 Task: Search for a stay in Running, China from 3rd to 9th June for 2 guests, with a price range of ₹6000 to ₹12000, 1 bed, 1 bathroom, and free cancellation.
Action: Mouse moved to (533, 132)
Screenshot: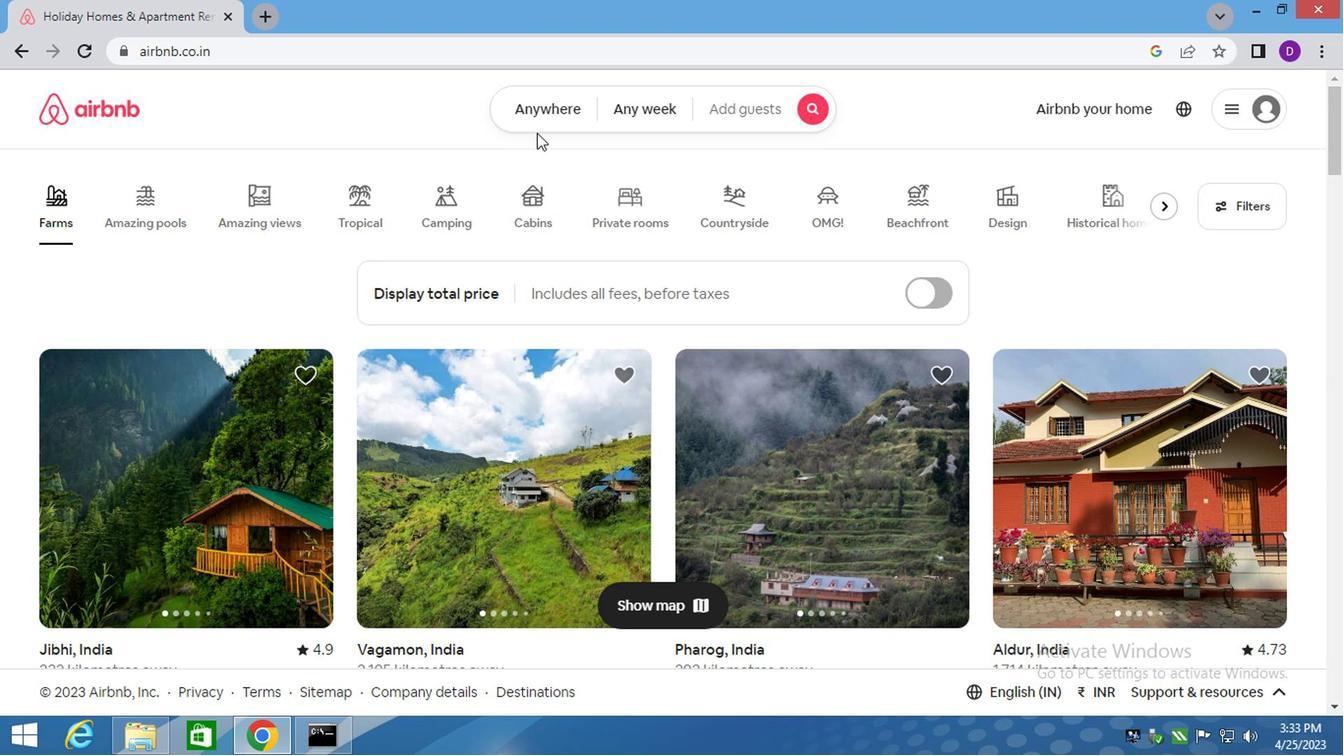 
Action: Mouse pressed left at (533, 132)
Screenshot: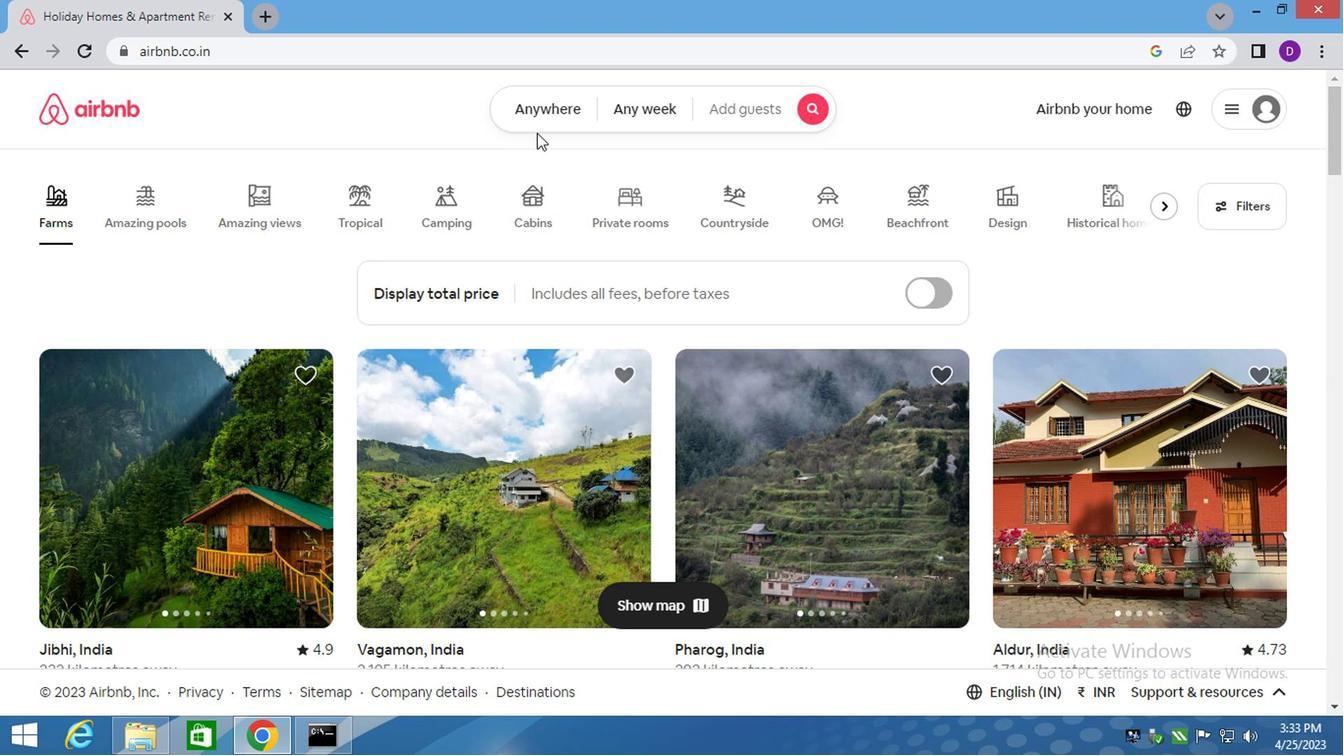 
Action: Mouse moved to (347, 193)
Screenshot: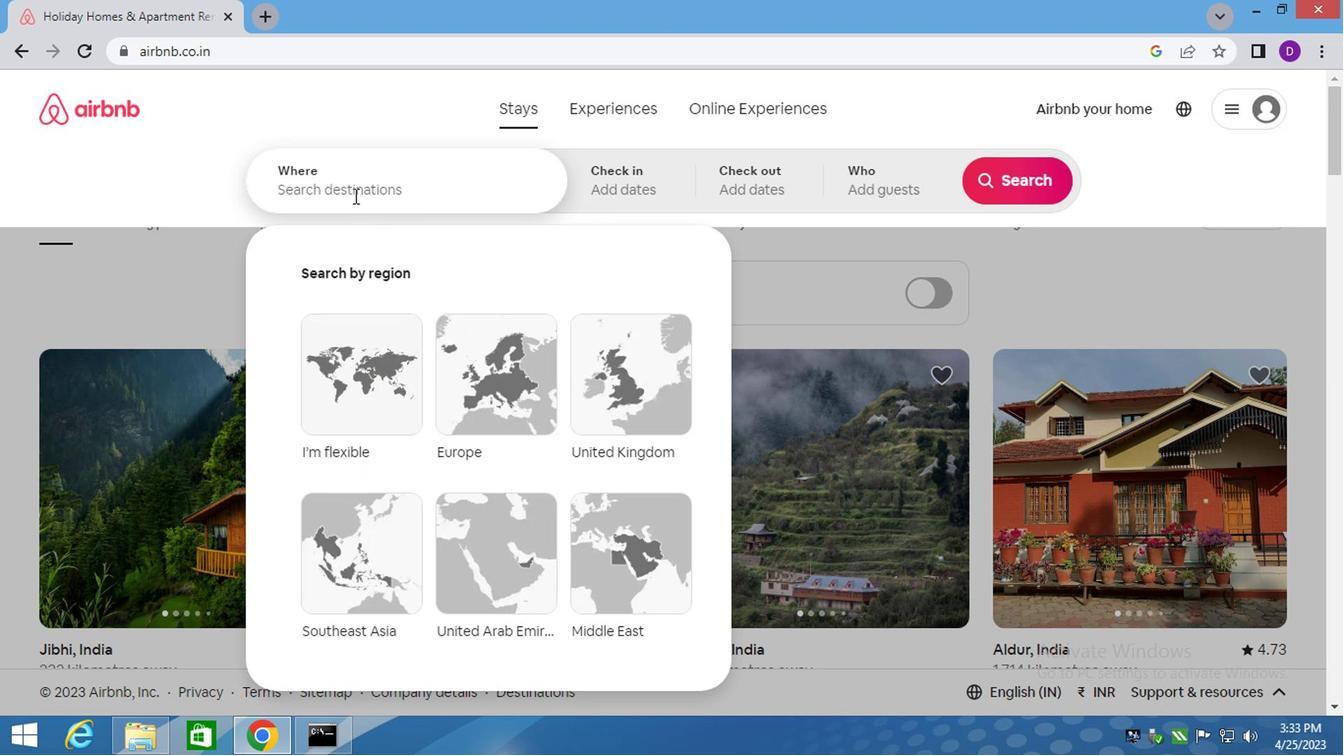 
Action: Mouse pressed left at (347, 193)
Screenshot: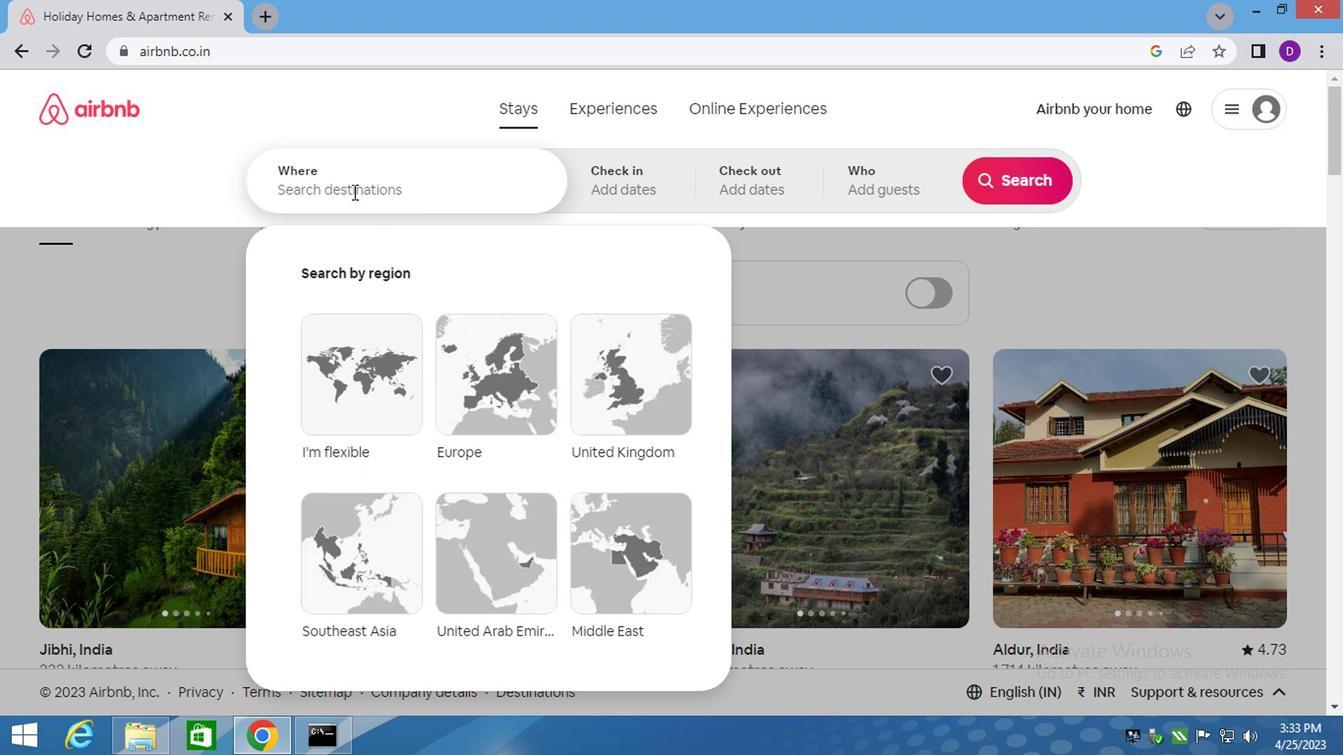 
Action: Mouse moved to (323, 195)
Screenshot: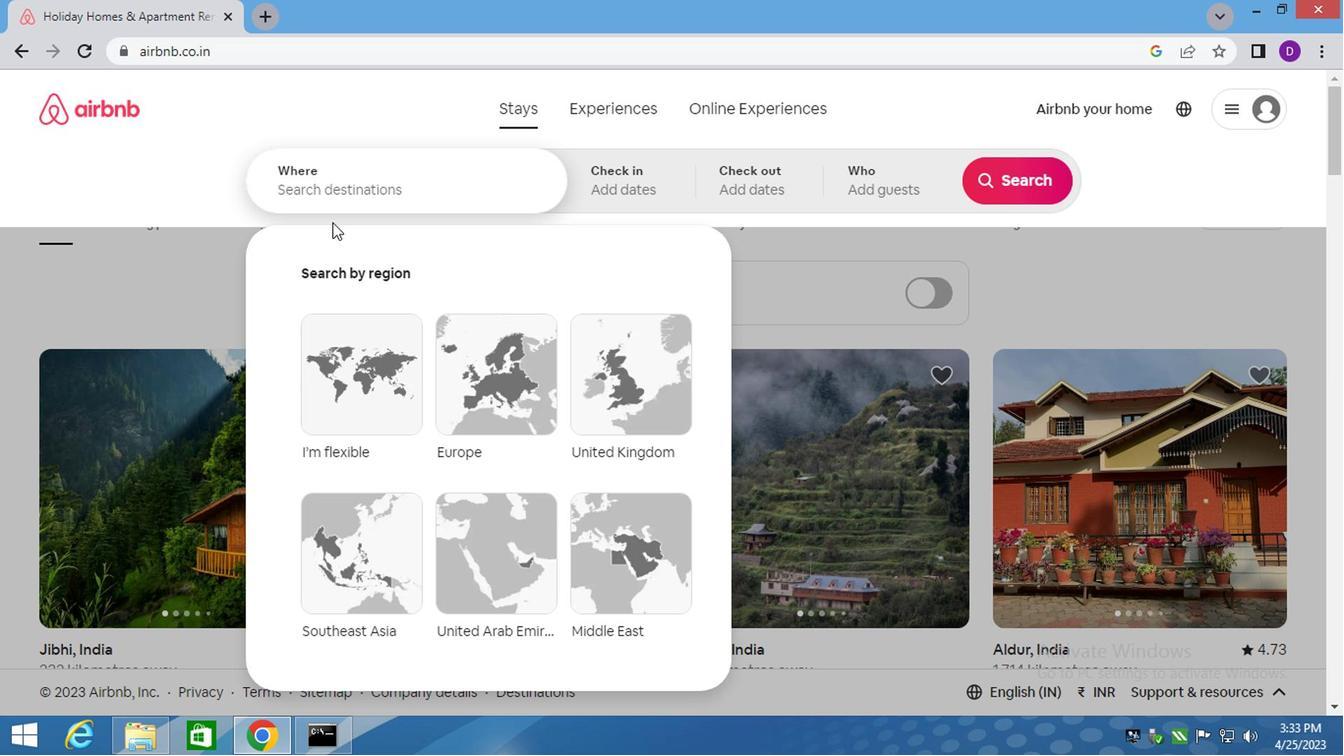 
Action: Key pressed <Key.shift>RUNNING,<Key.shift>CHINA<Key.enter>
Screenshot: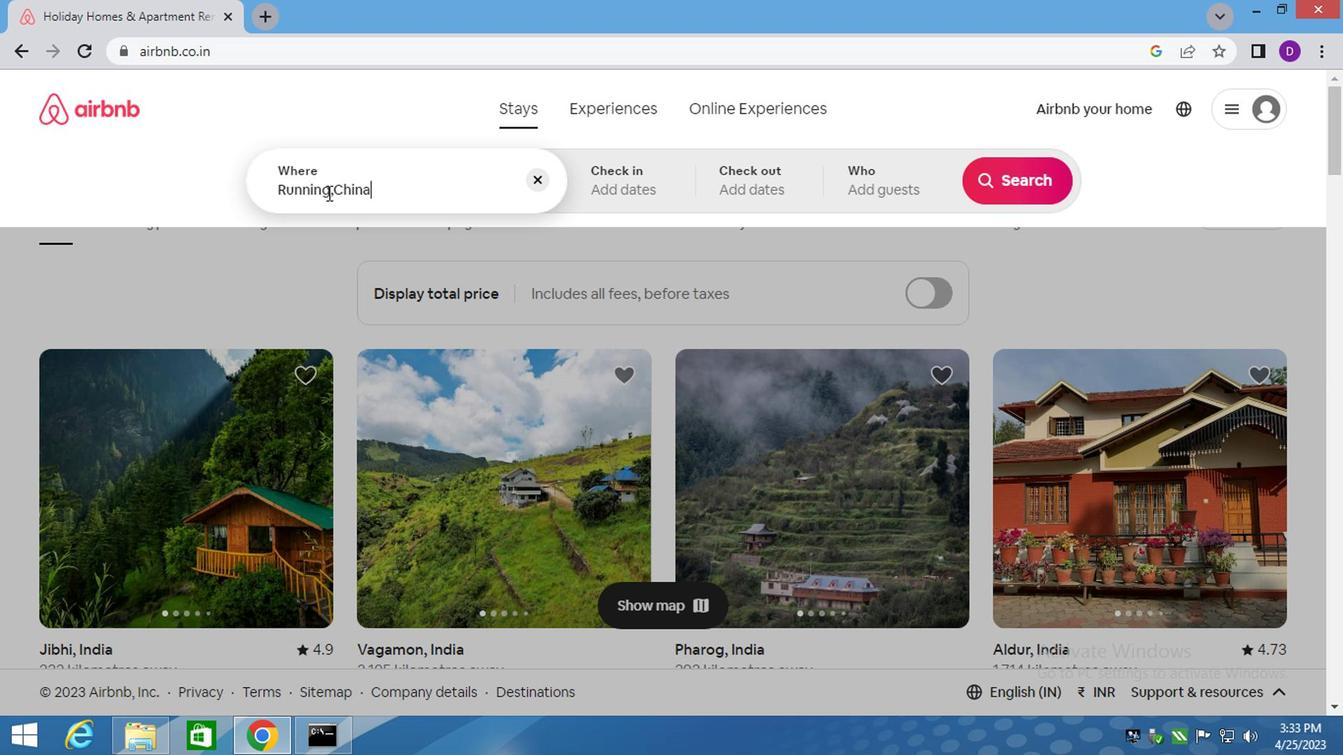 
Action: Mouse moved to (994, 344)
Screenshot: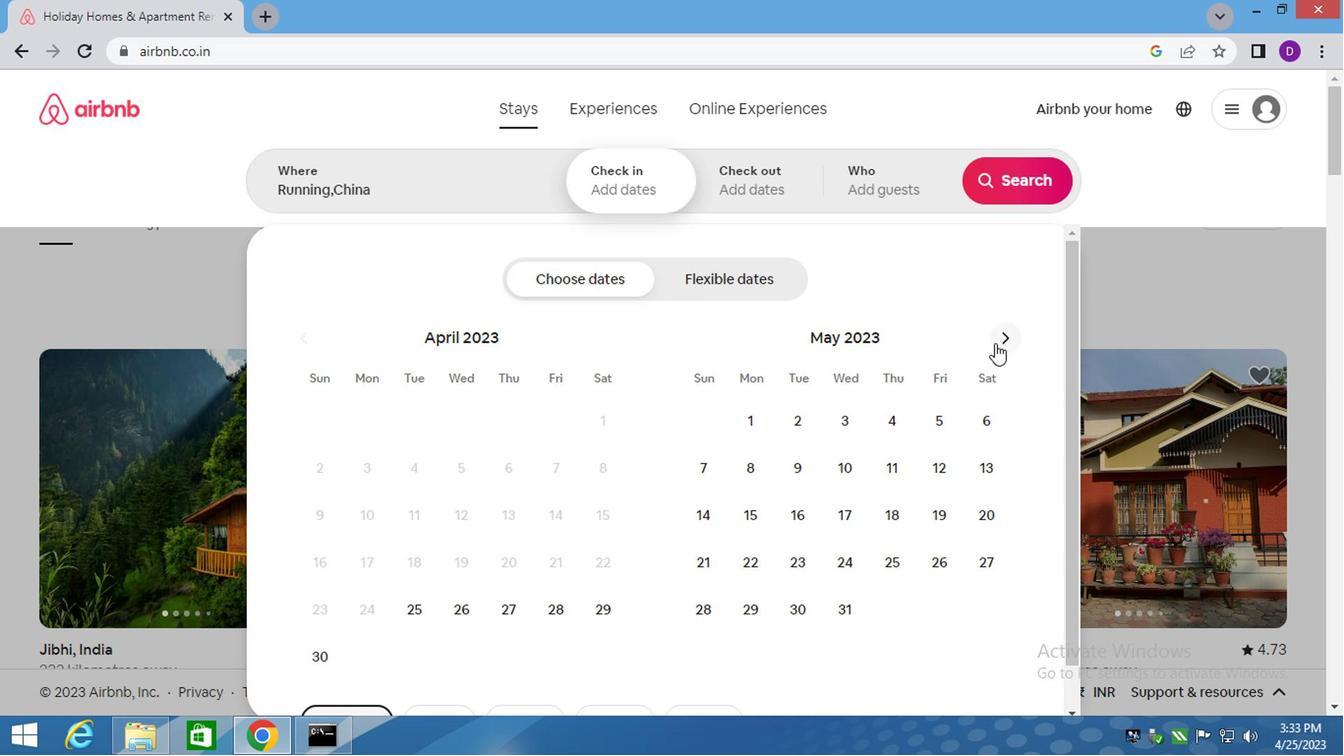 
Action: Mouse pressed left at (994, 344)
Screenshot: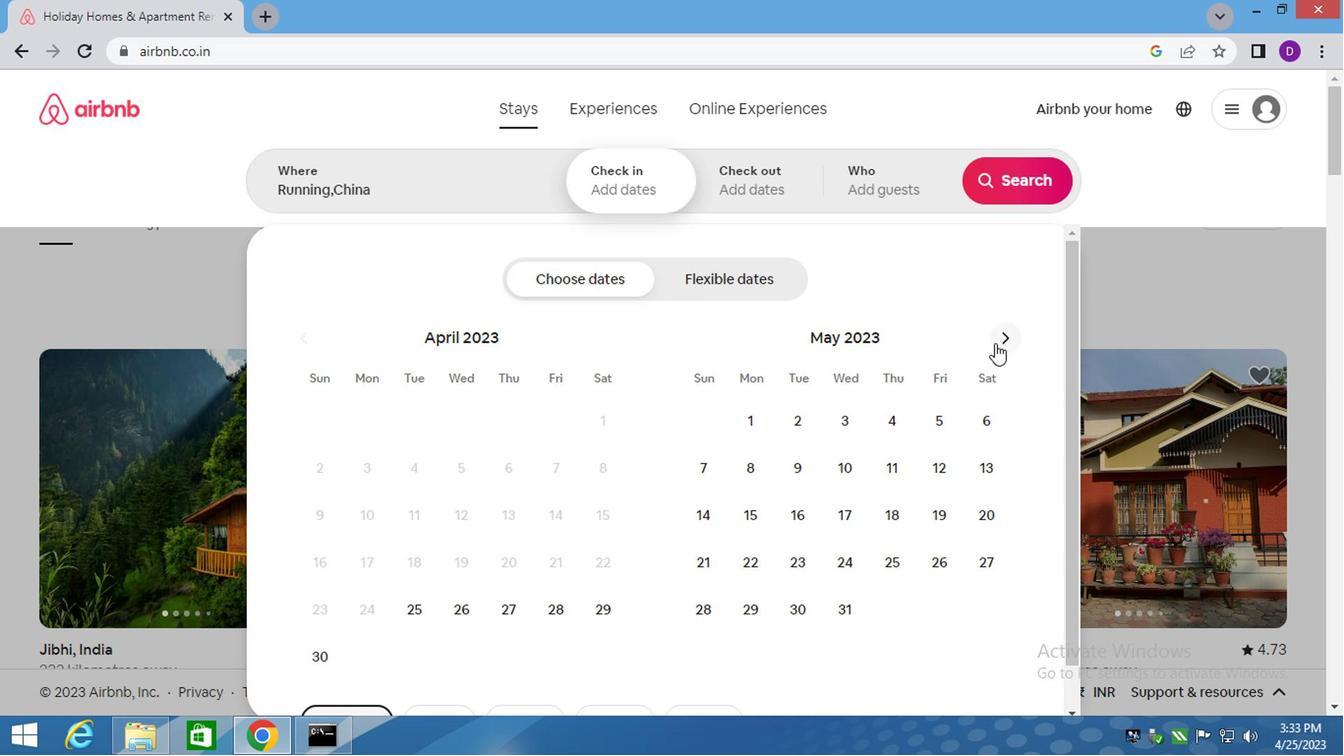
Action: Mouse moved to (983, 412)
Screenshot: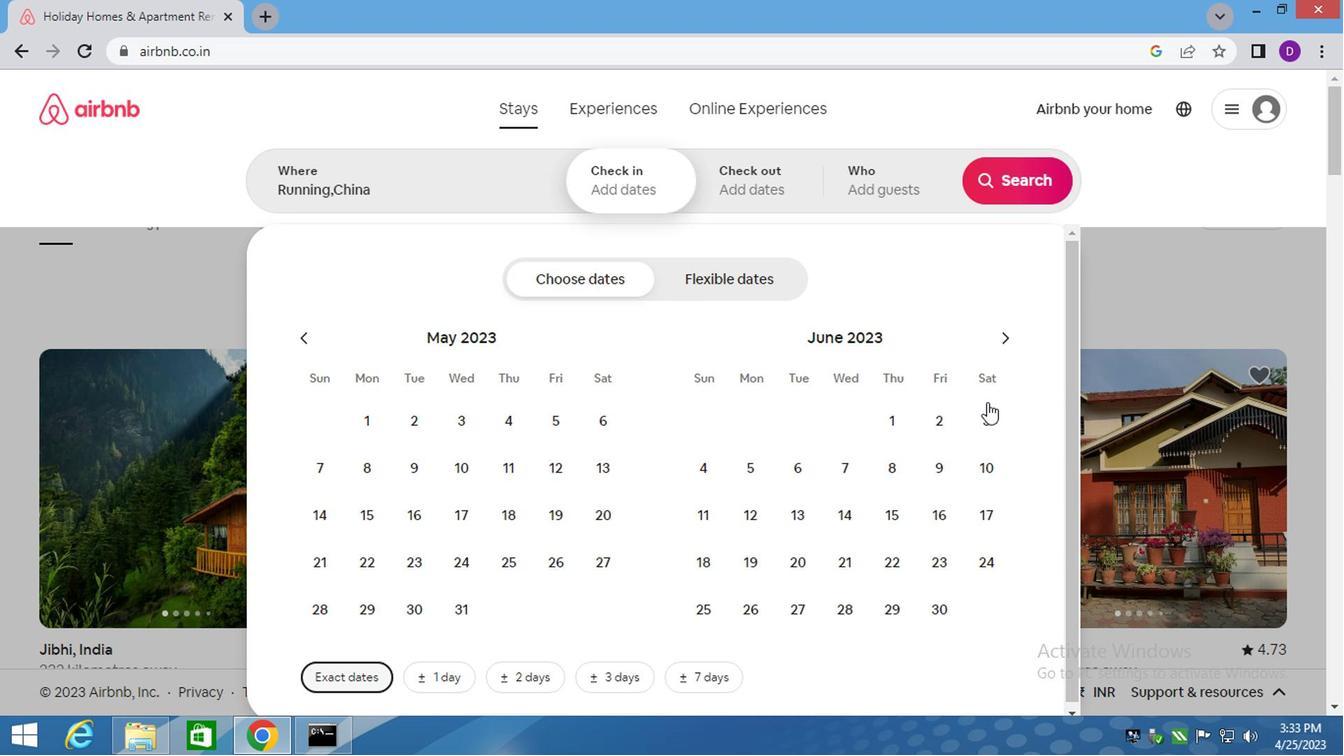 
Action: Mouse pressed left at (983, 412)
Screenshot: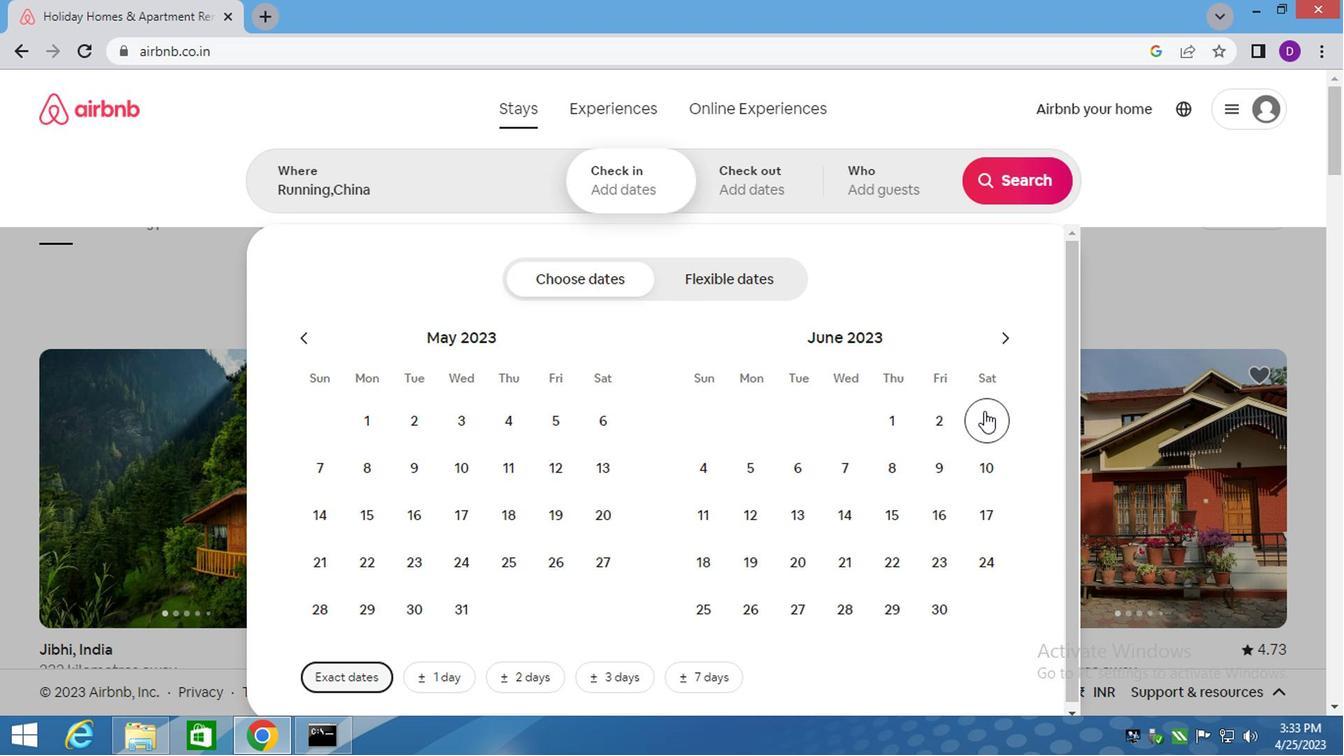 
Action: Mouse moved to (945, 470)
Screenshot: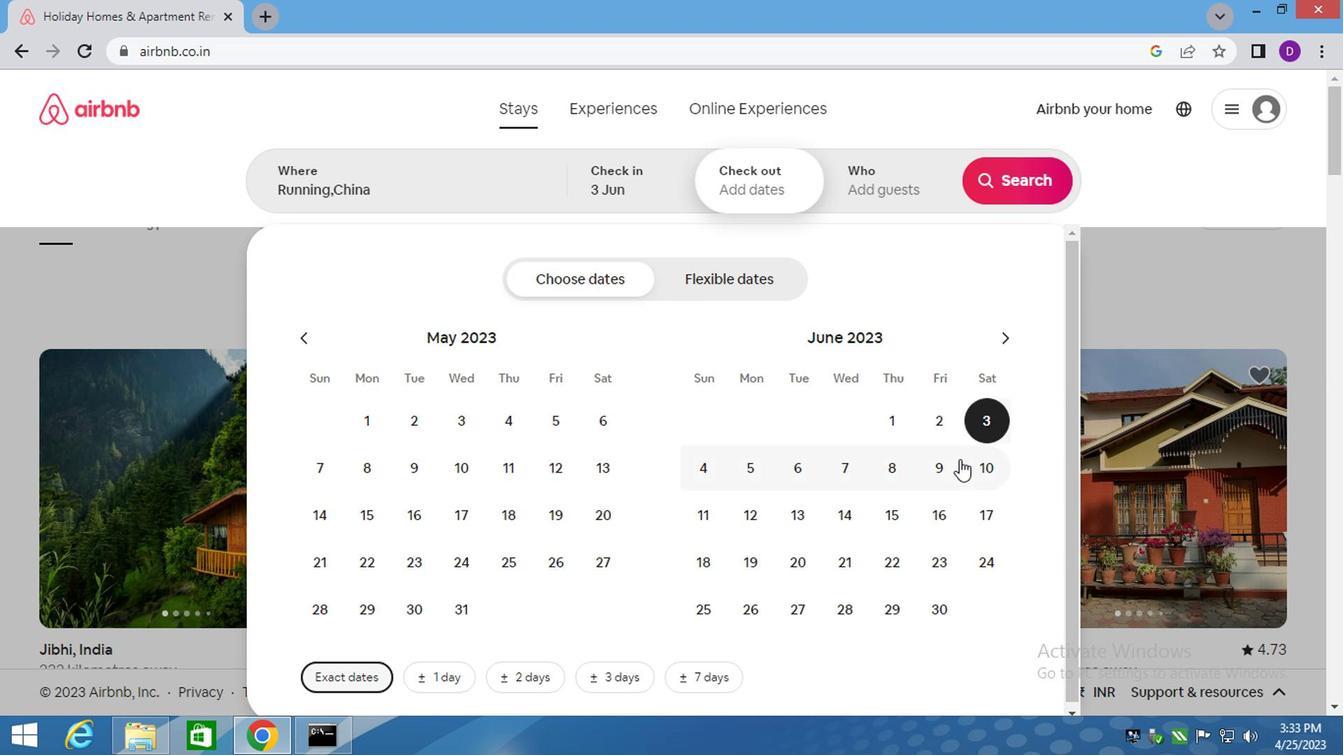 
Action: Mouse pressed left at (945, 470)
Screenshot: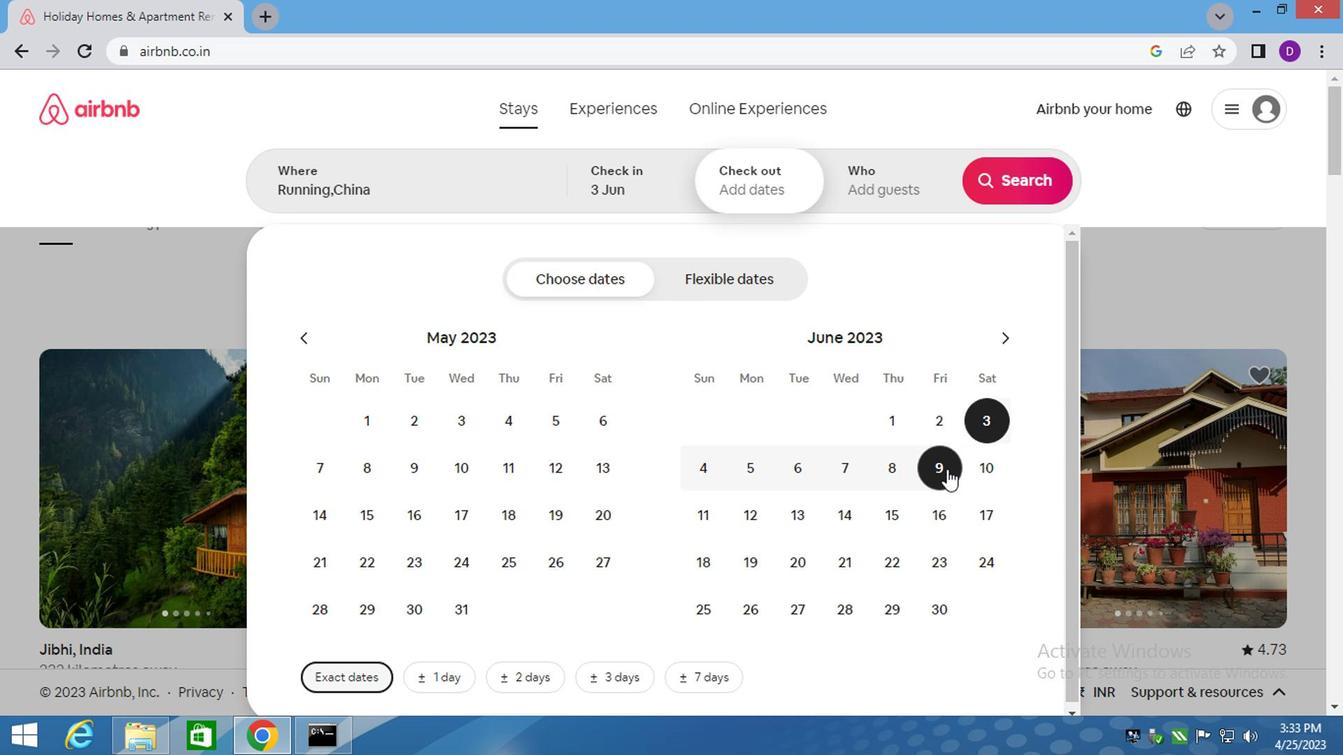 
Action: Mouse moved to (863, 176)
Screenshot: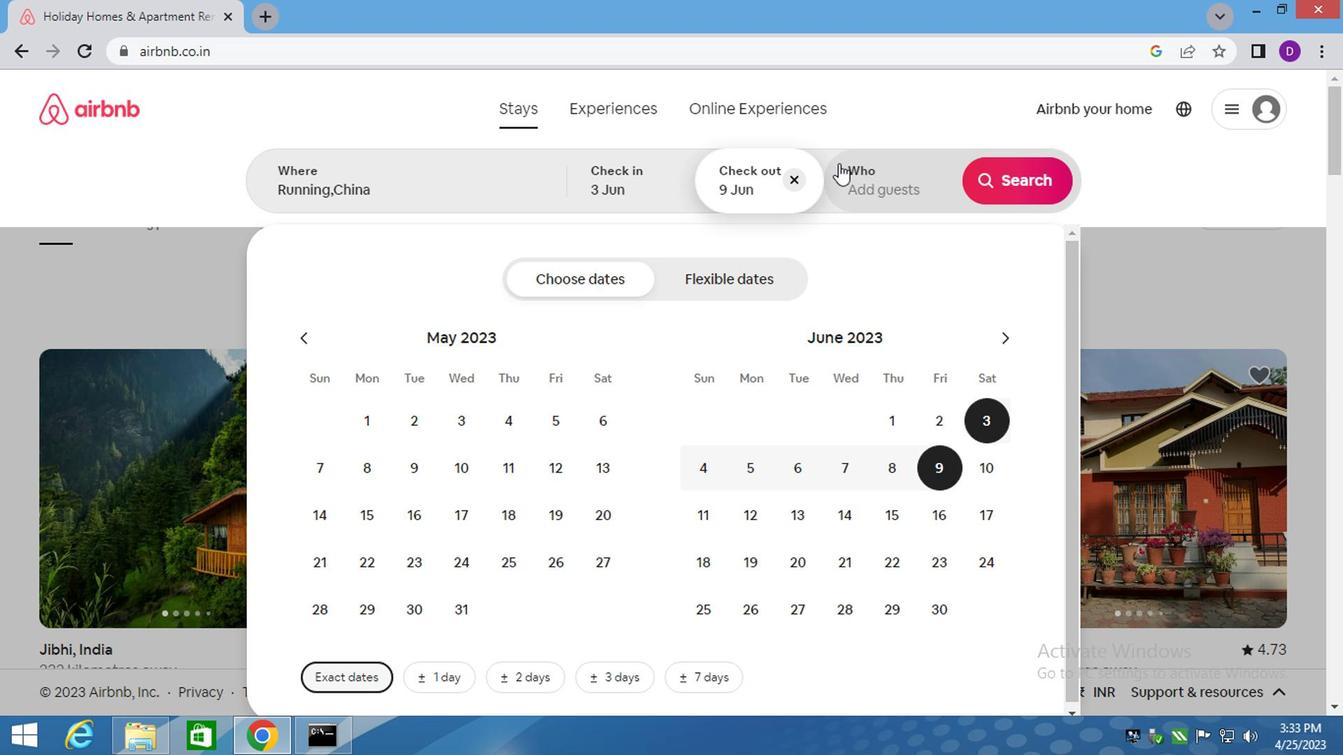 
Action: Mouse pressed left at (863, 176)
Screenshot: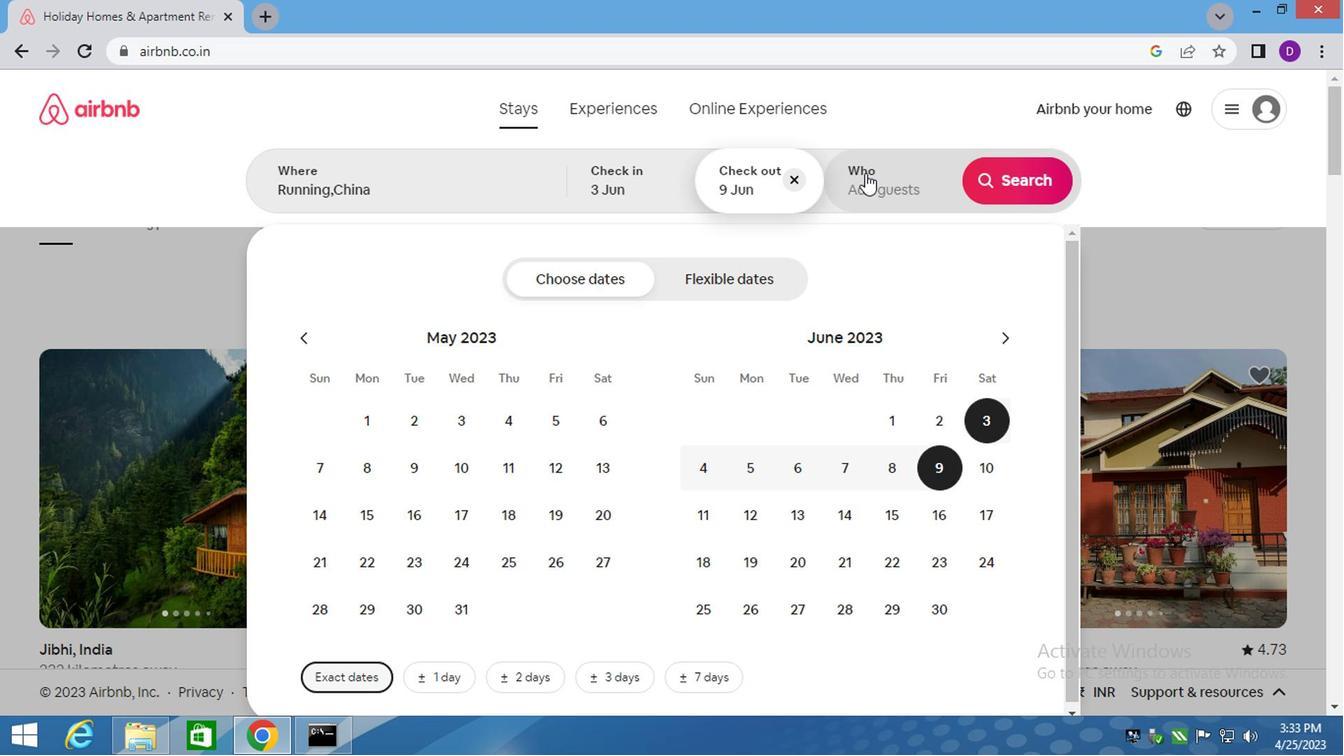 
Action: Mouse moved to (1027, 284)
Screenshot: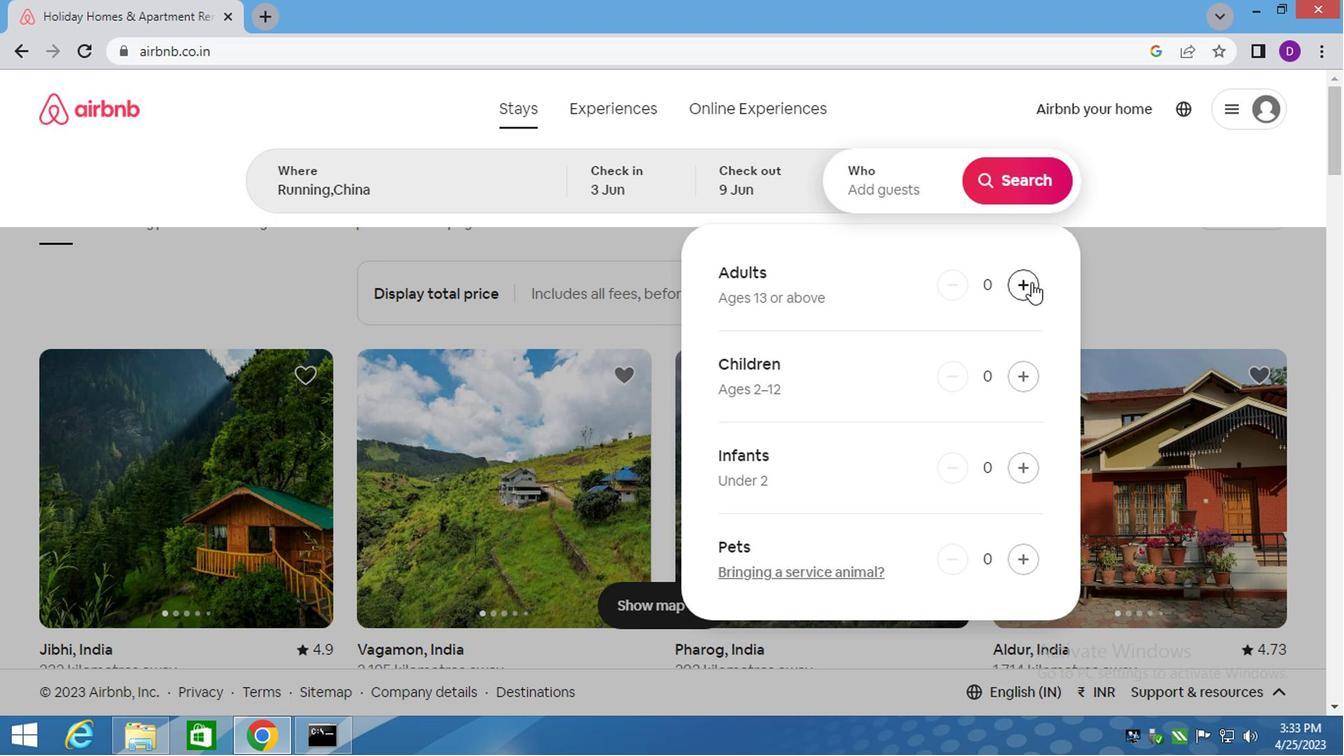 
Action: Mouse pressed left at (1027, 284)
Screenshot: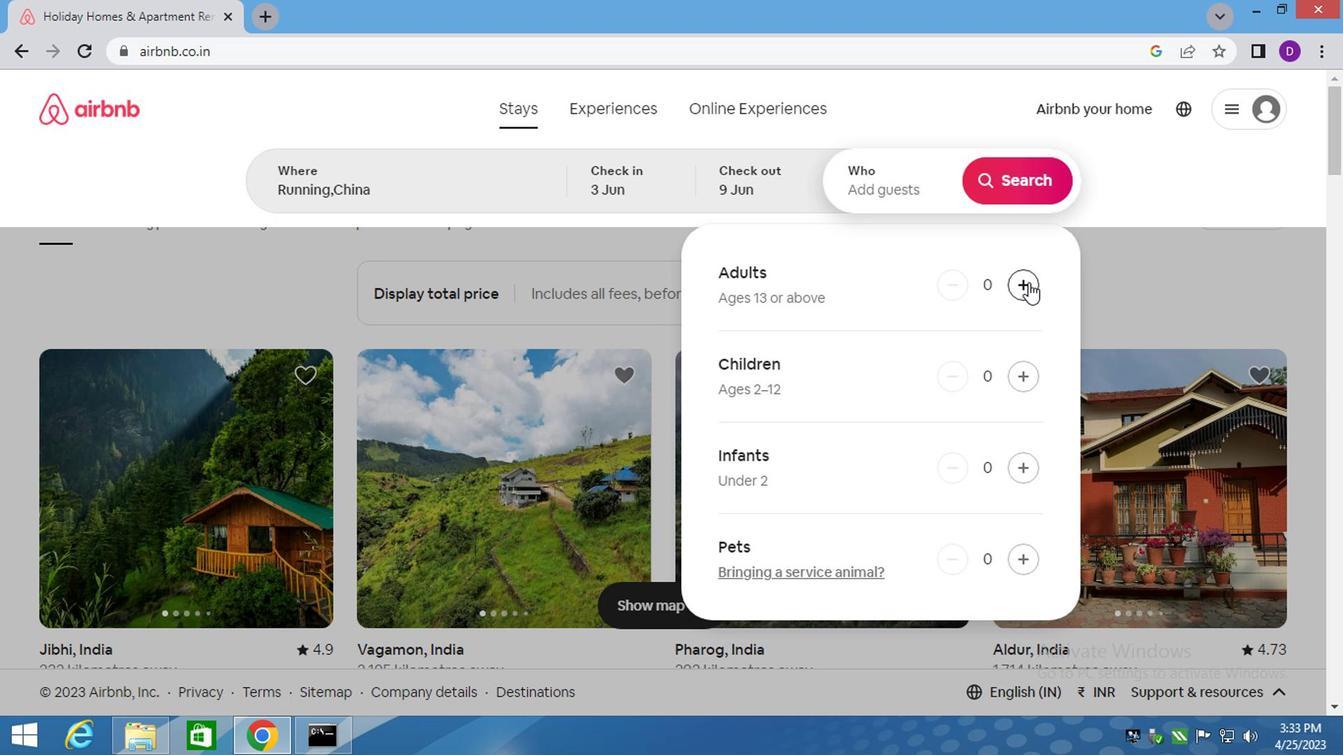 
Action: Mouse pressed left at (1027, 284)
Screenshot: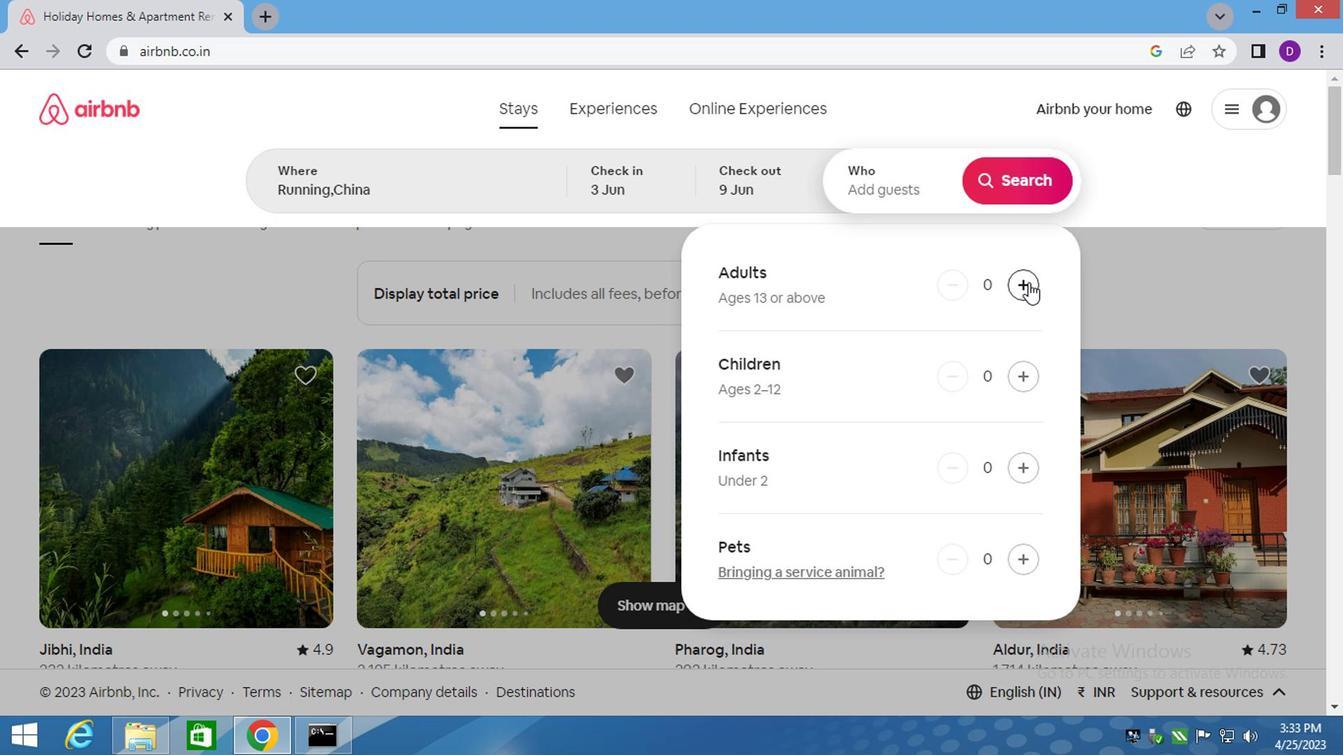 
Action: Mouse moved to (1018, 181)
Screenshot: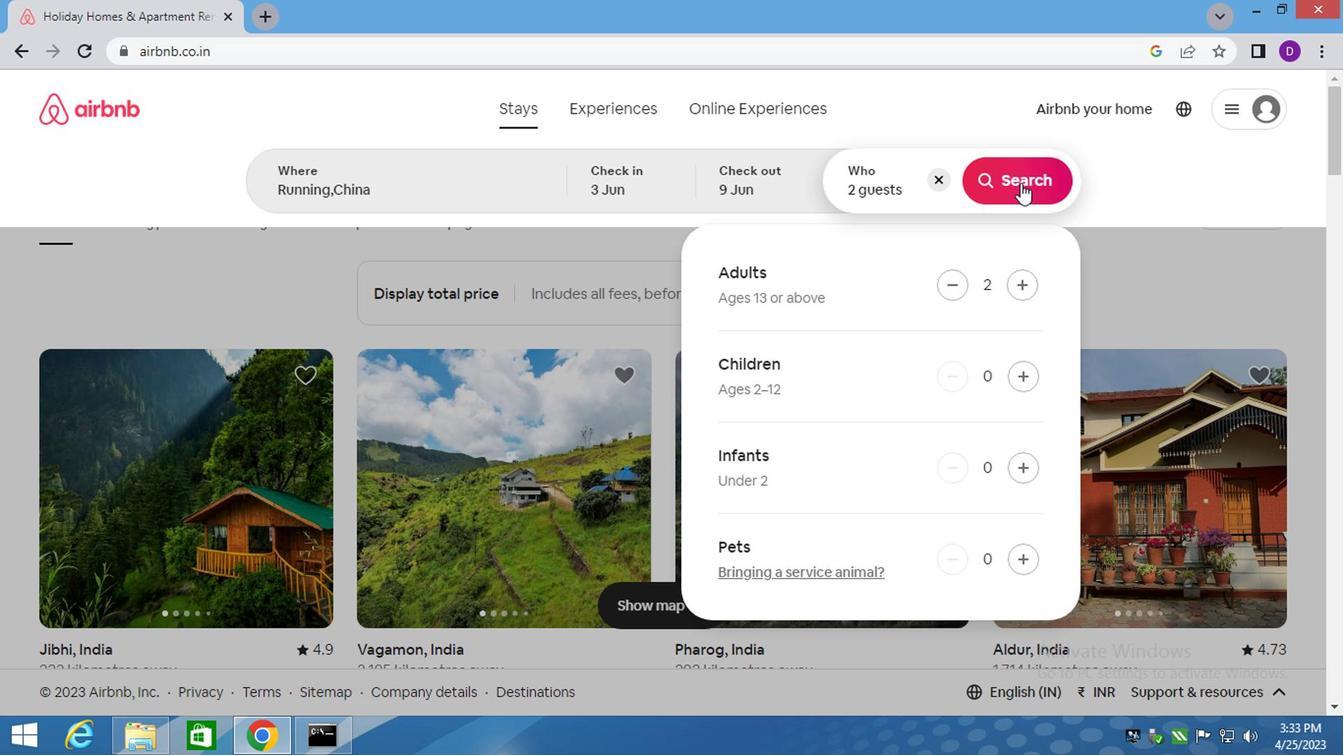 
Action: Mouse pressed left at (1018, 181)
Screenshot: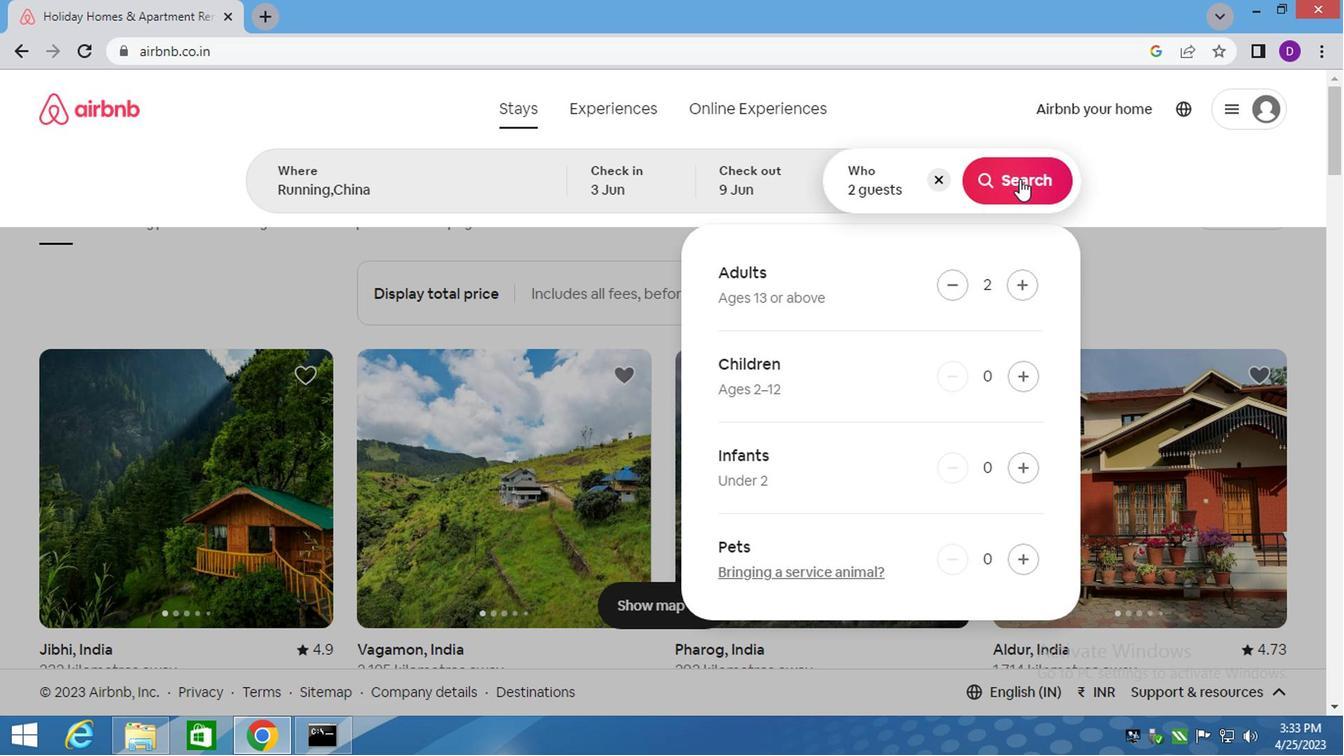 
Action: Mouse moved to (1264, 184)
Screenshot: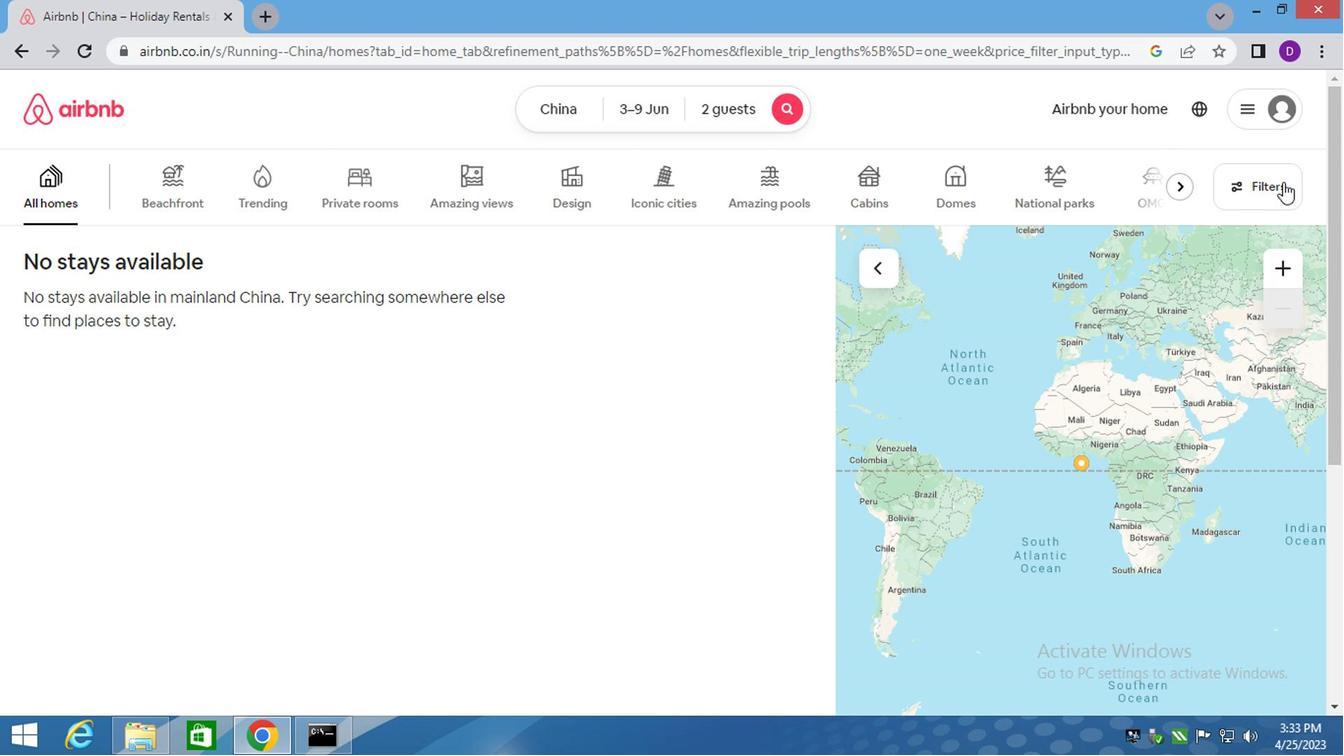 
Action: Mouse pressed left at (1264, 184)
Screenshot: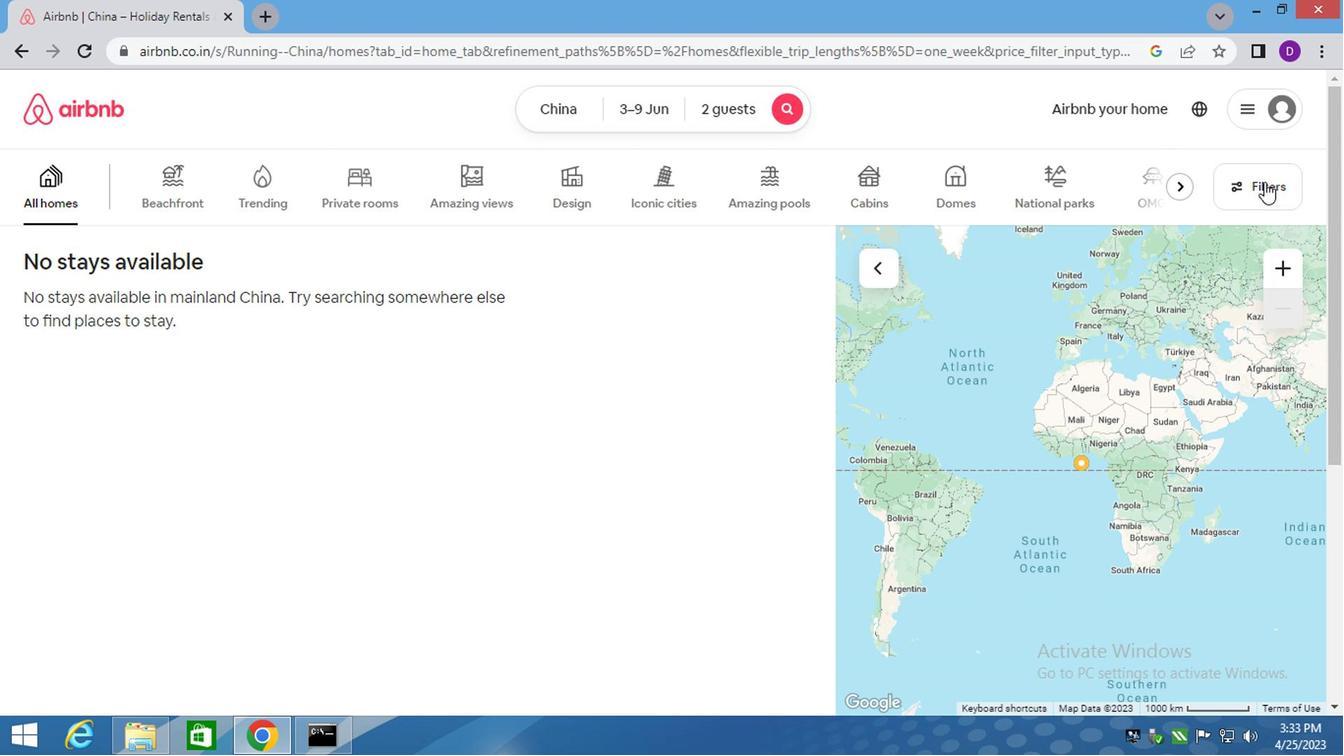 
Action: Mouse moved to (426, 317)
Screenshot: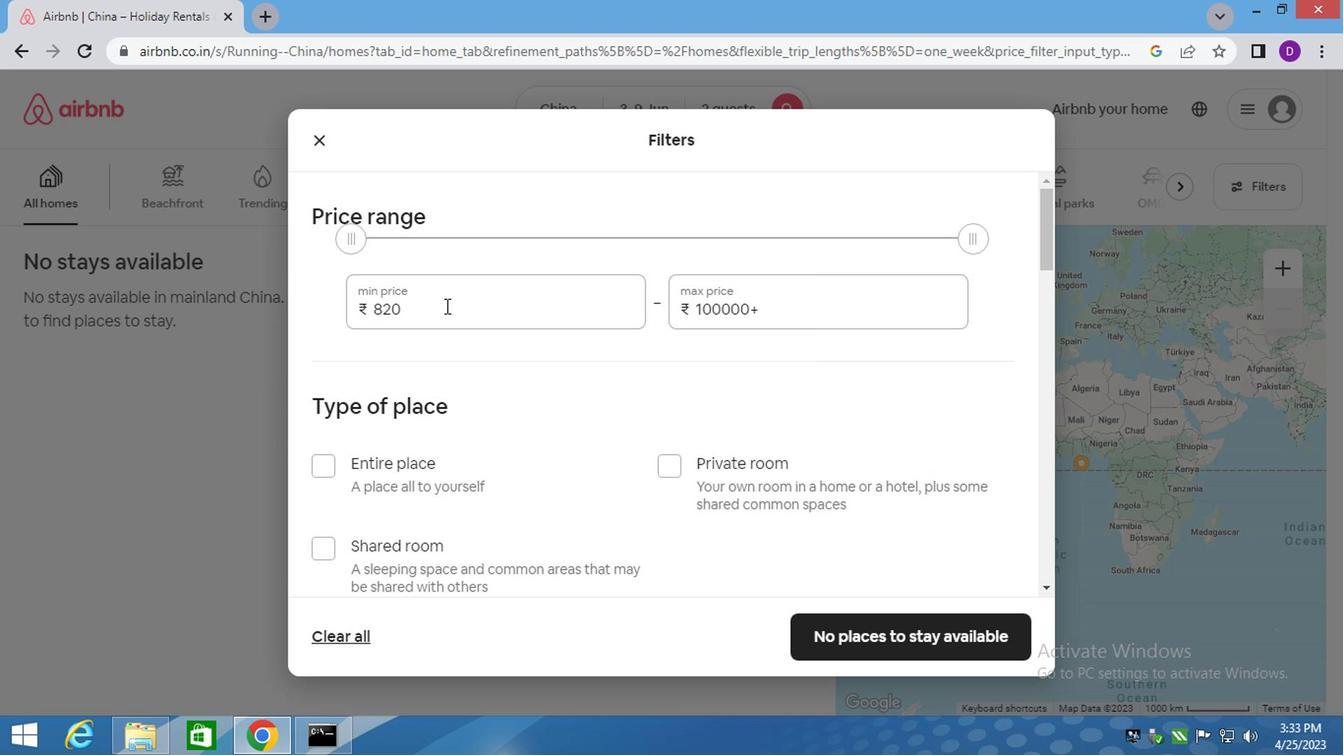 
Action: Mouse pressed left at (426, 317)
Screenshot: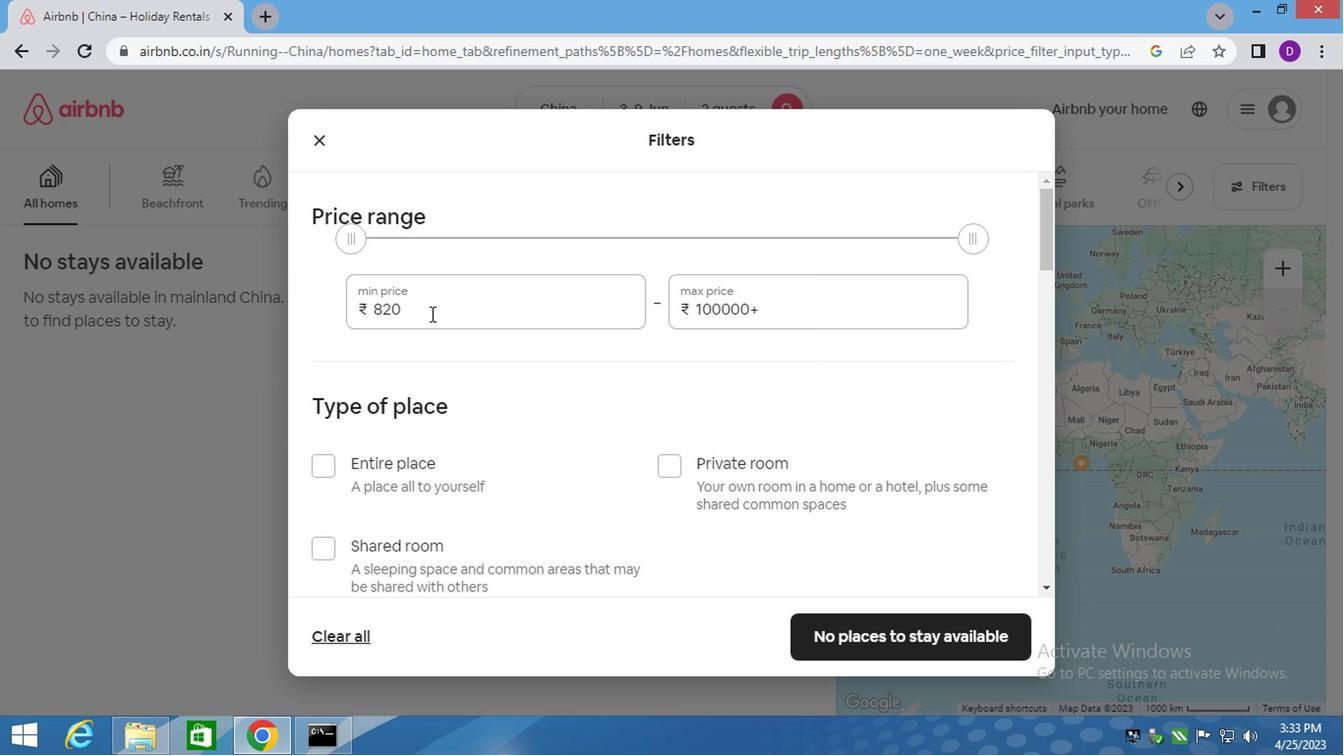 
Action: Mouse pressed left at (426, 317)
Screenshot: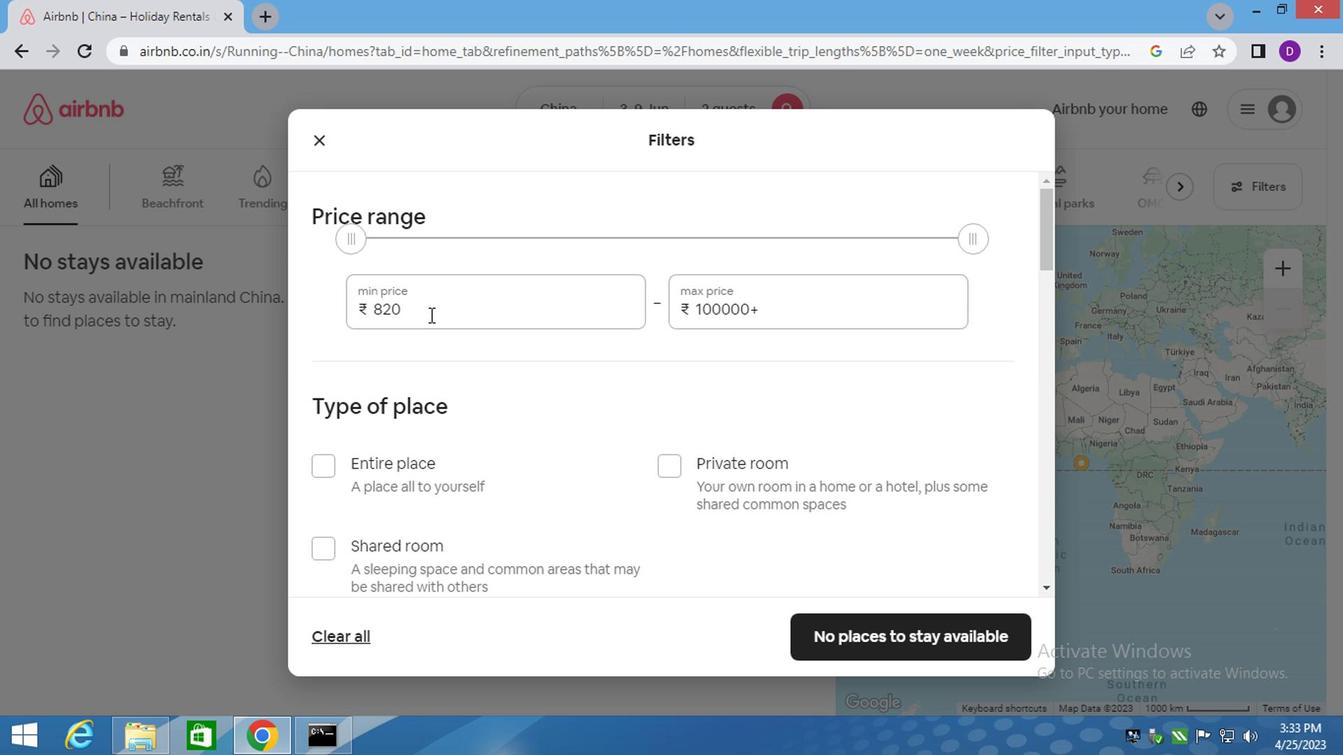 
Action: Key pressed 6000<Key.tab>12000
Screenshot: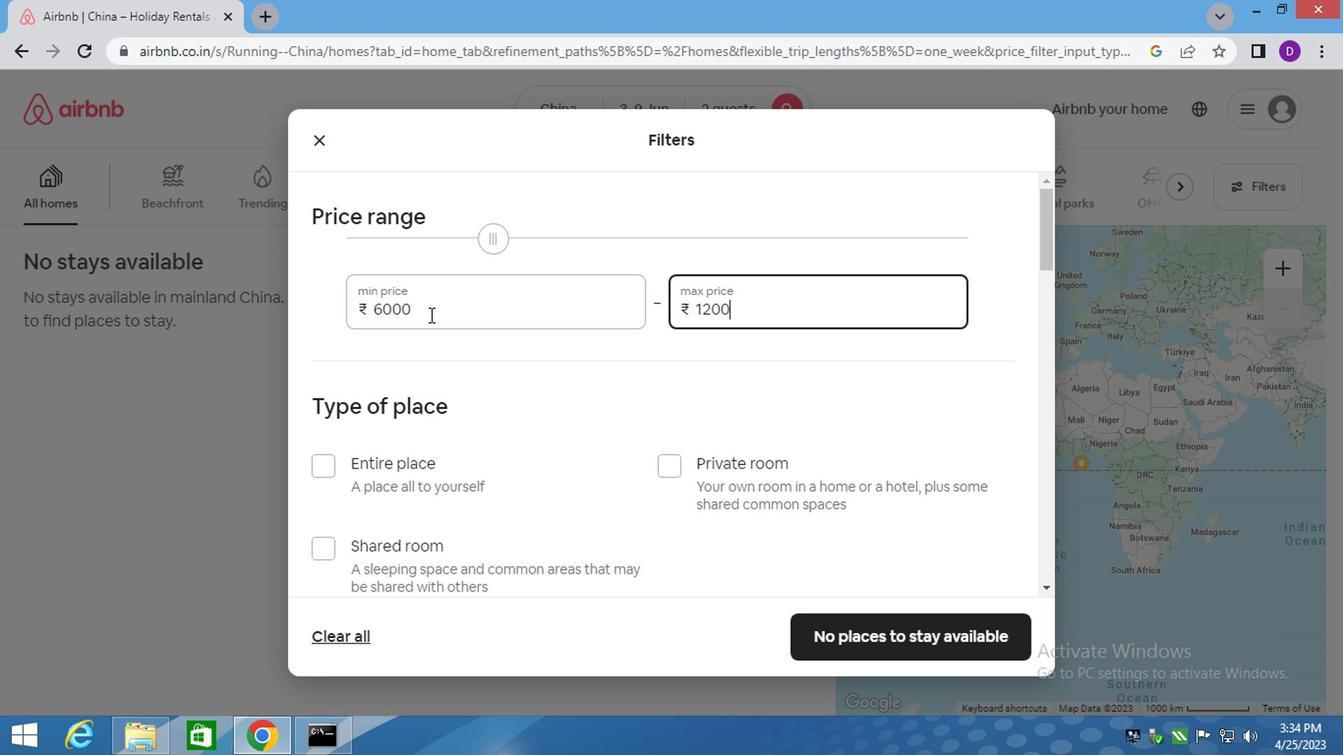 
Action: Mouse moved to (319, 460)
Screenshot: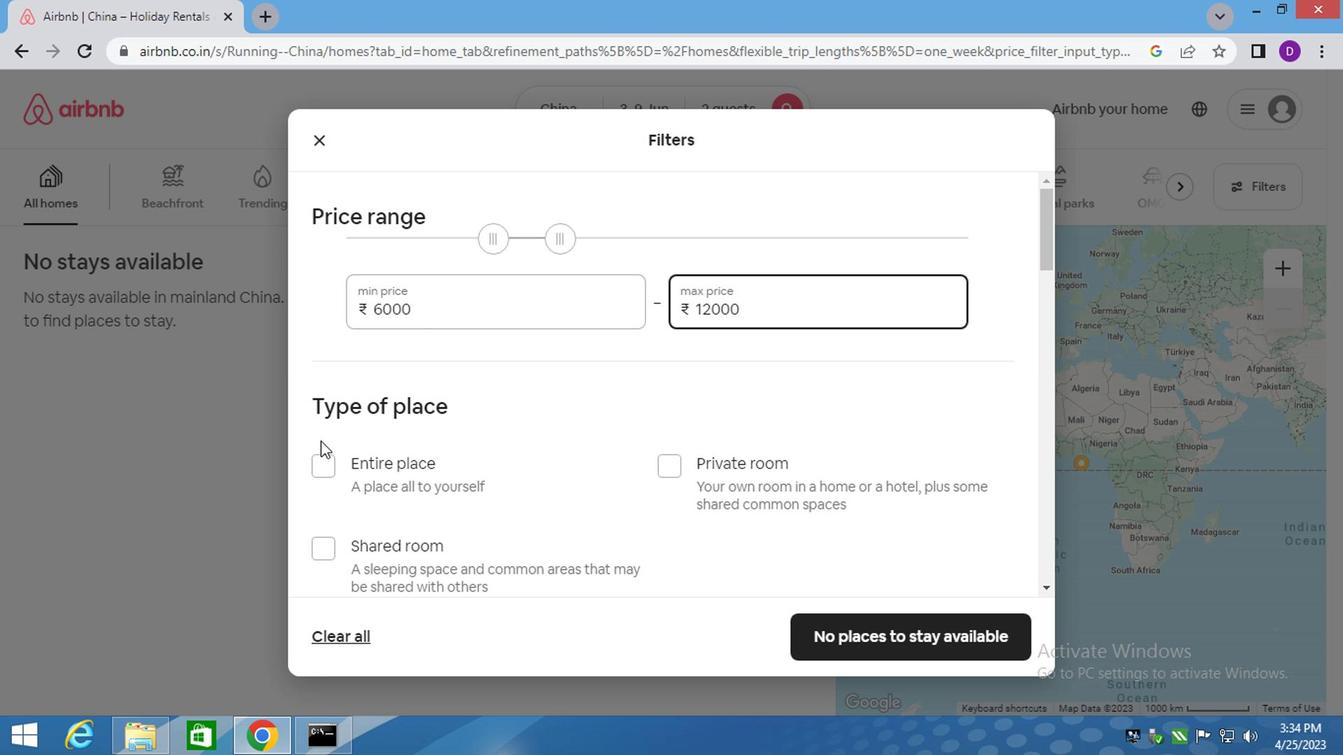 
Action: Mouse pressed left at (319, 460)
Screenshot: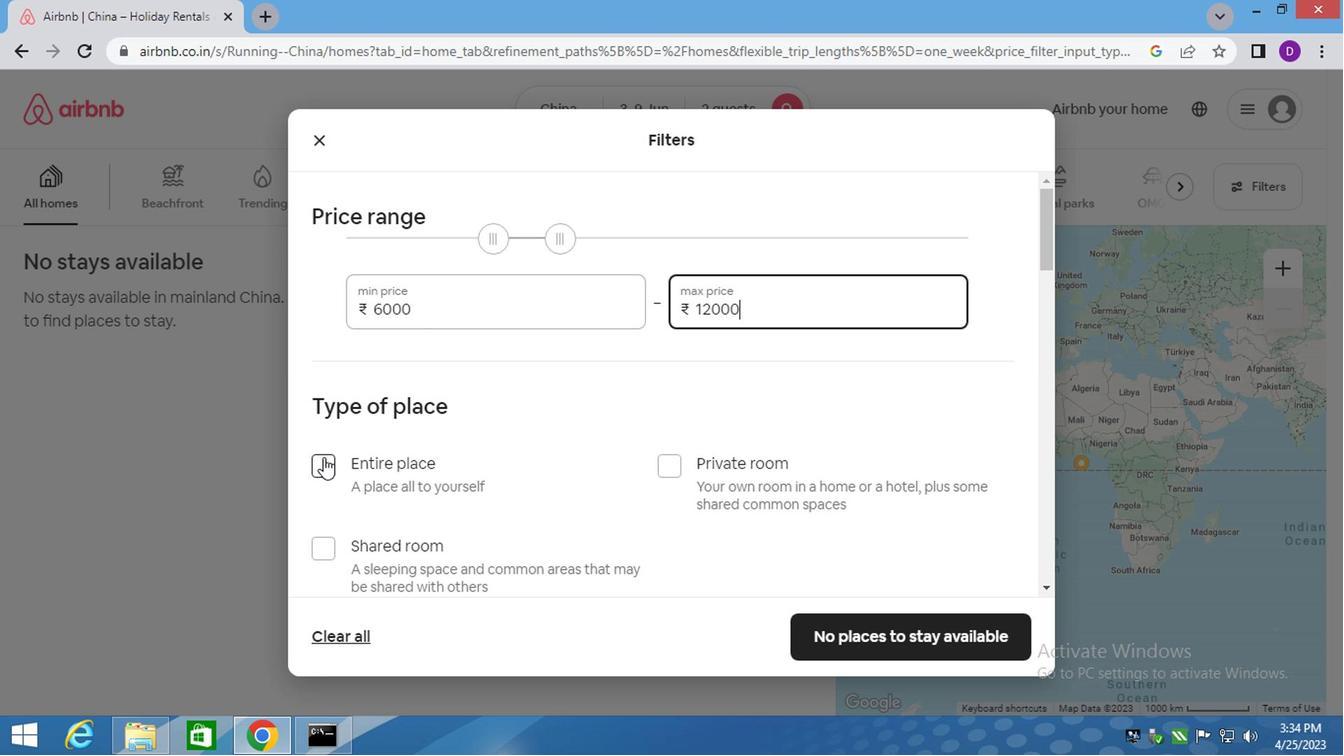 
Action: Mouse moved to (517, 431)
Screenshot: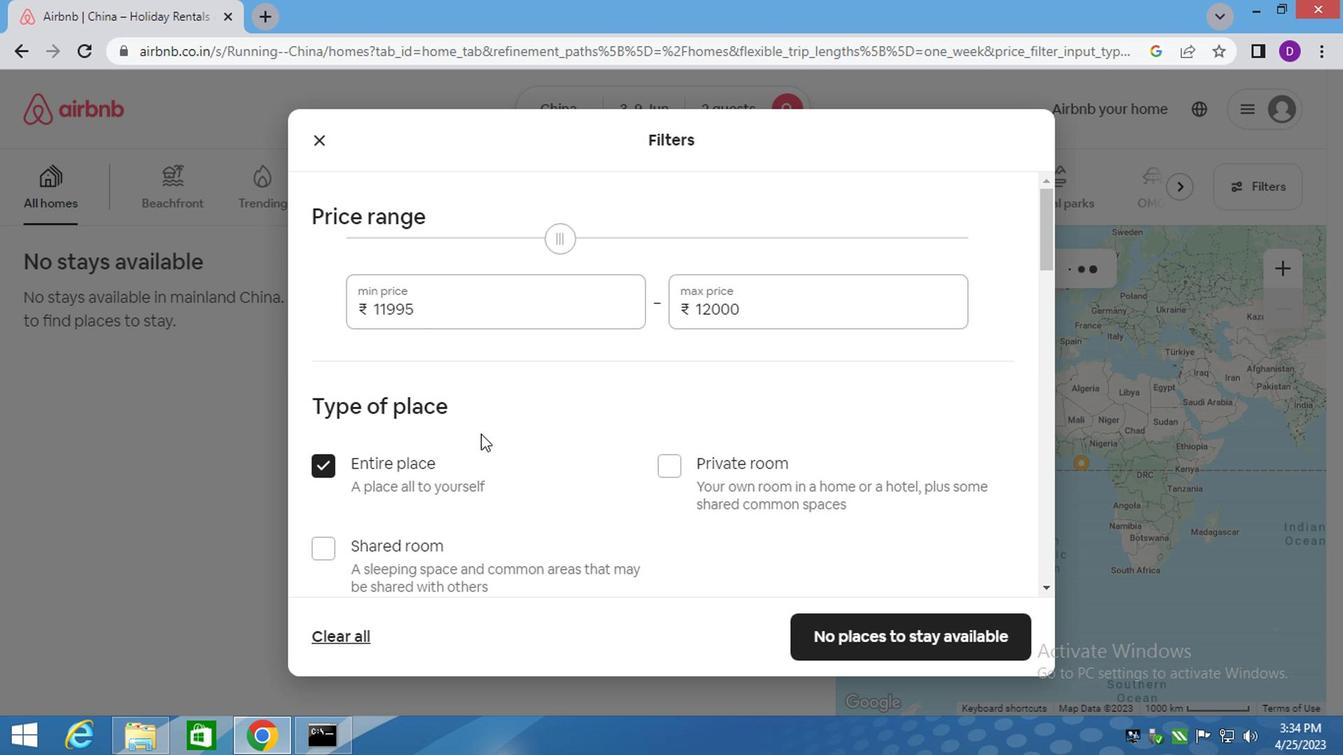 
Action: Mouse scrolled (515, 428) with delta (0, 0)
Screenshot: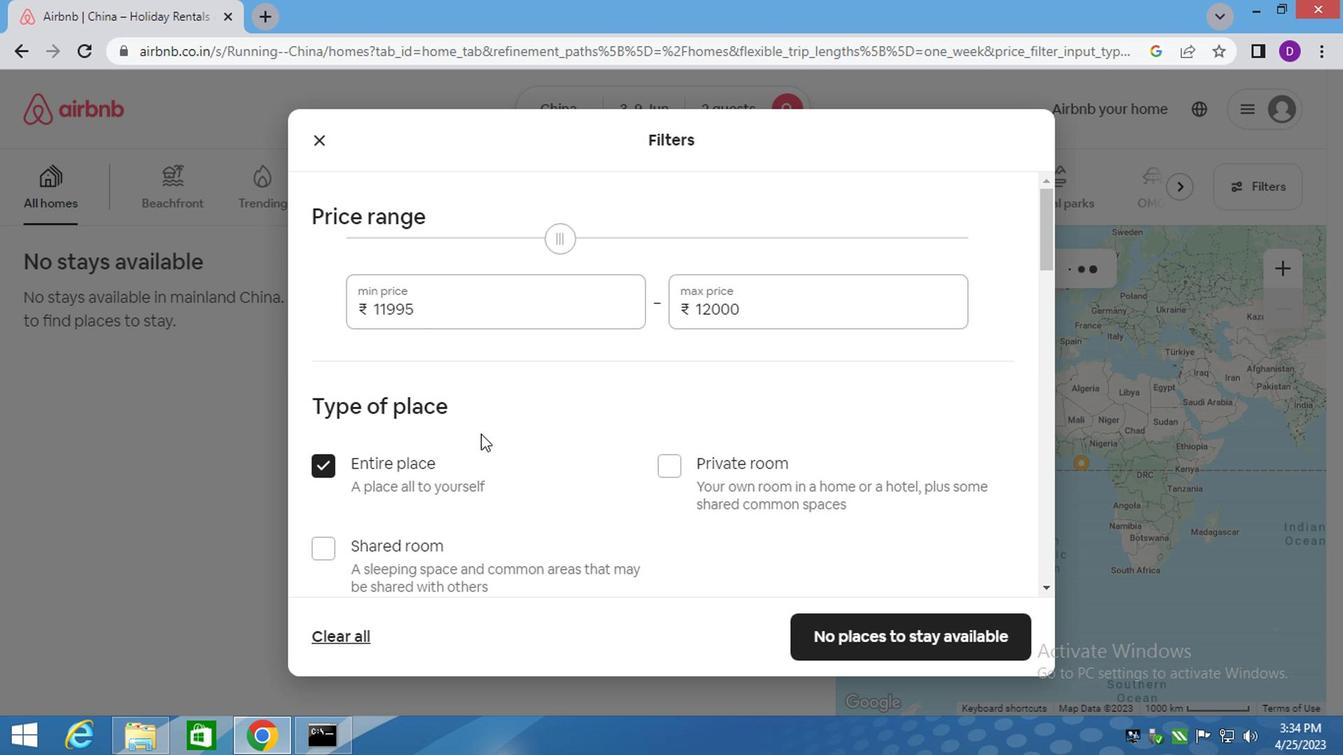 
Action: Mouse scrolled (517, 431) with delta (0, 0)
Screenshot: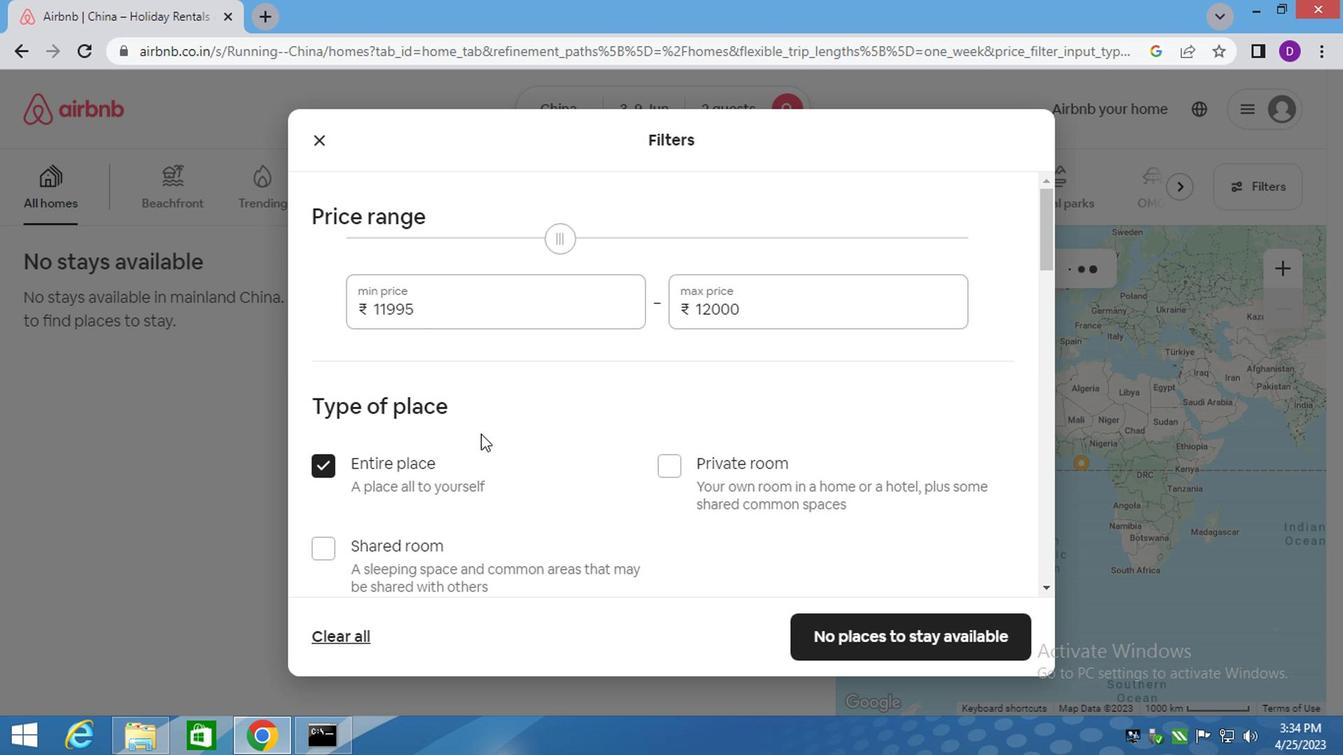
Action: Mouse scrolled (517, 431) with delta (0, 0)
Screenshot: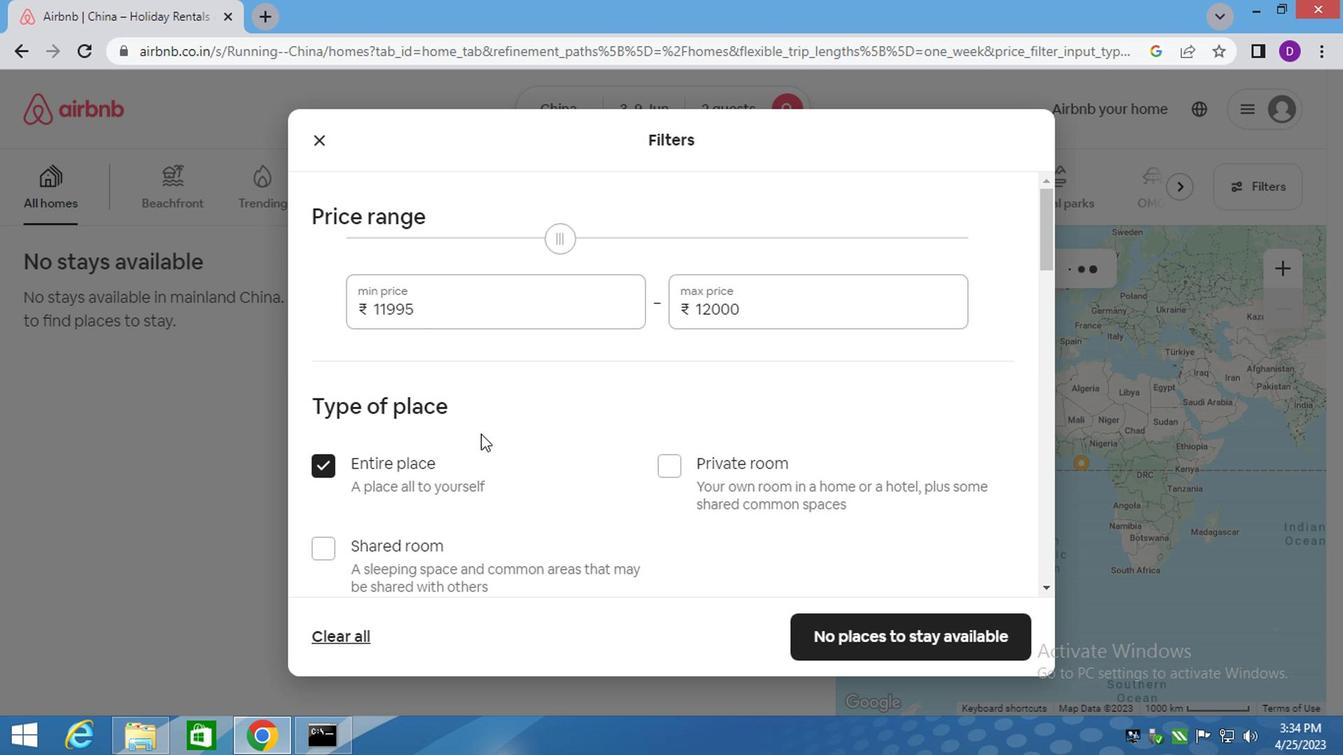 
Action: Mouse scrolled (517, 431) with delta (0, 0)
Screenshot: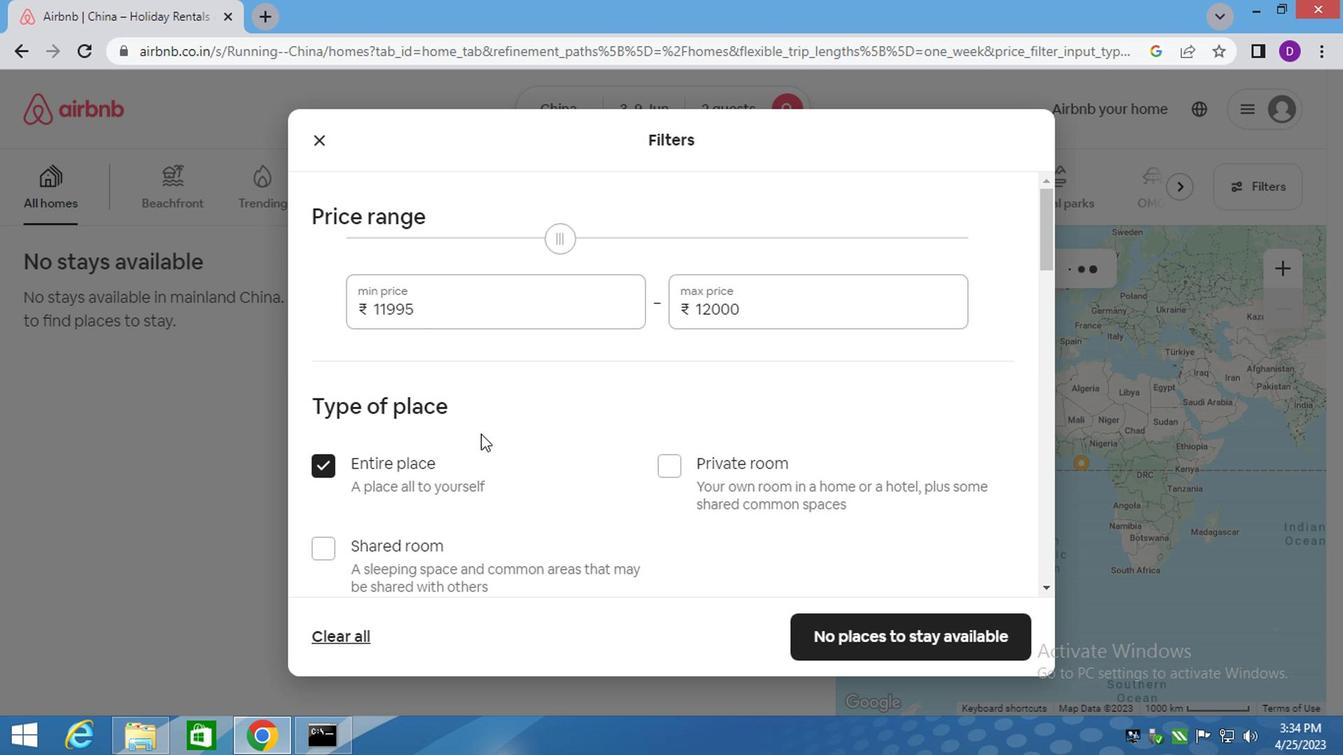 
Action: Mouse scrolled (517, 431) with delta (0, 0)
Screenshot: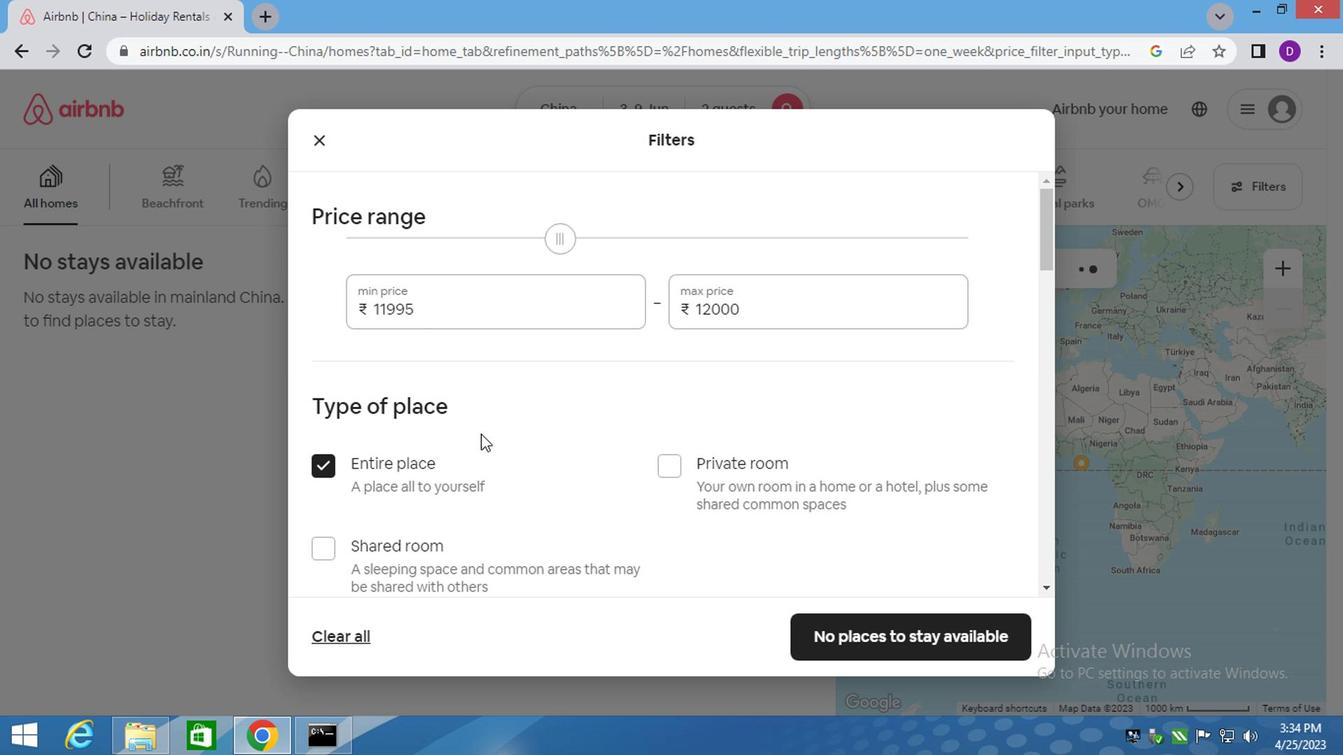 
Action: Mouse scrolled (517, 431) with delta (0, 0)
Screenshot: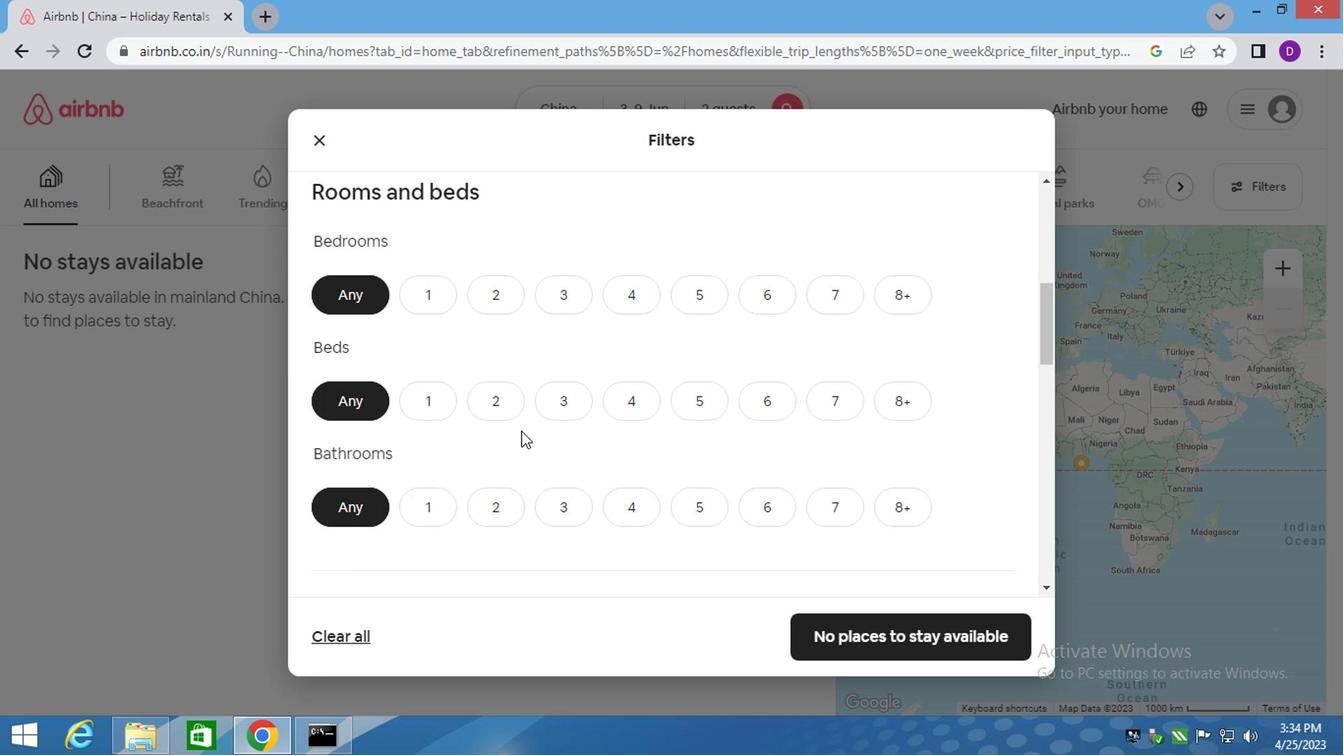 
Action: Mouse moved to (407, 202)
Screenshot: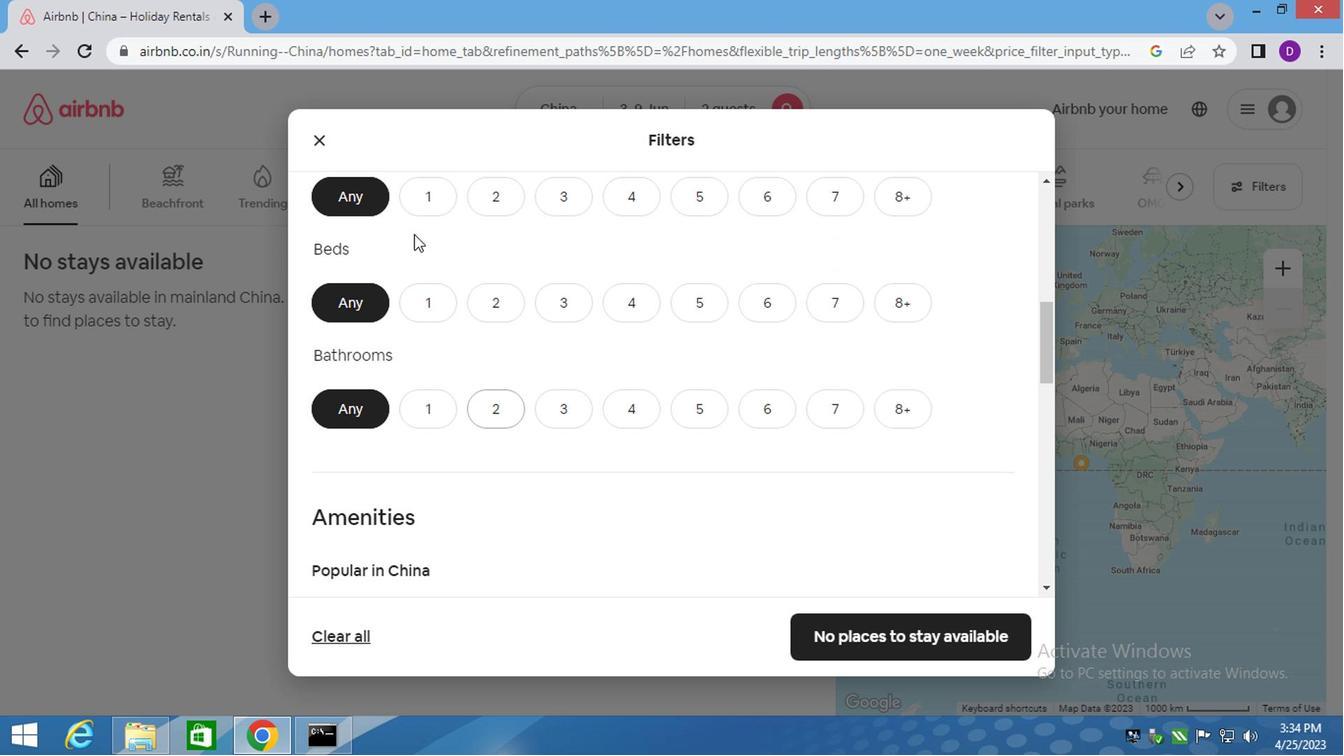
Action: Mouse pressed left at (407, 202)
Screenshot: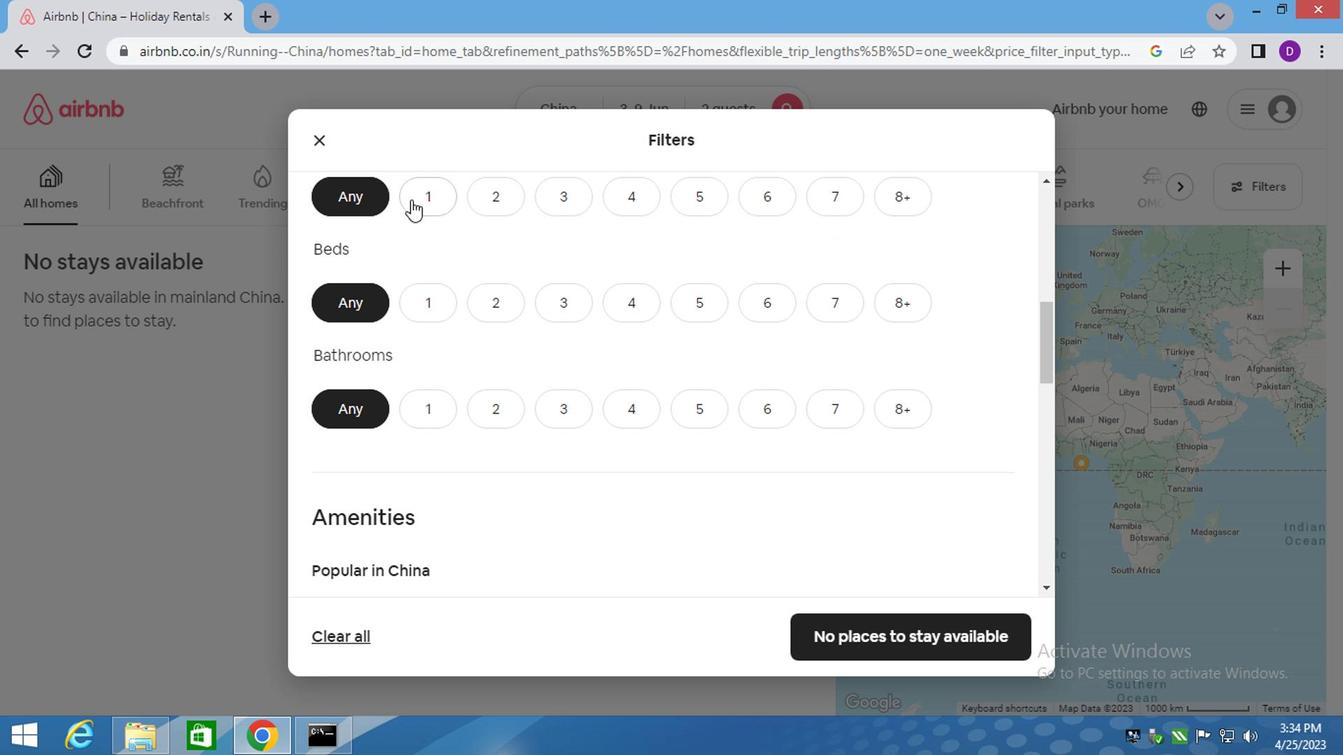 
Action: Mouse moved to (424, 298)
Screenshot: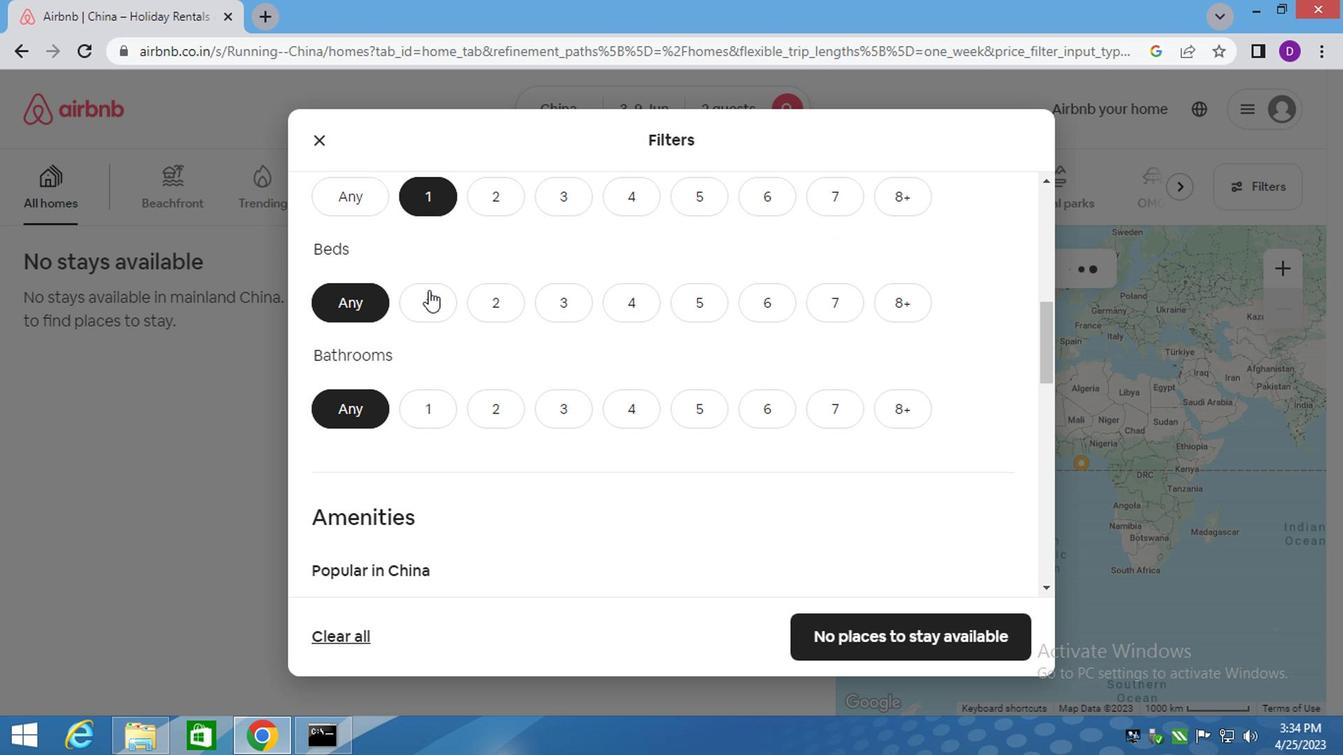 
Action: Mouse pressed left at (424, 298)
Screenshot: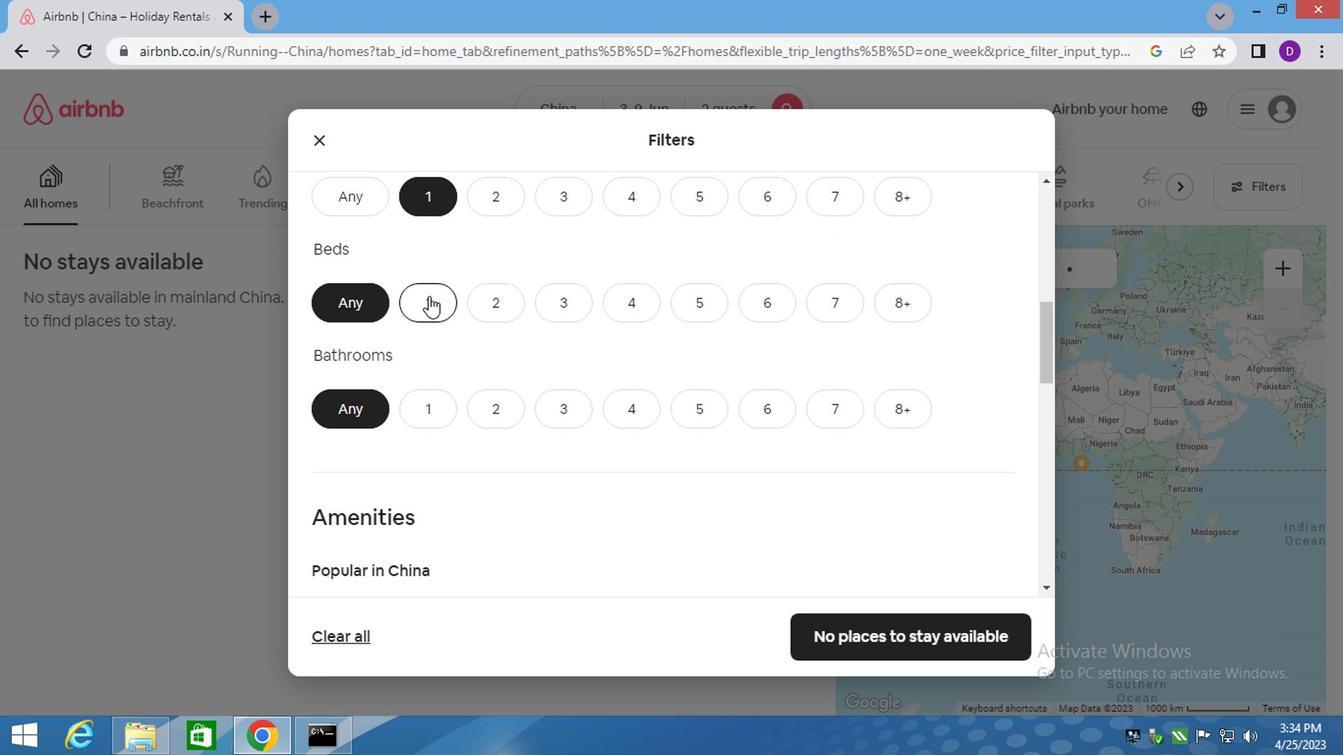 
Action: Mouse moved to (431, 480)
Screenshot: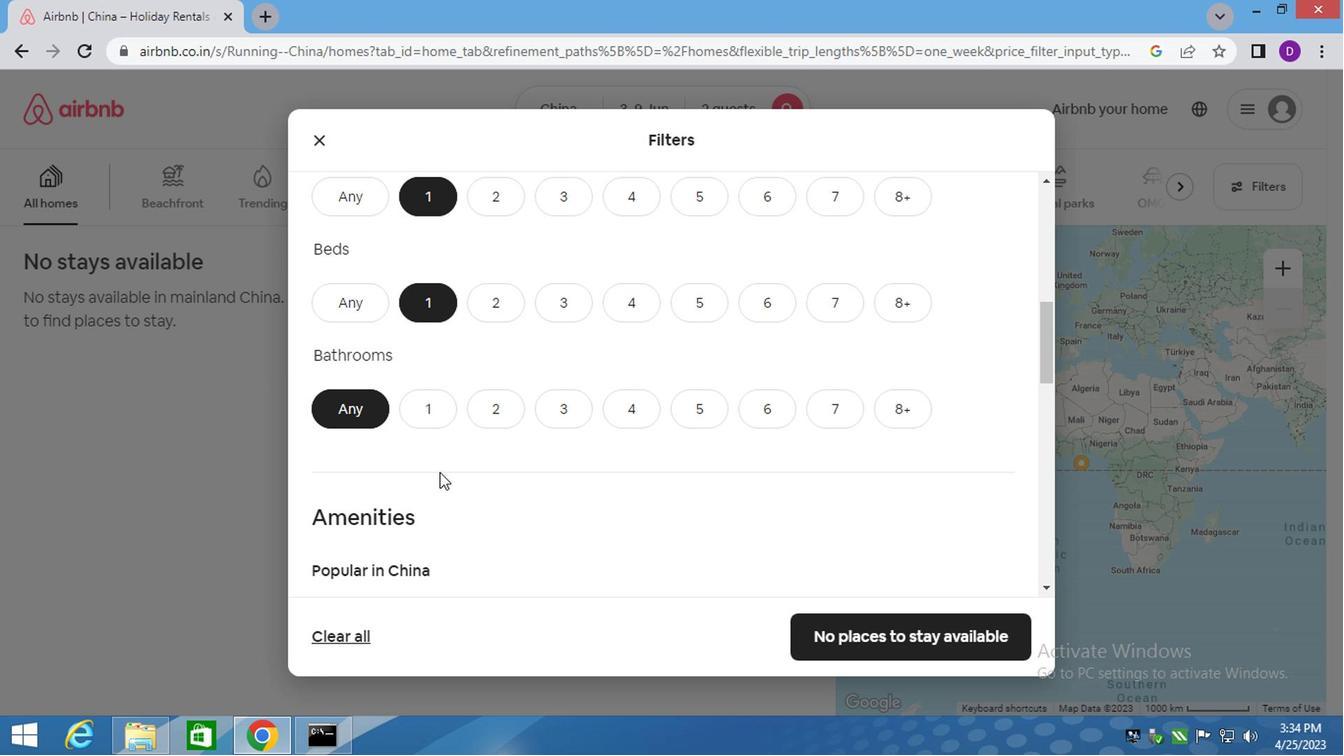
Action: Mouse pressed left at (434, 486)
Screenshot: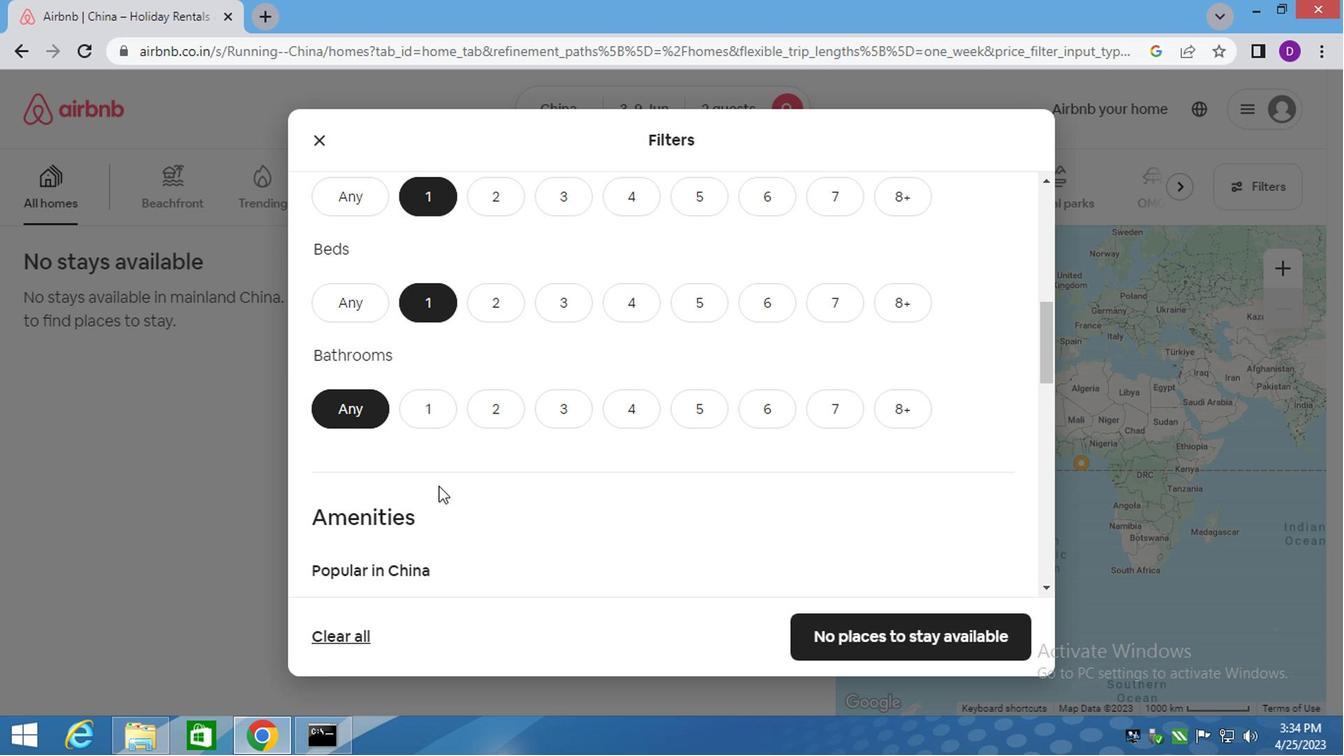 
Action: Mouse moved to (422, 403)
Screenshot: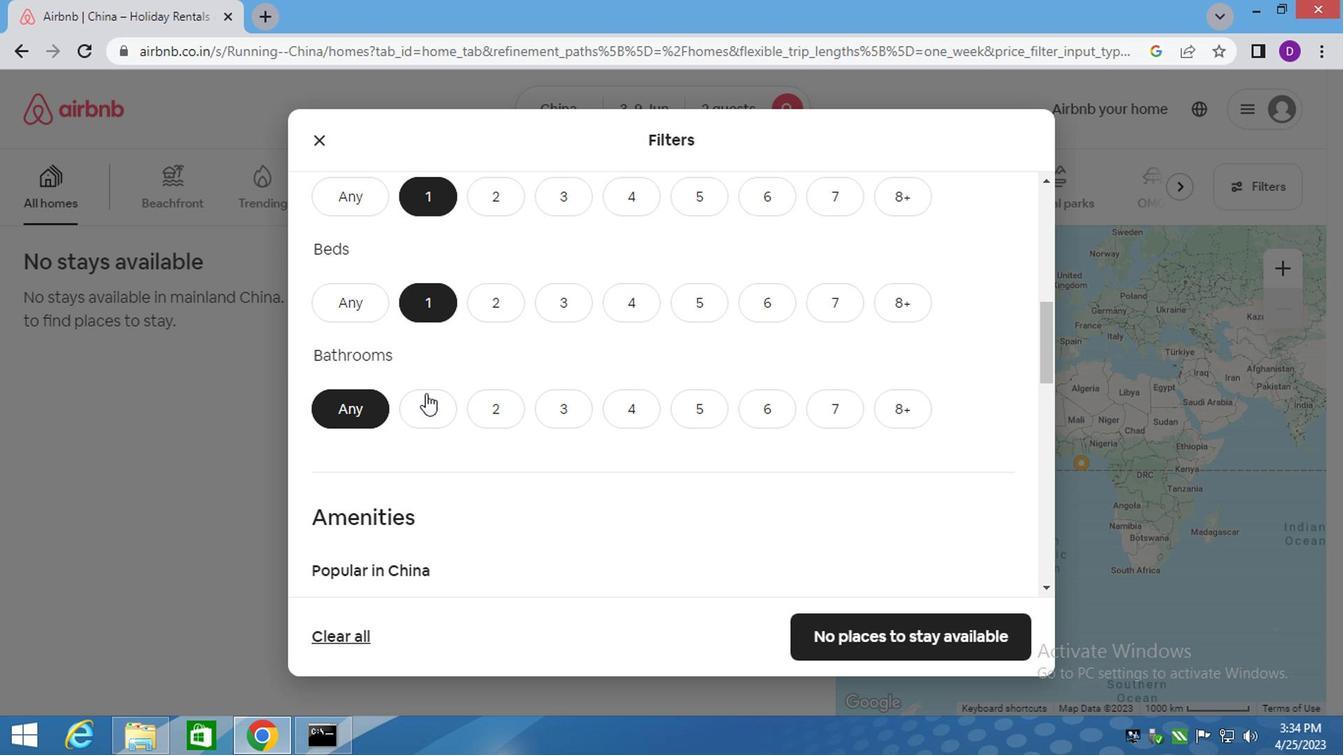 
Action: Mouse pressed left at (422, 403)
Screenshot: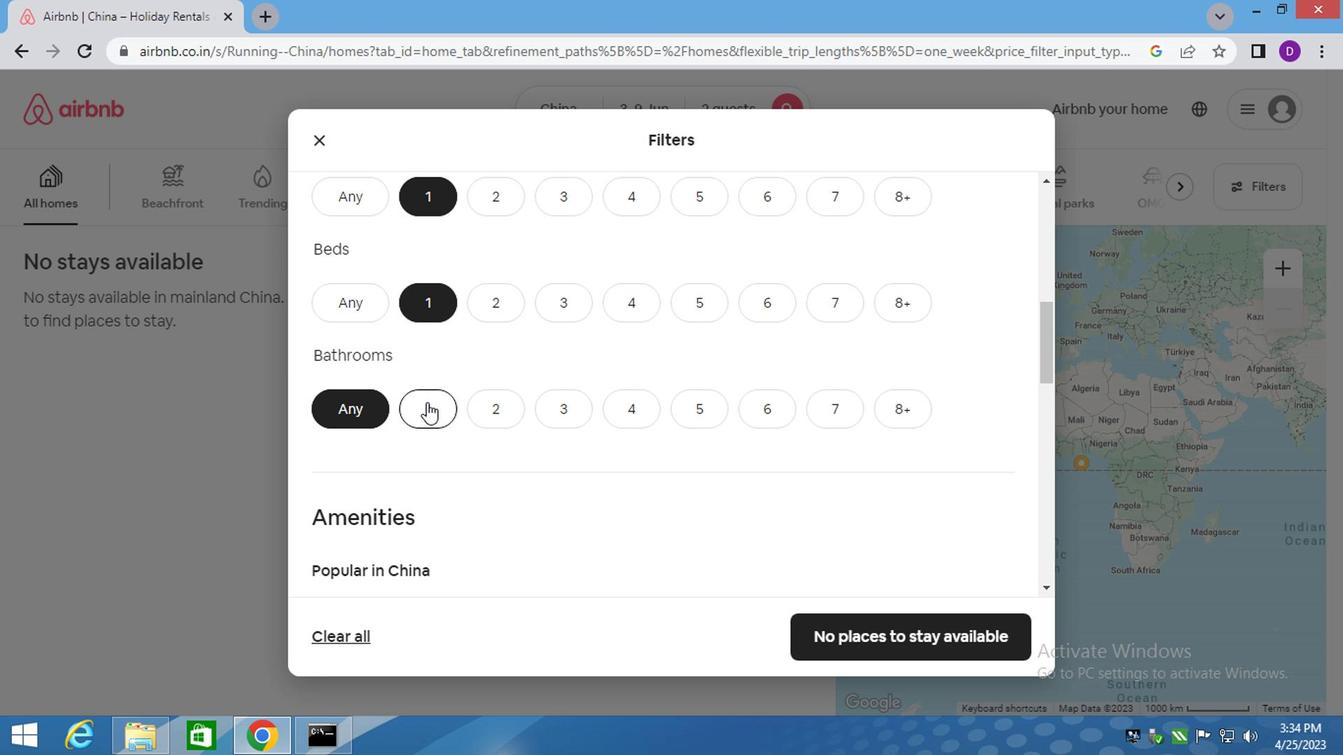 
Action: Mouse moved to (433, 443)
Screenshot: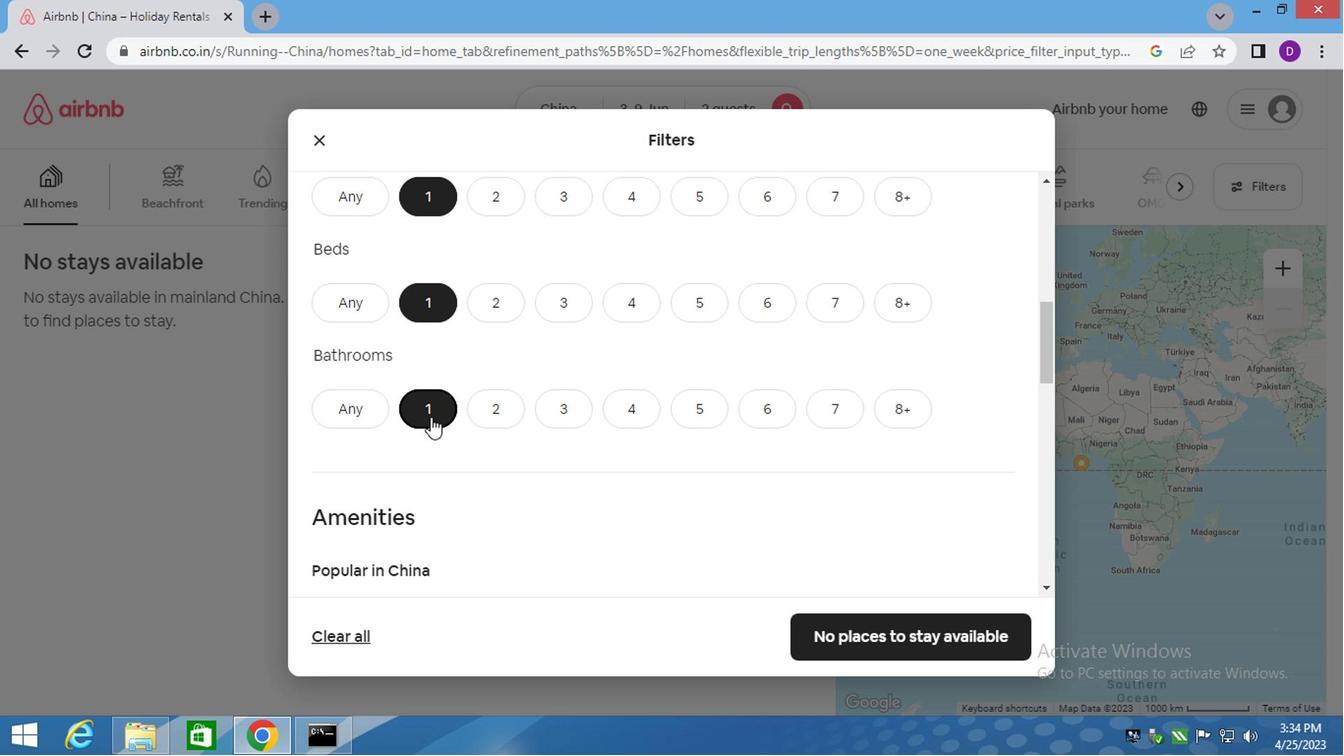 
Action: Mouse scrolled (433, 442) with delta (0, 0)
Screenshot: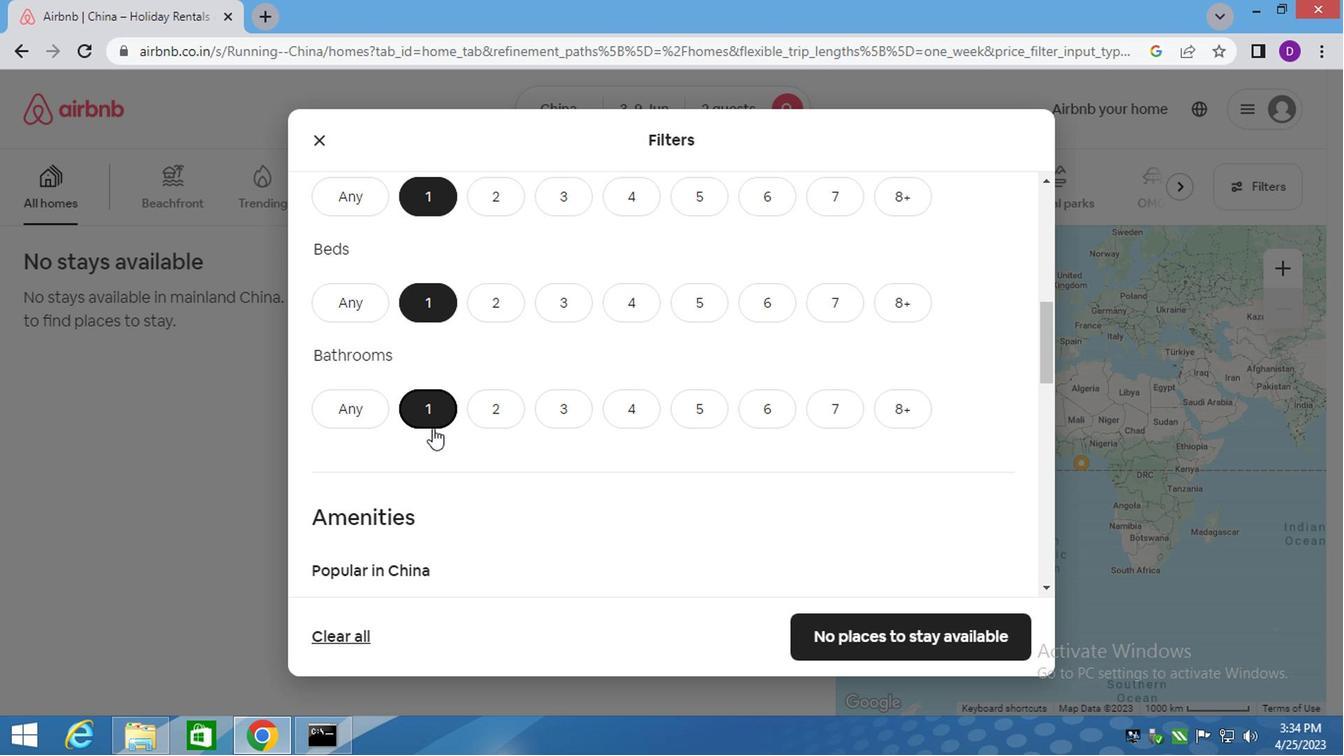 
Action: Mouse moved to (444, 458)
Screenshot: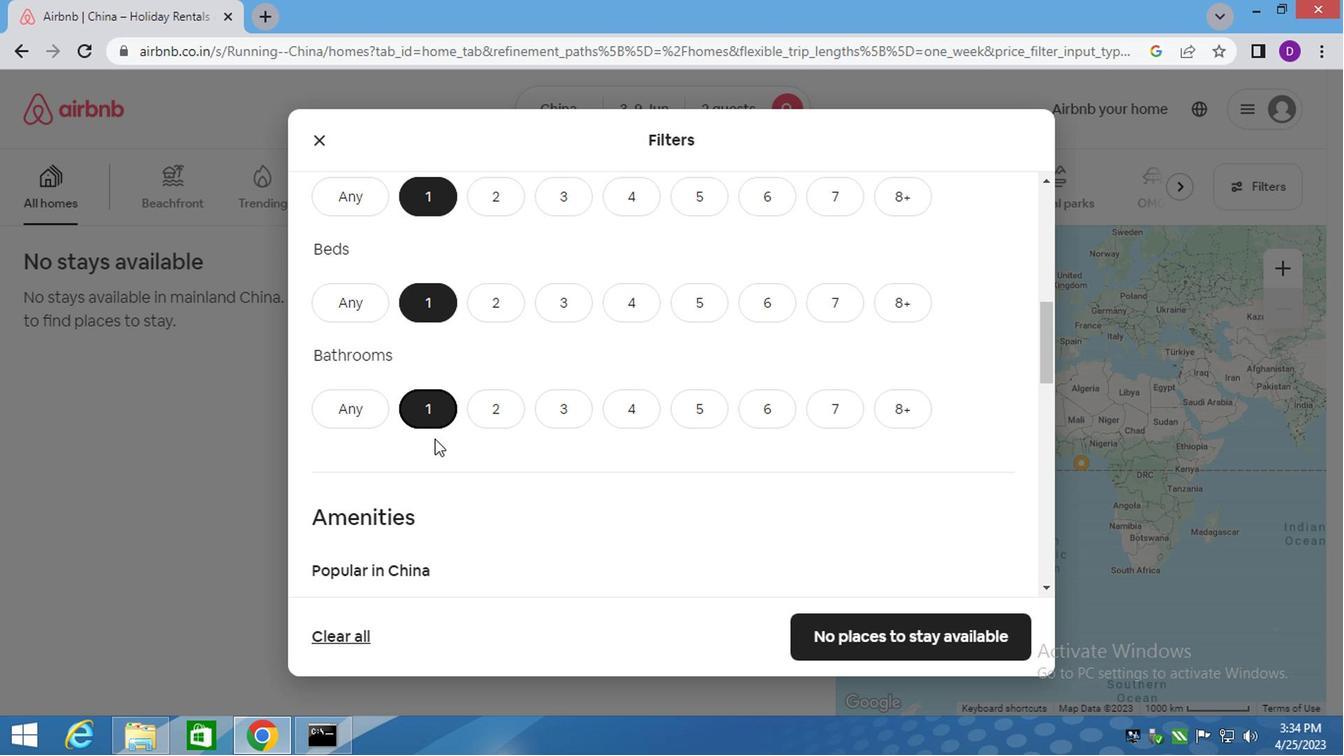 
Action: Mouse scrolled (441, 454) with delta (0, -1)
Screenshot: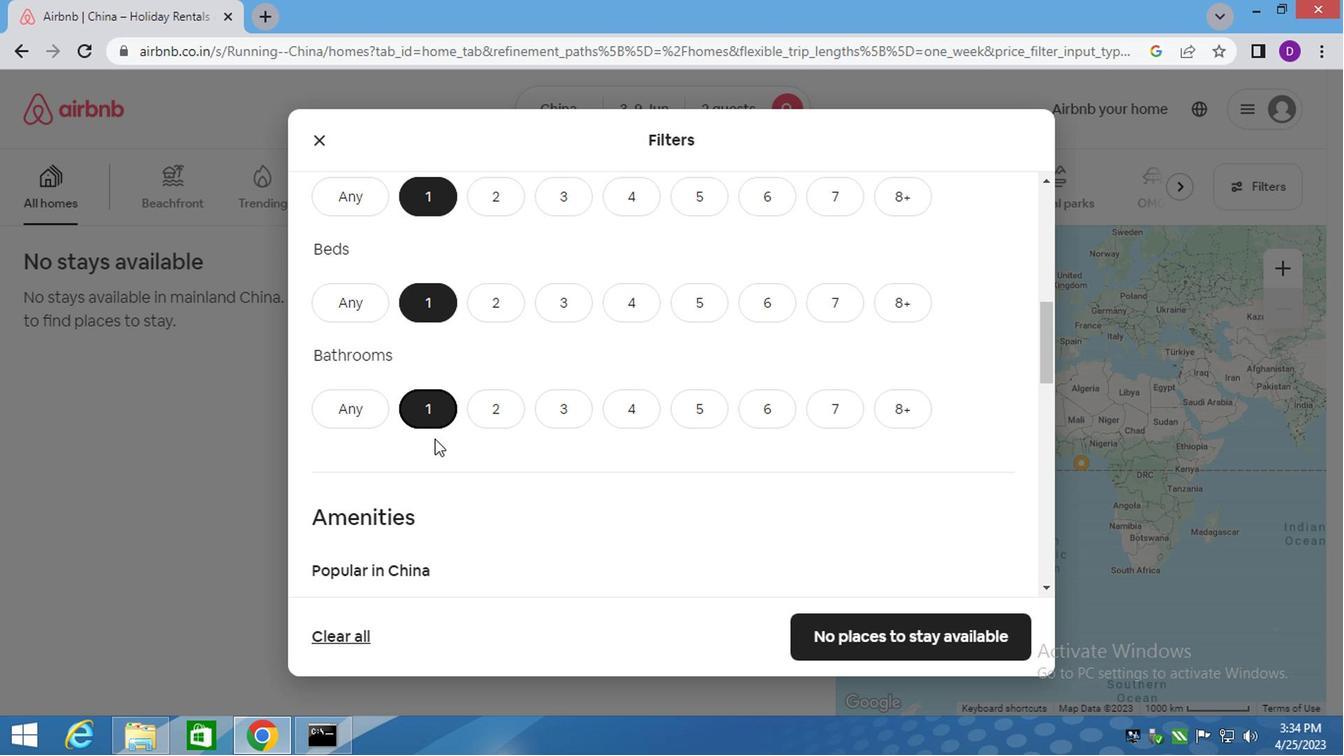 
Action: Mouse scrolled (444, 456) with delta (0, -1)
Screenshot: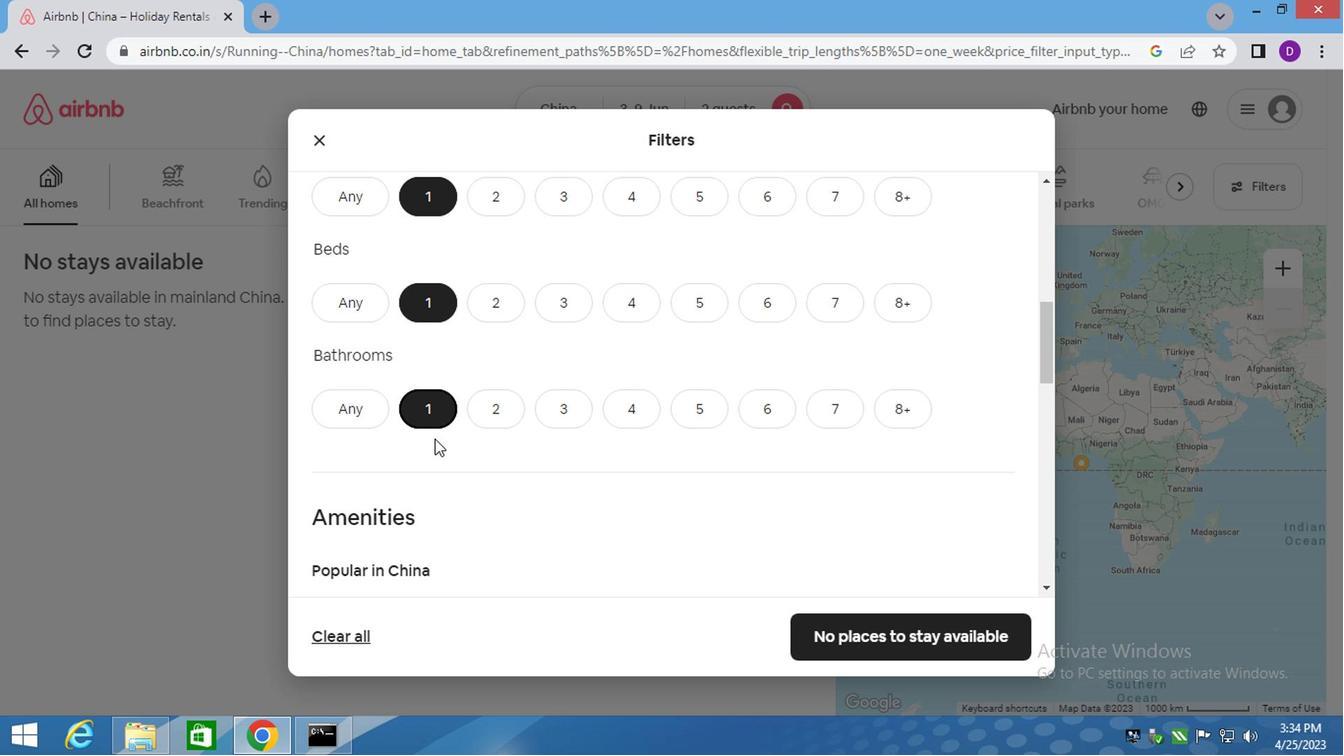 
Action: Mouse moved to (448, 459)
Screenshot: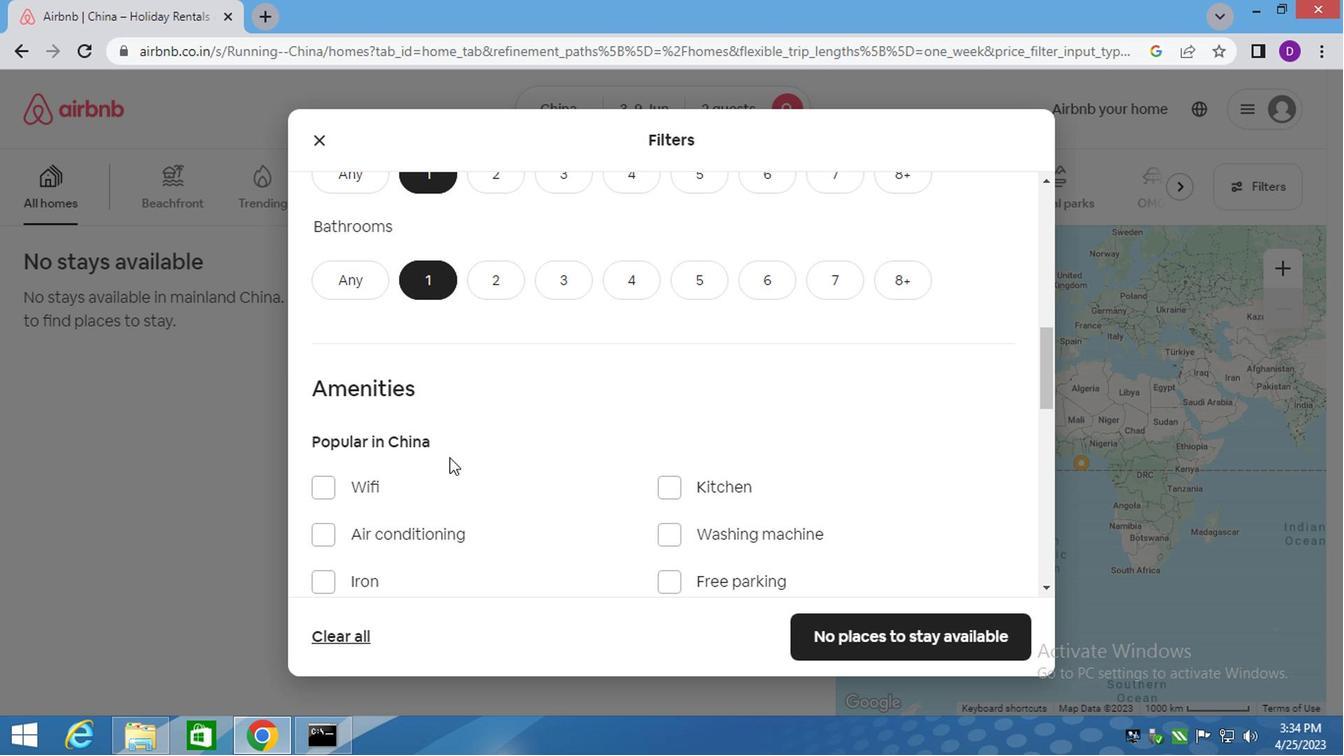 
Action: Mouse scrolled (448, 458) with delta (0, 0)
Screenshot: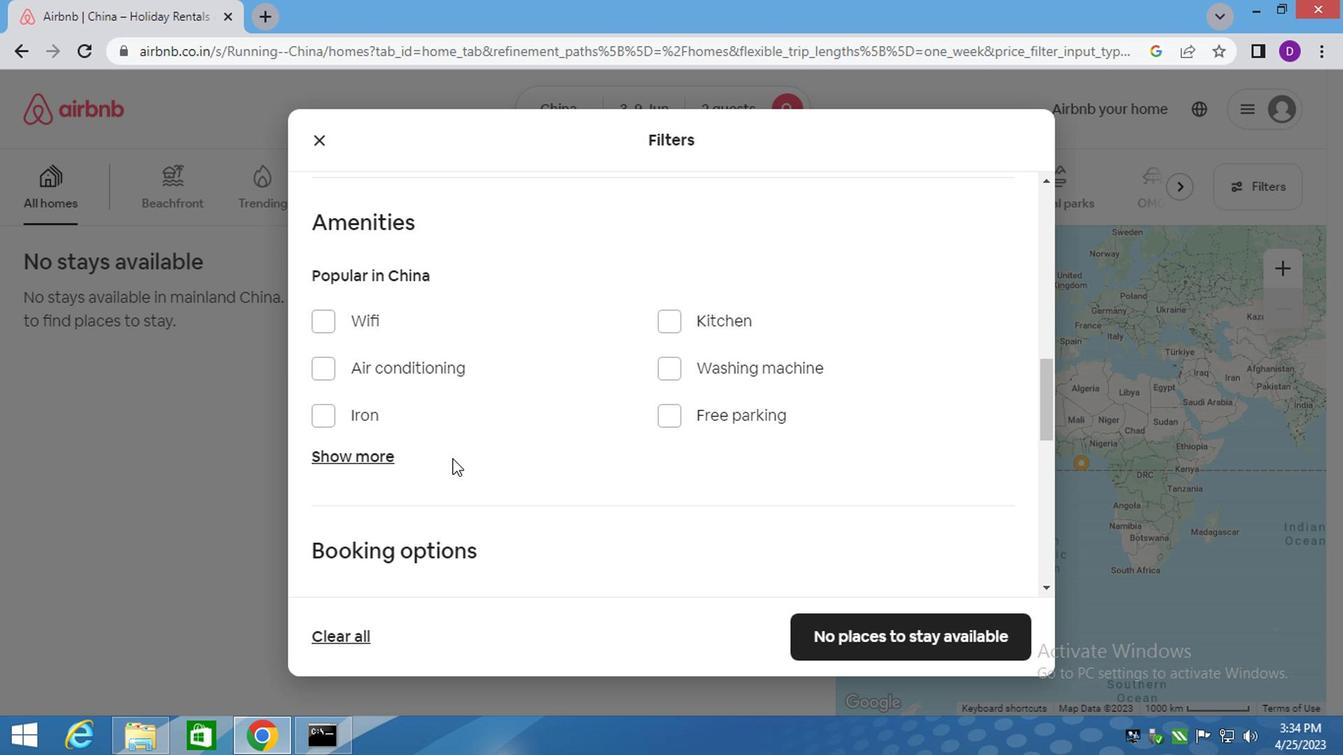 
Action: Mouse scrolled (448, 458) with delta (0, 0)
Screenshot: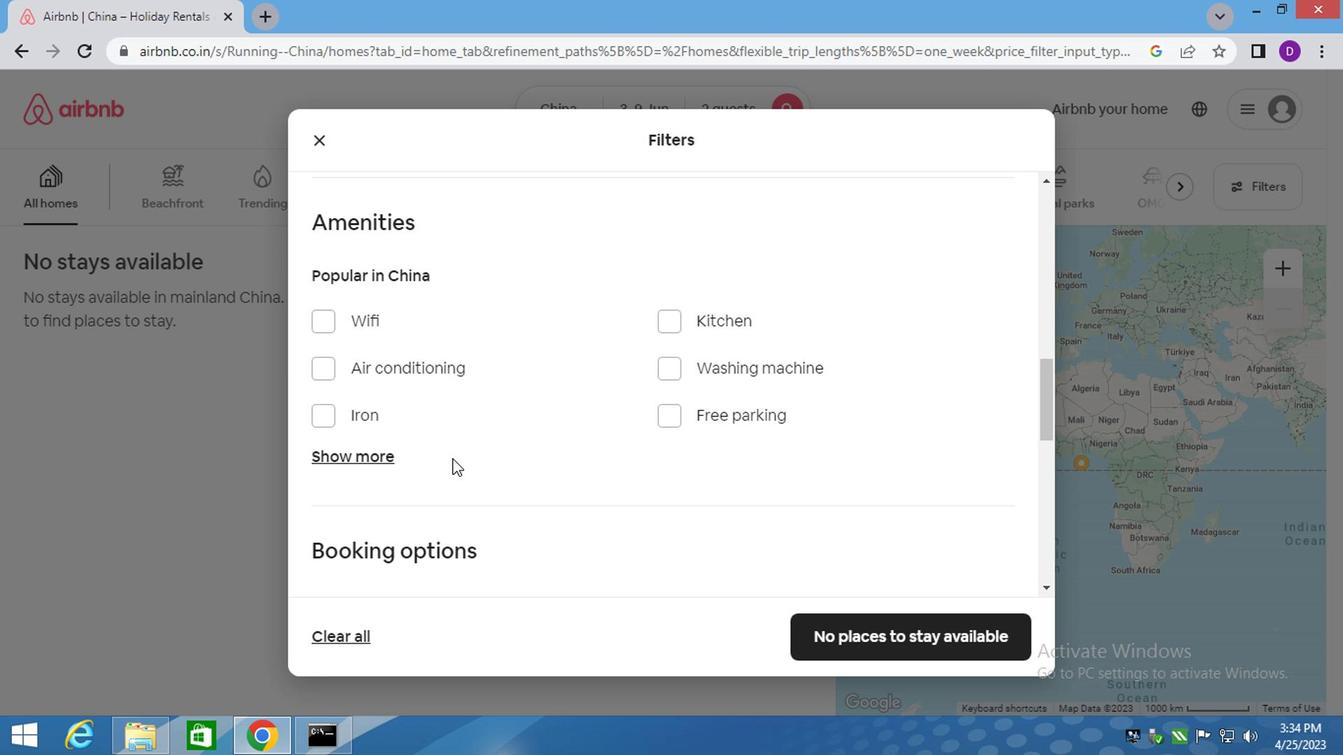 
Action: Mouse scrolled (448, 458) with delta (0, 0)
Screenshot: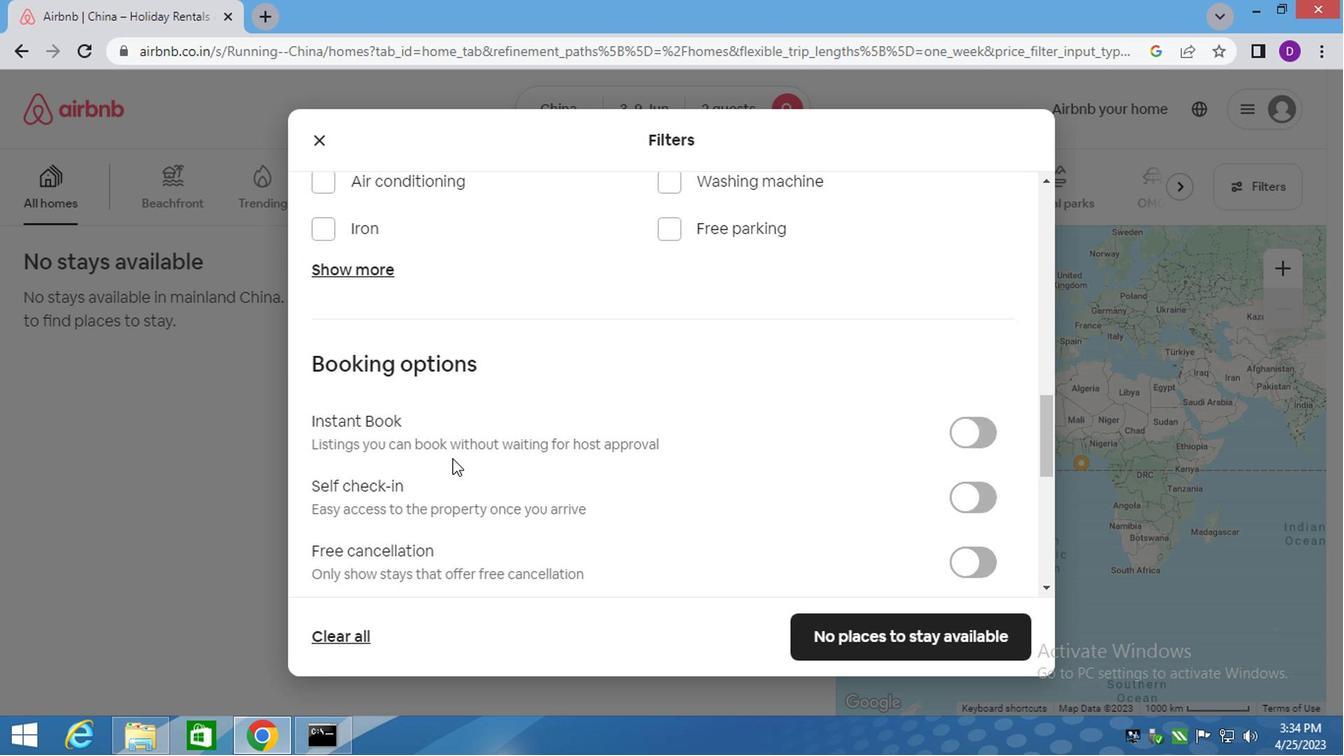 
Action: Mouse scrolled (448, 458) with delta (0, 0)
Screenshot: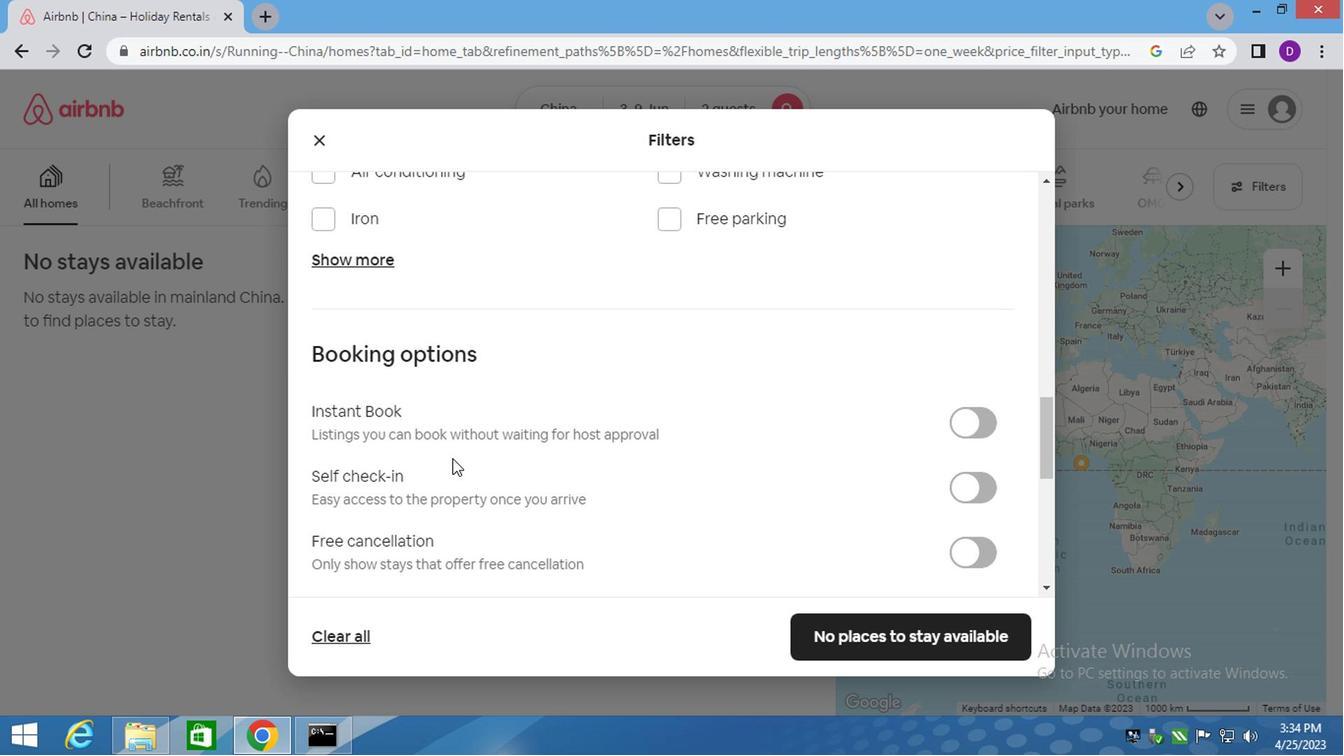 
Action: Mouse moved to (955, 295)
Screenshot: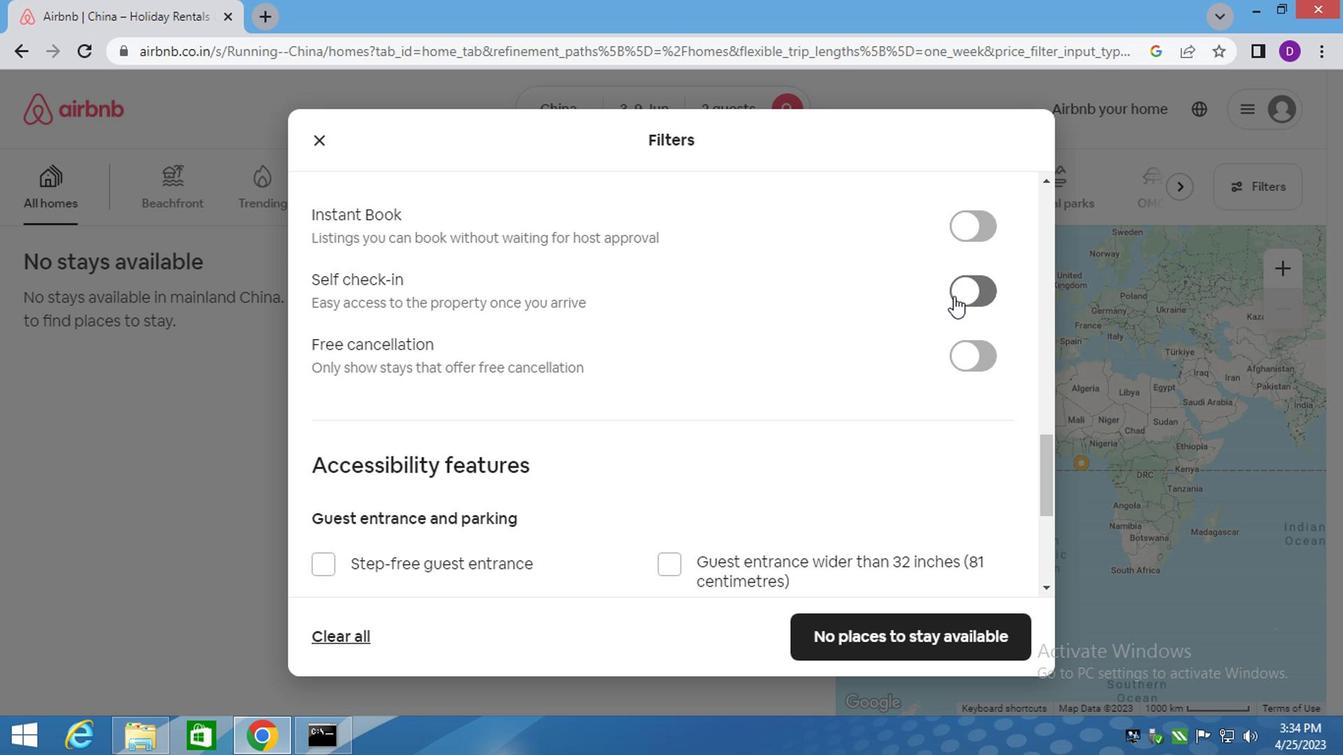 
Action: Mouse pressed left at (955, 295)
Screenshot: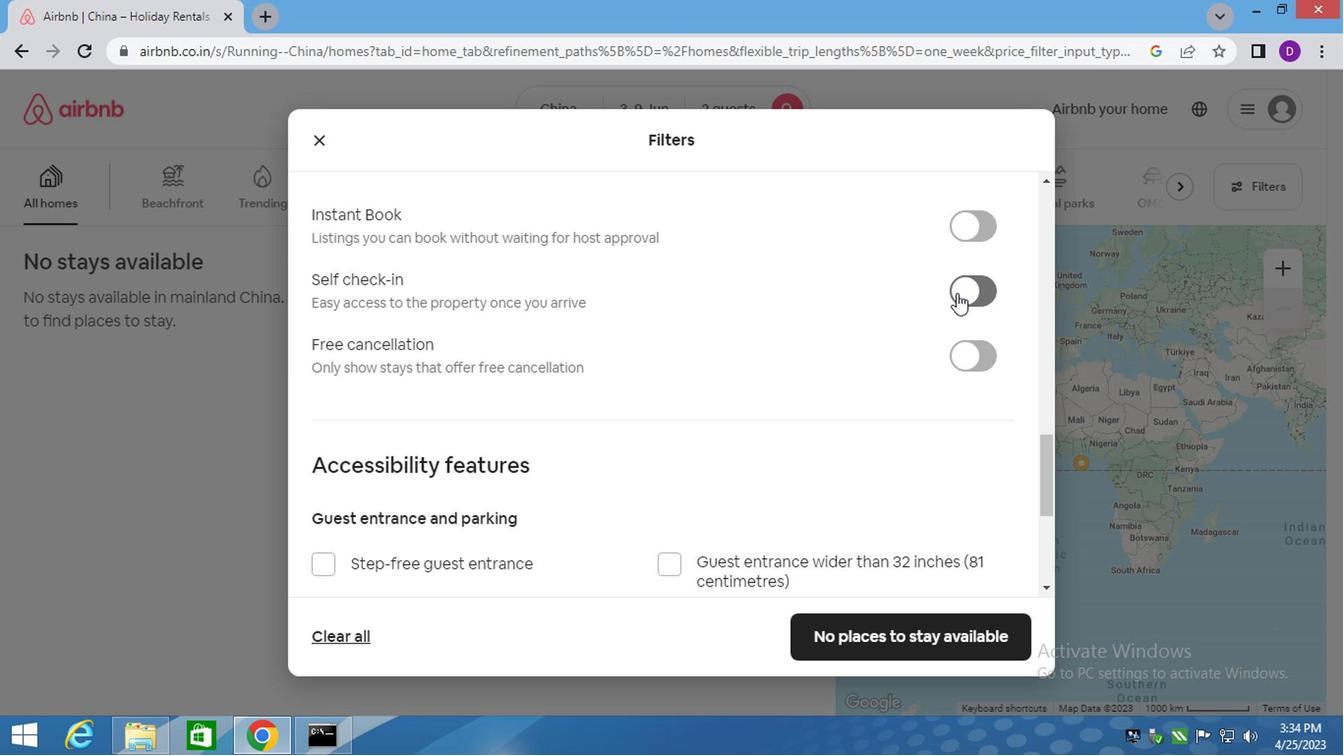
Action: Mouse moved to (715, 382)
Screenshot: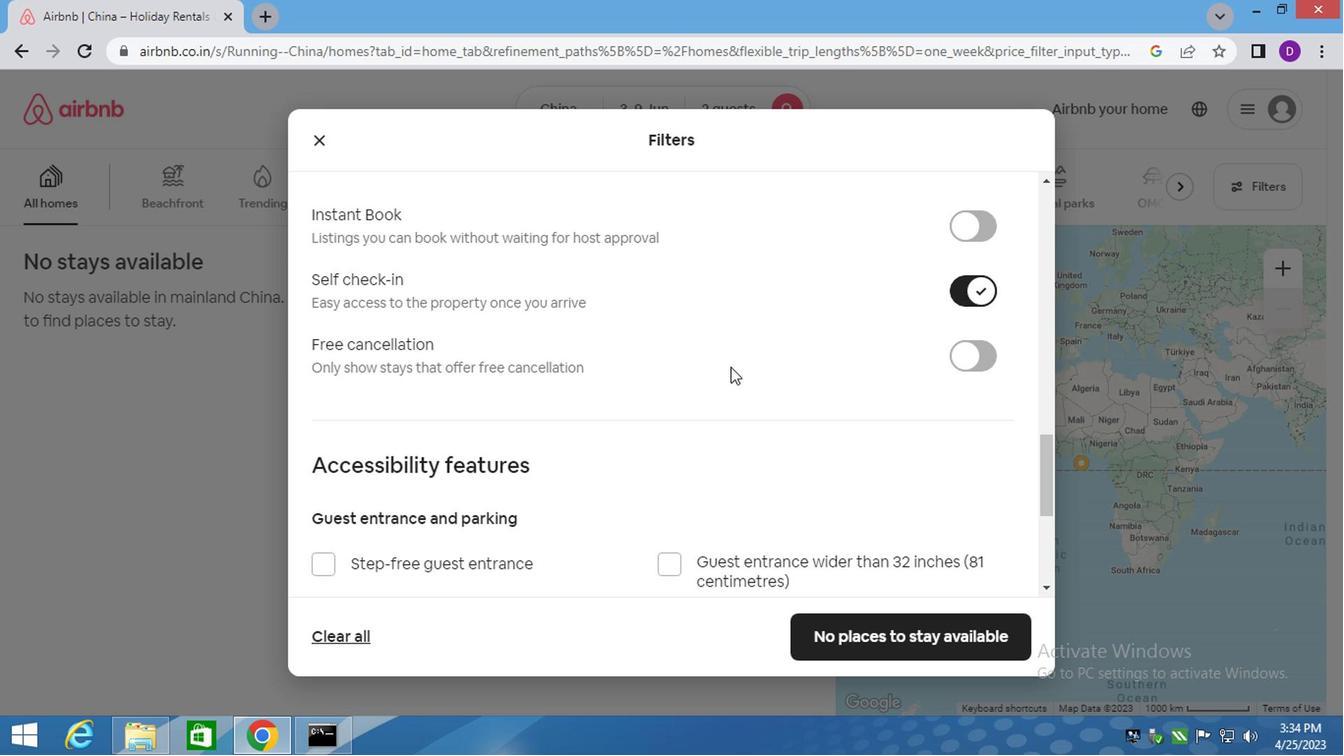 
Action: Mouse scrolled (715, 382) with delta (0, 0)
Screenshot: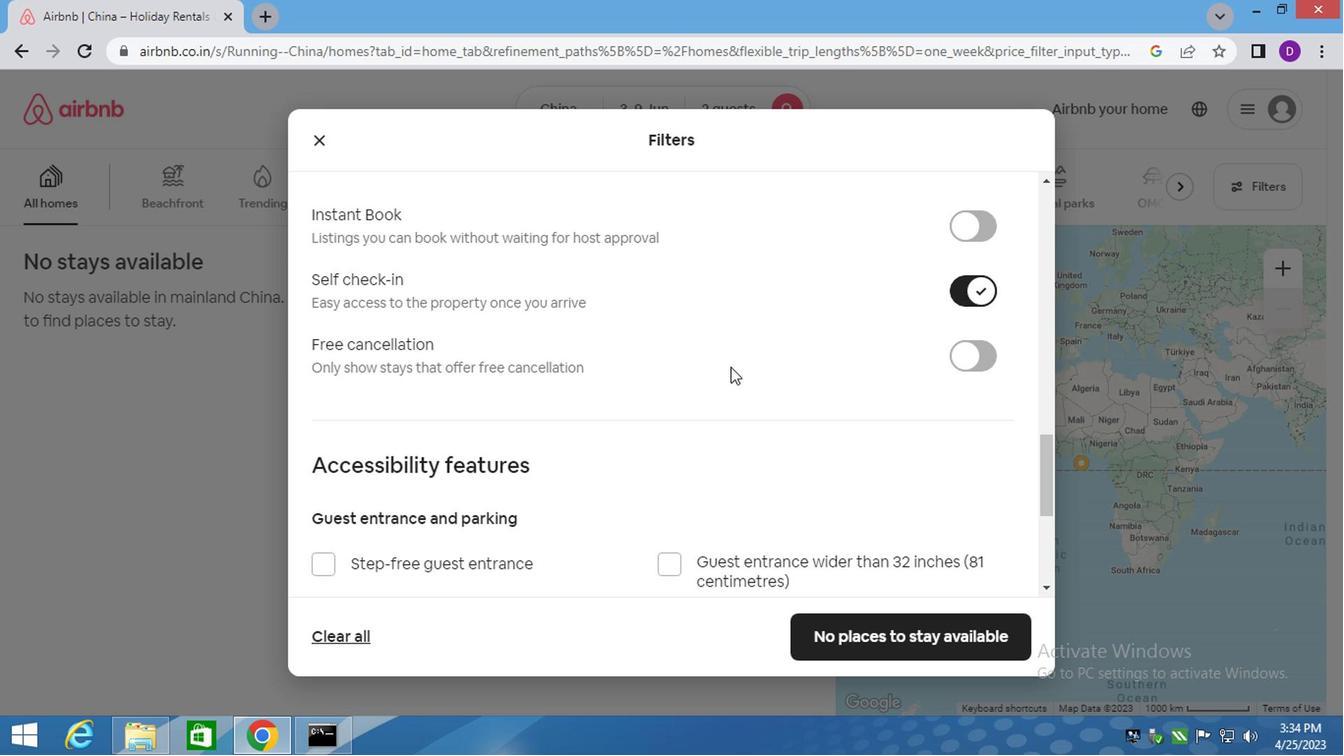 
Action: Mouse moved to (713, 387)
Screenshot: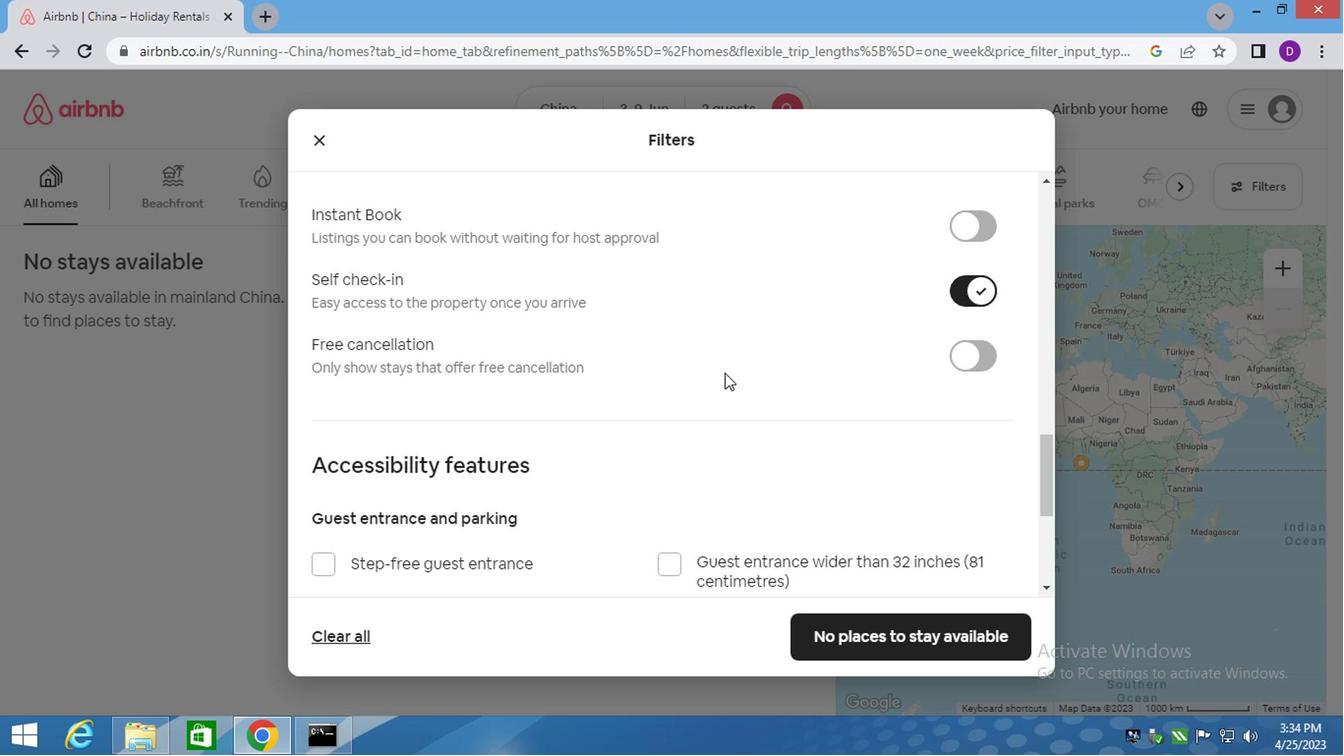 
Action: Mouse scrolled (713, 386) with delta (0, 0)
Screenshot: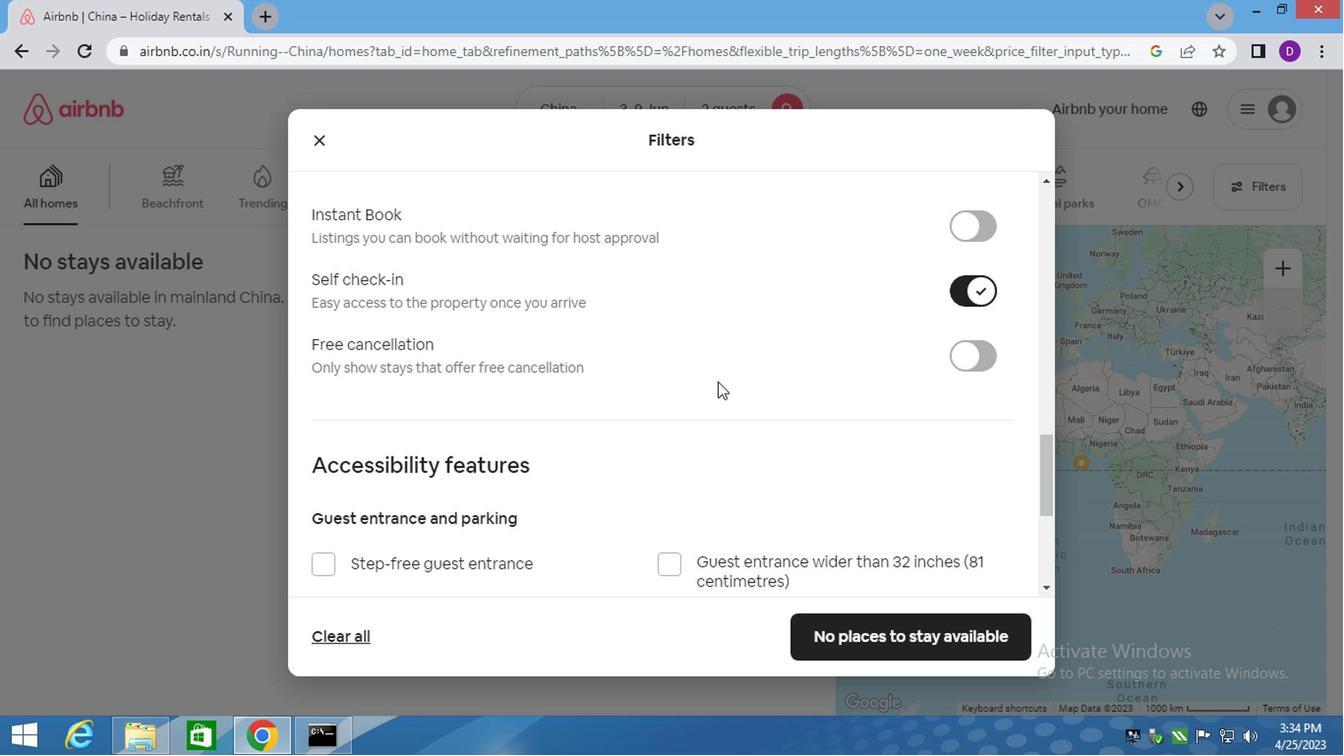 
Action: Mouse moved to (712, 391)
Screenshot: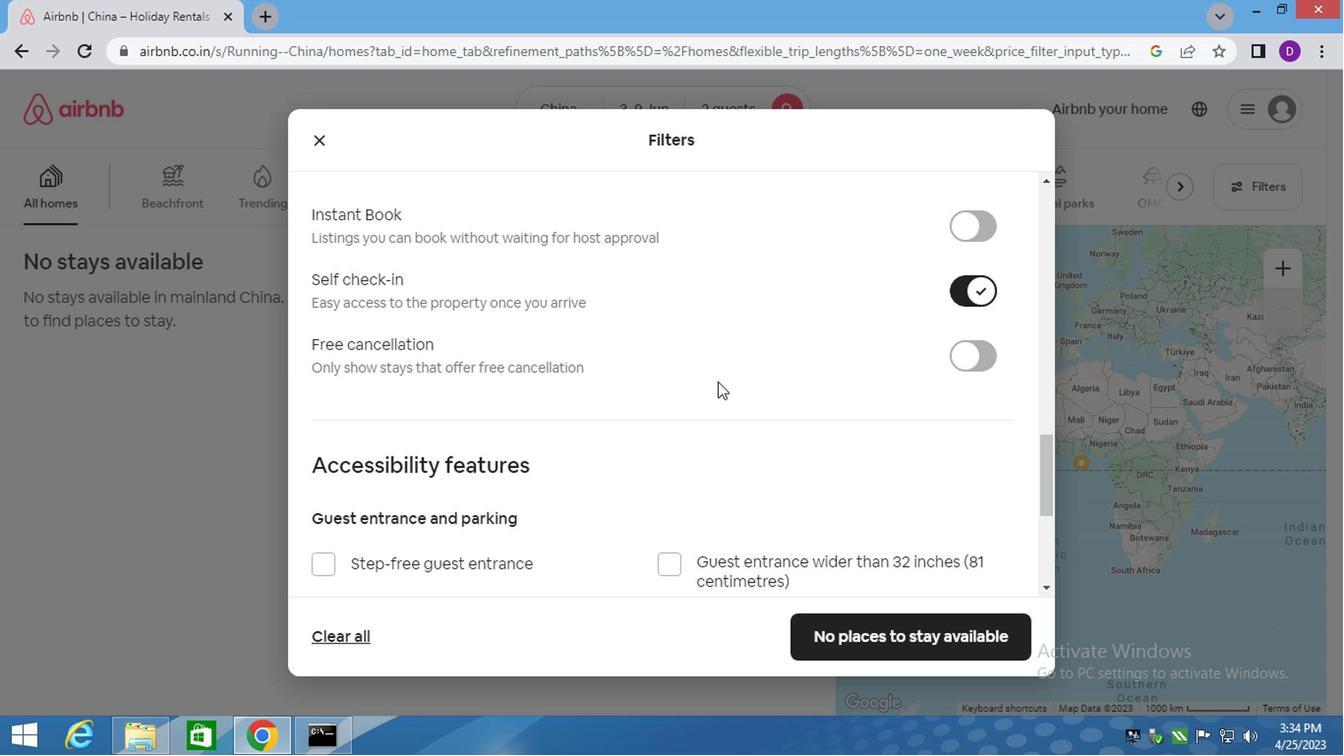 
Action: Mouse scrolled (712, 389) with delta (0, -1)
Screenshot: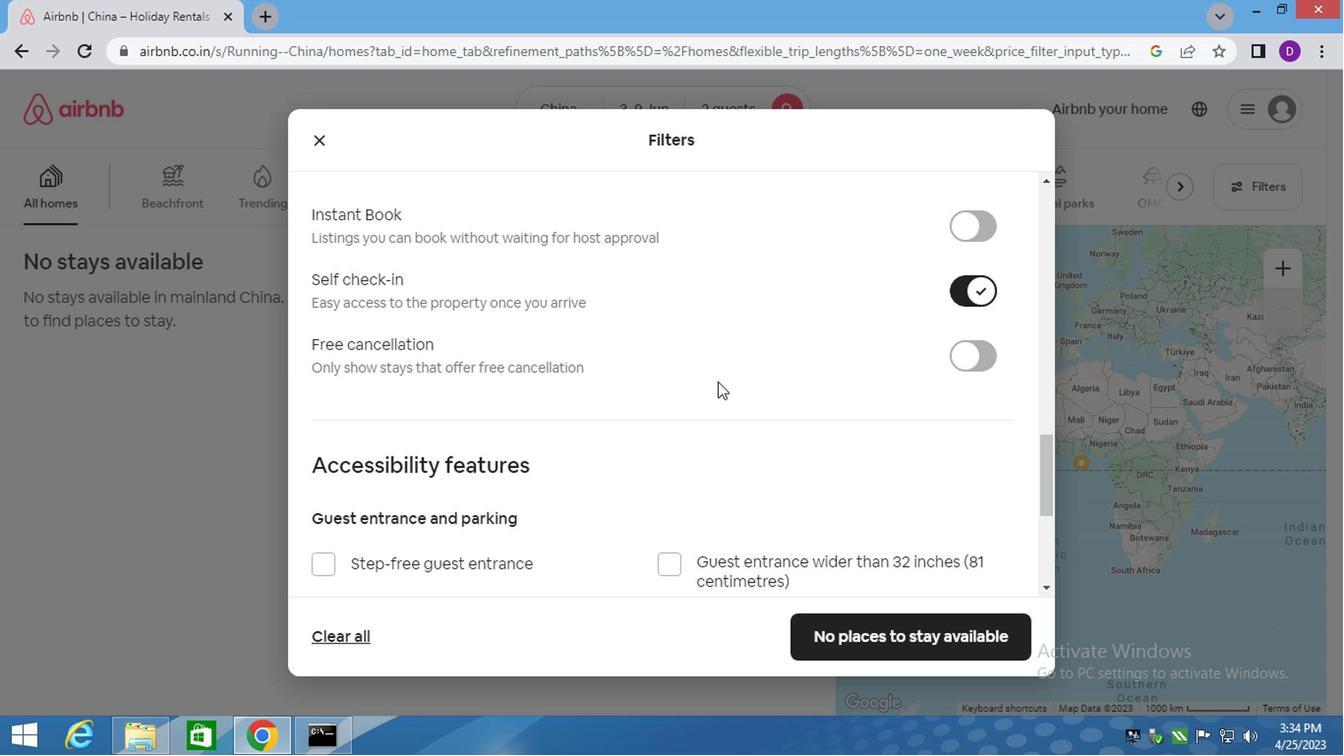 
Action: Mouse moved to (710, 392)
Screenshot: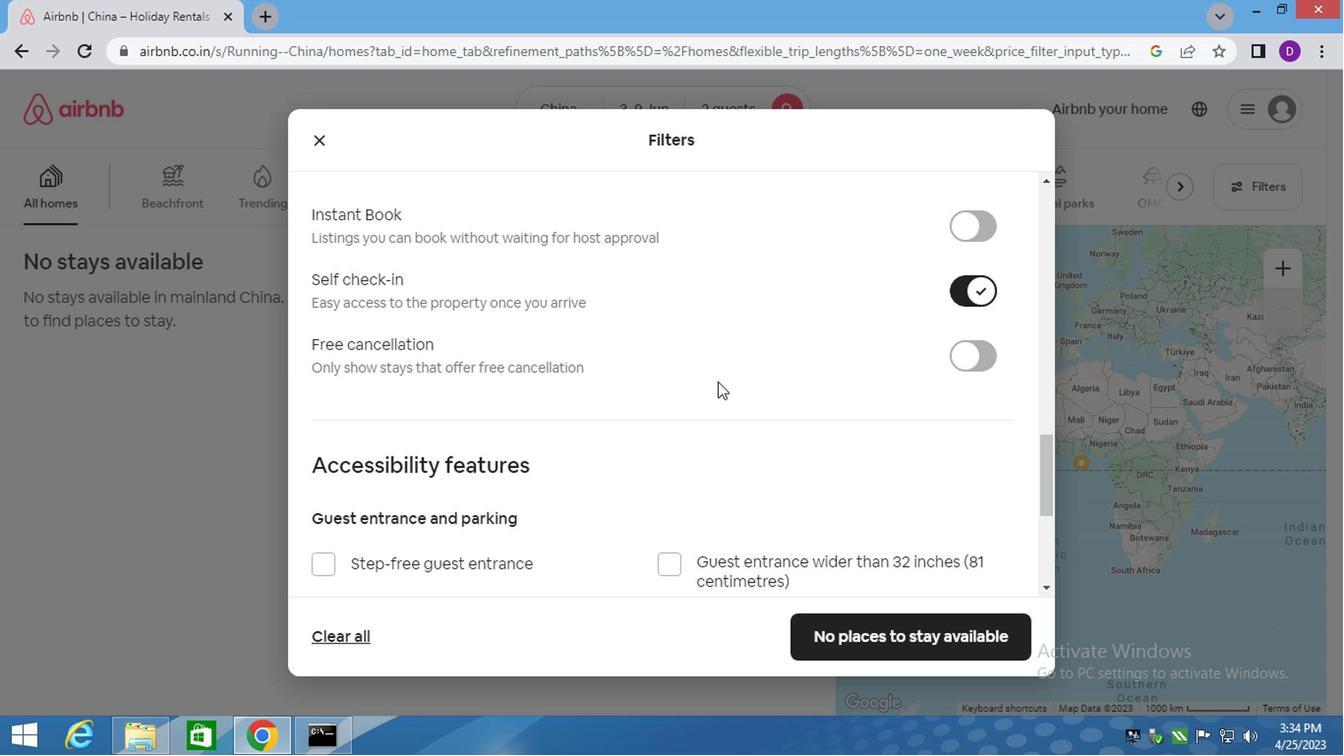 
Action: Mouse scrolled (710, 391) with delta (0, 0)
Screenshot: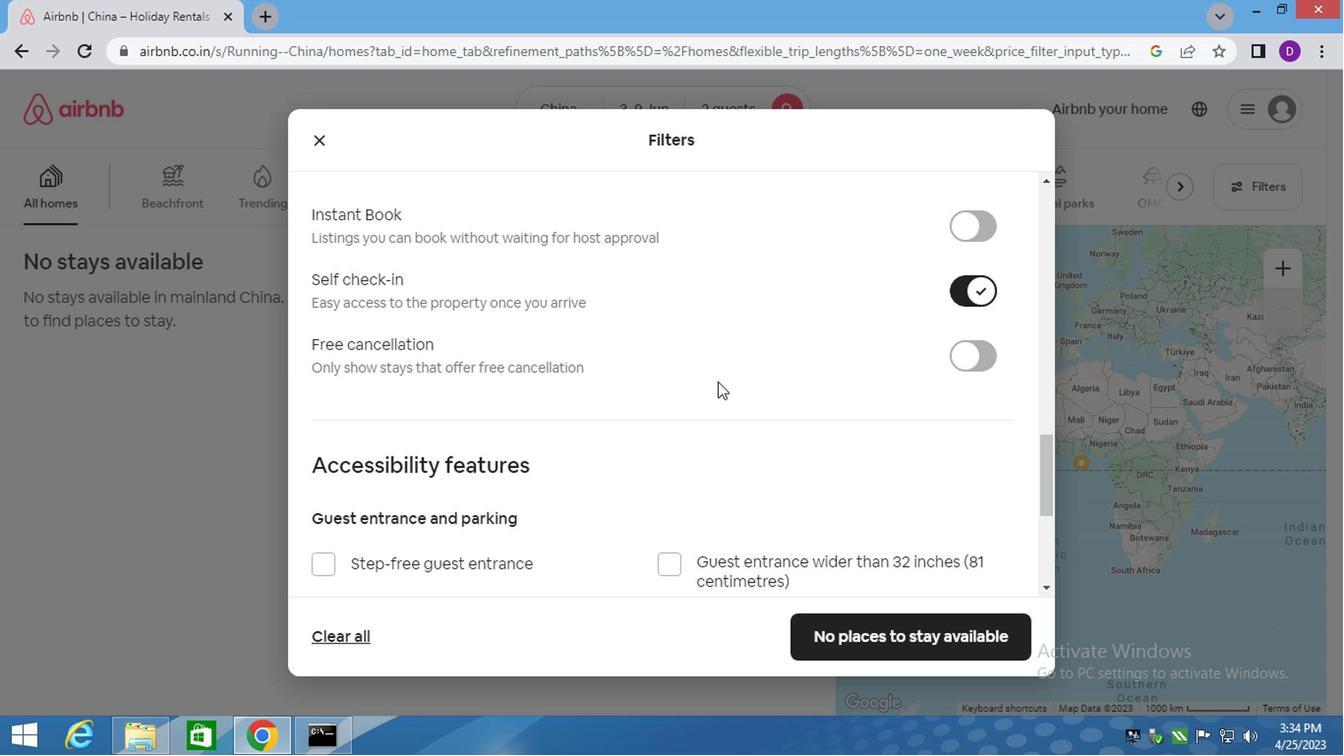 
Action: Mouse moved to (710, 393)
Screenshot: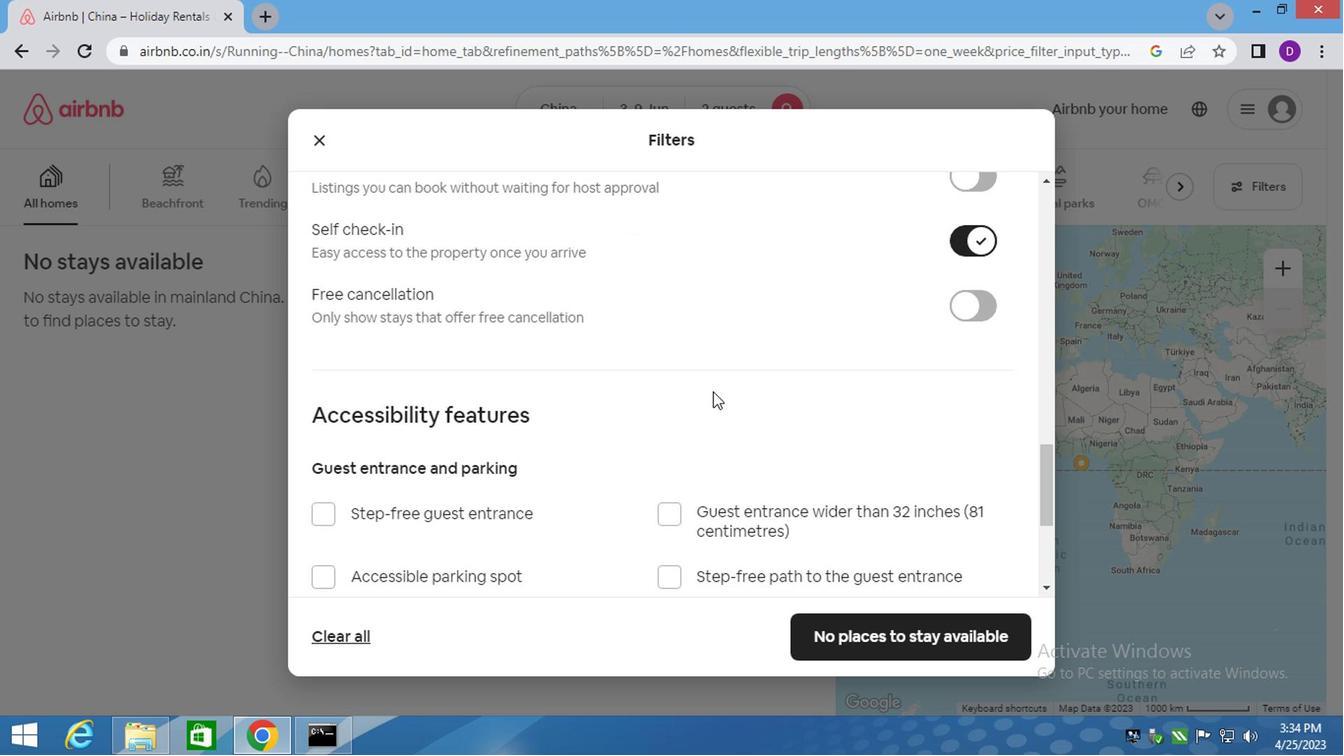 
Action: Mouse scrolled (710, 392) with delta (0, -1)
Screenshot: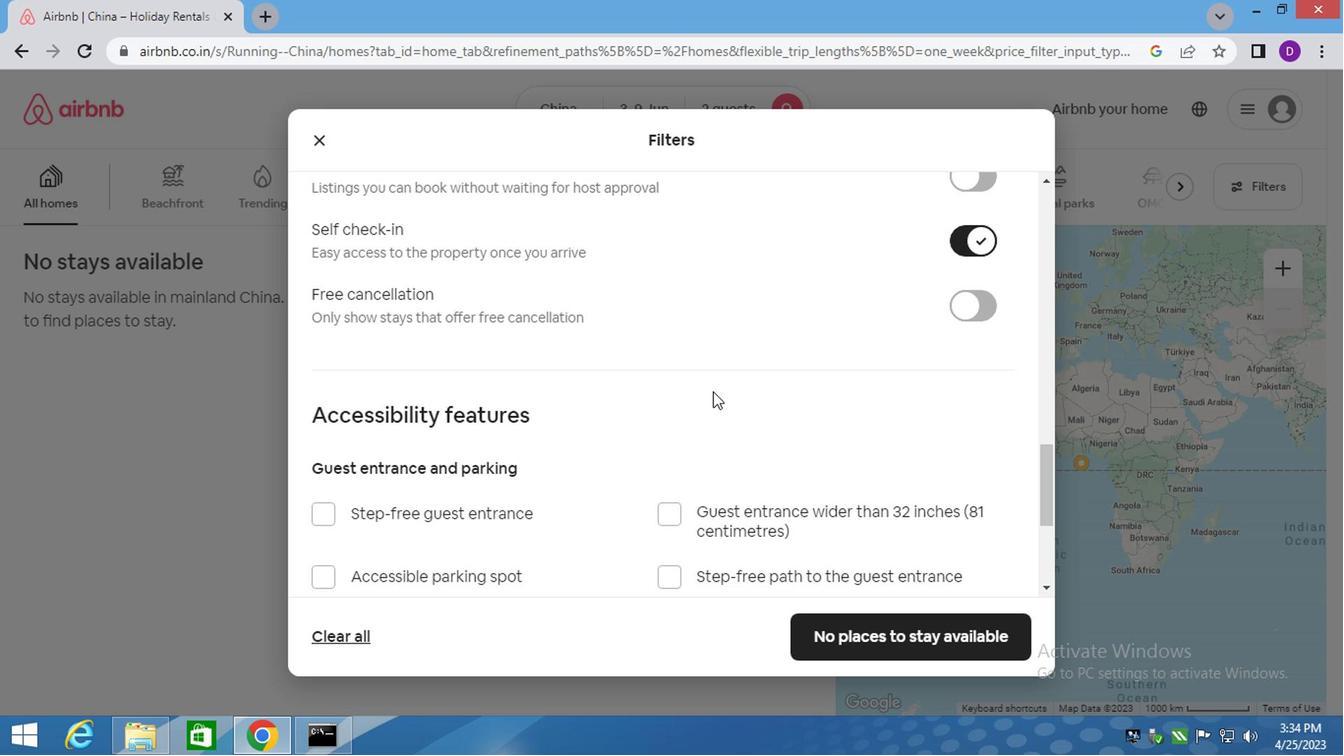 
Action: Mouse moved to (659, 412)
Screenshot: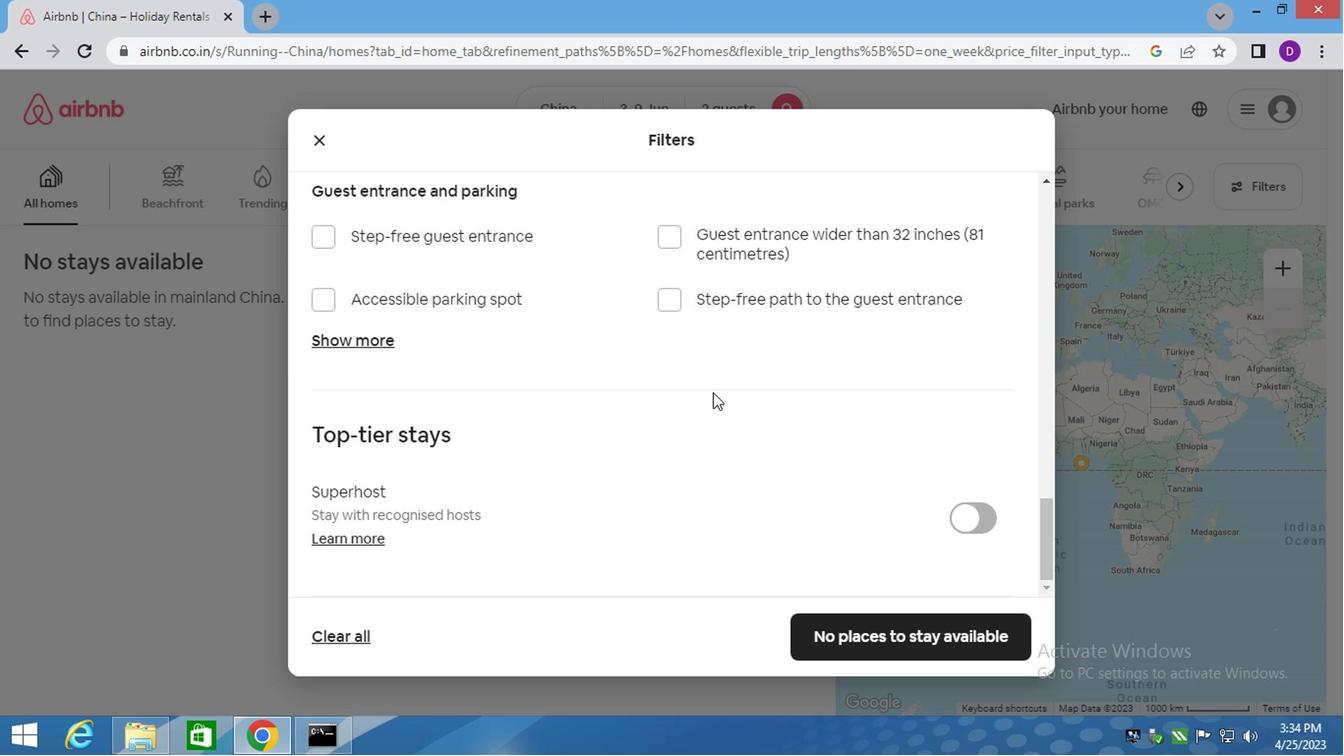 
Action: Mouse scrolled (659, 411) with delta (0, 0)
Screenshot: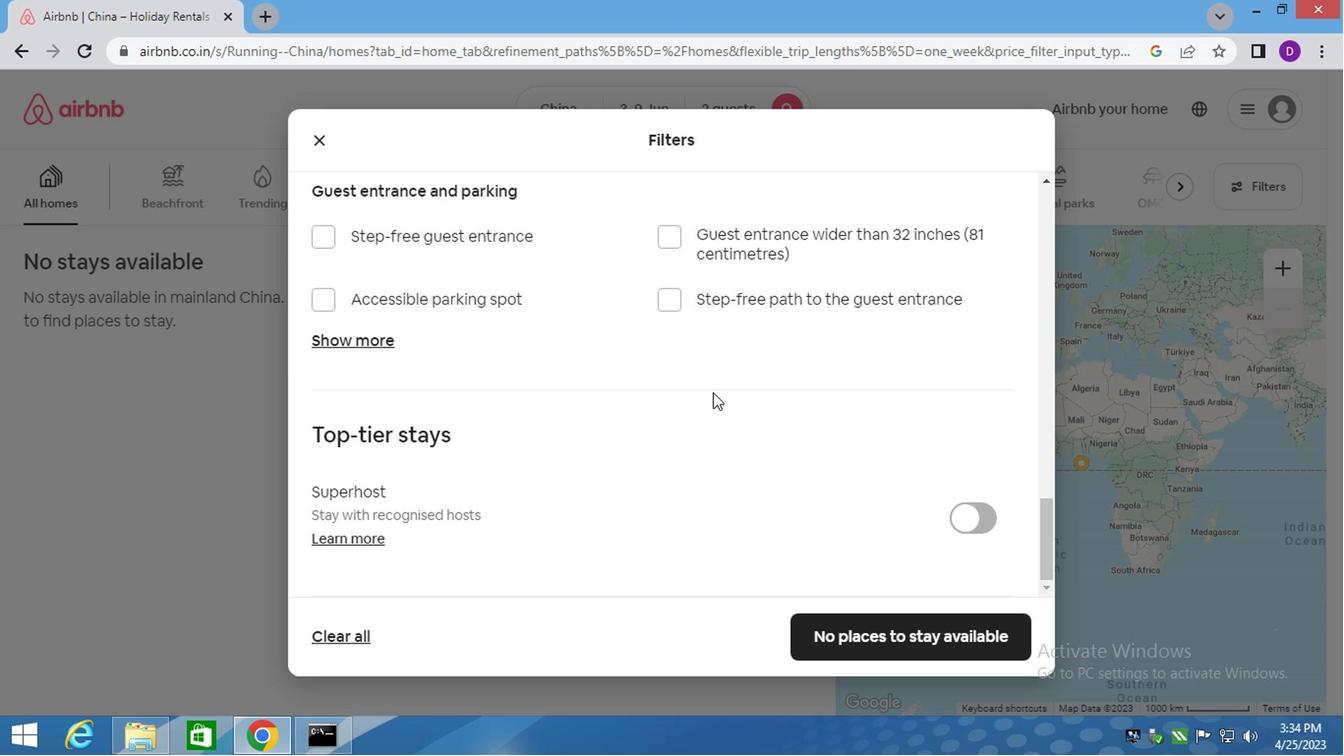 
Action: Mouse moved to (654, 421)
Screenshot: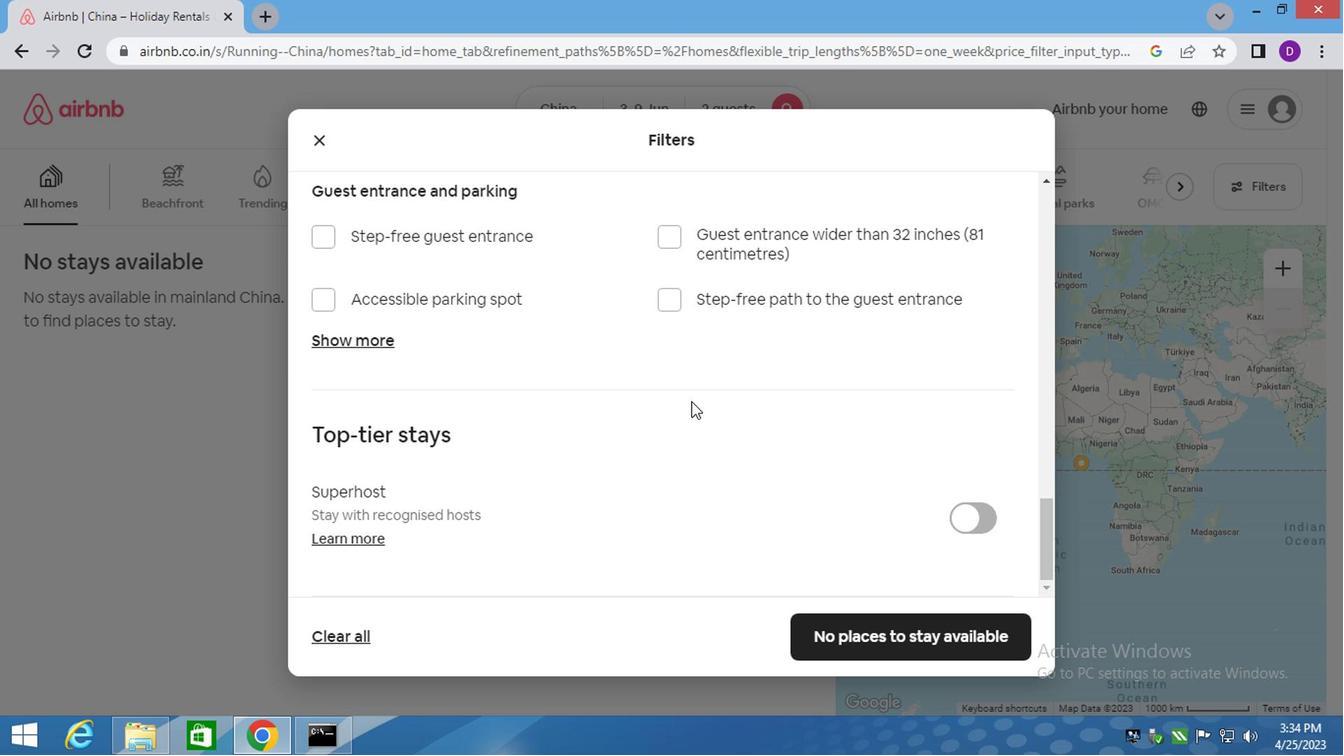 
Action: Mouse scrolled (654, 421) with delta (0, 0)
Screenshot: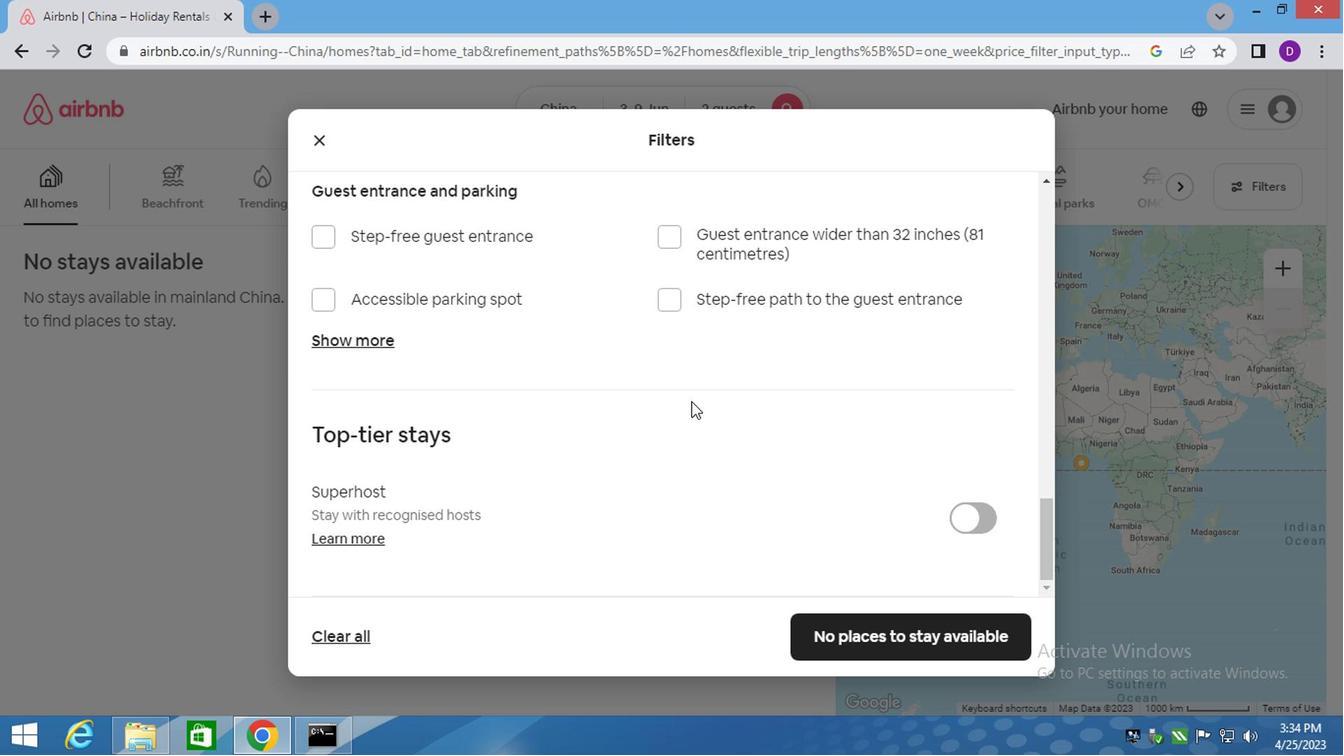 
Action: Mouse moved to (650, 428)
Screenshot: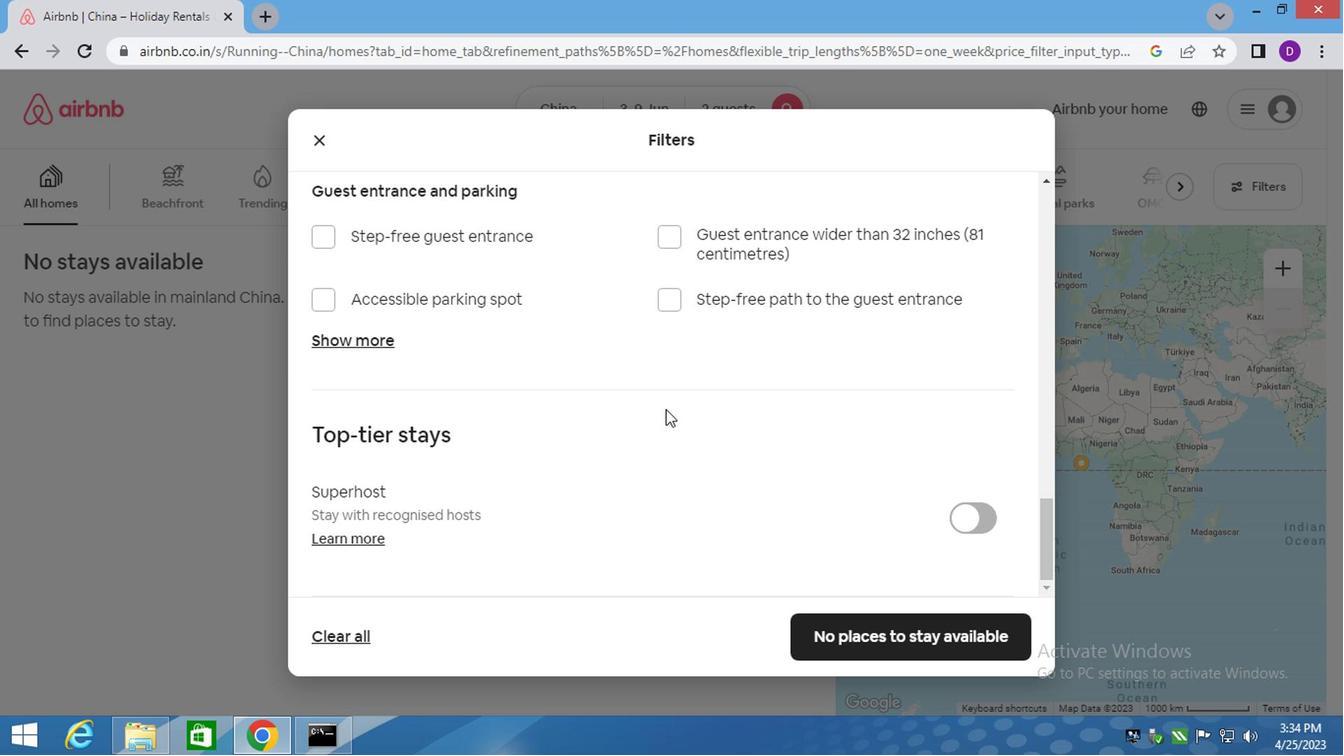 
Action: Mouse scrolled (650, 426) with delta (0, -1)
Screenshot: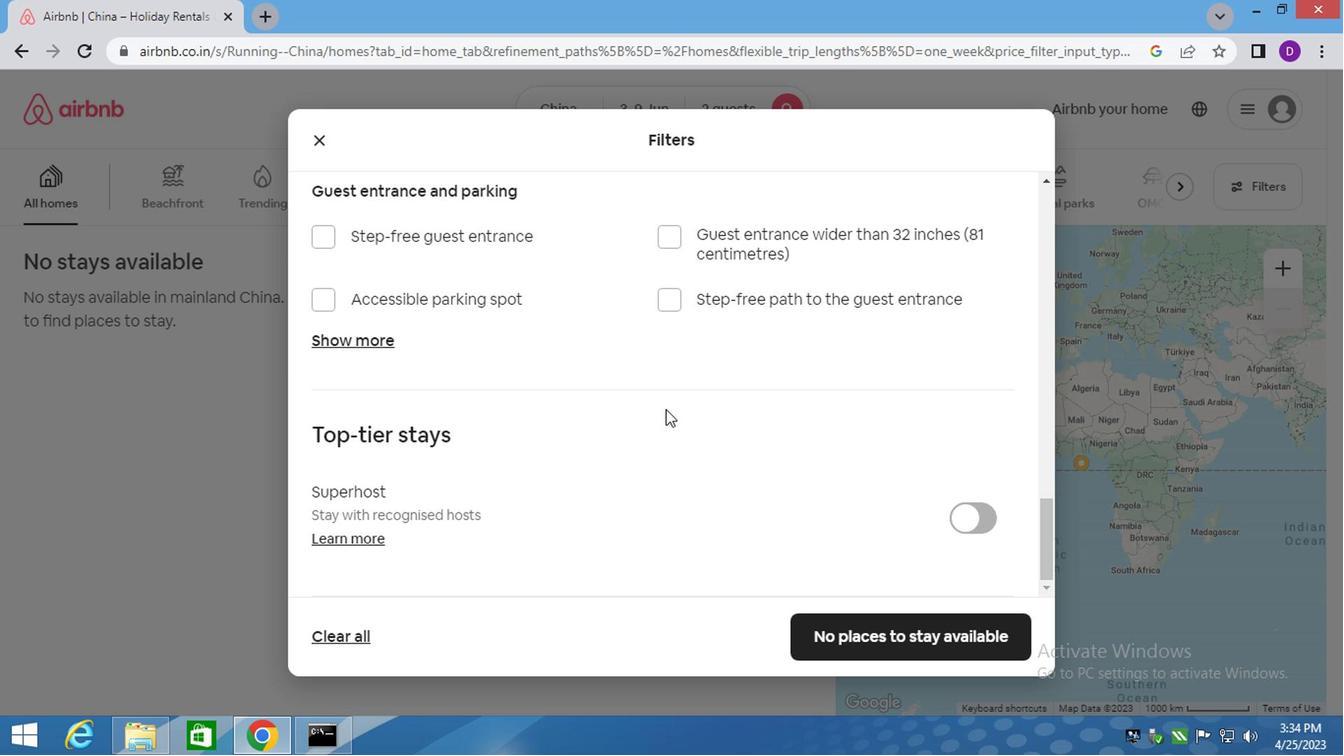 
Action: Mouse moved to (650, 433)
Screenshot: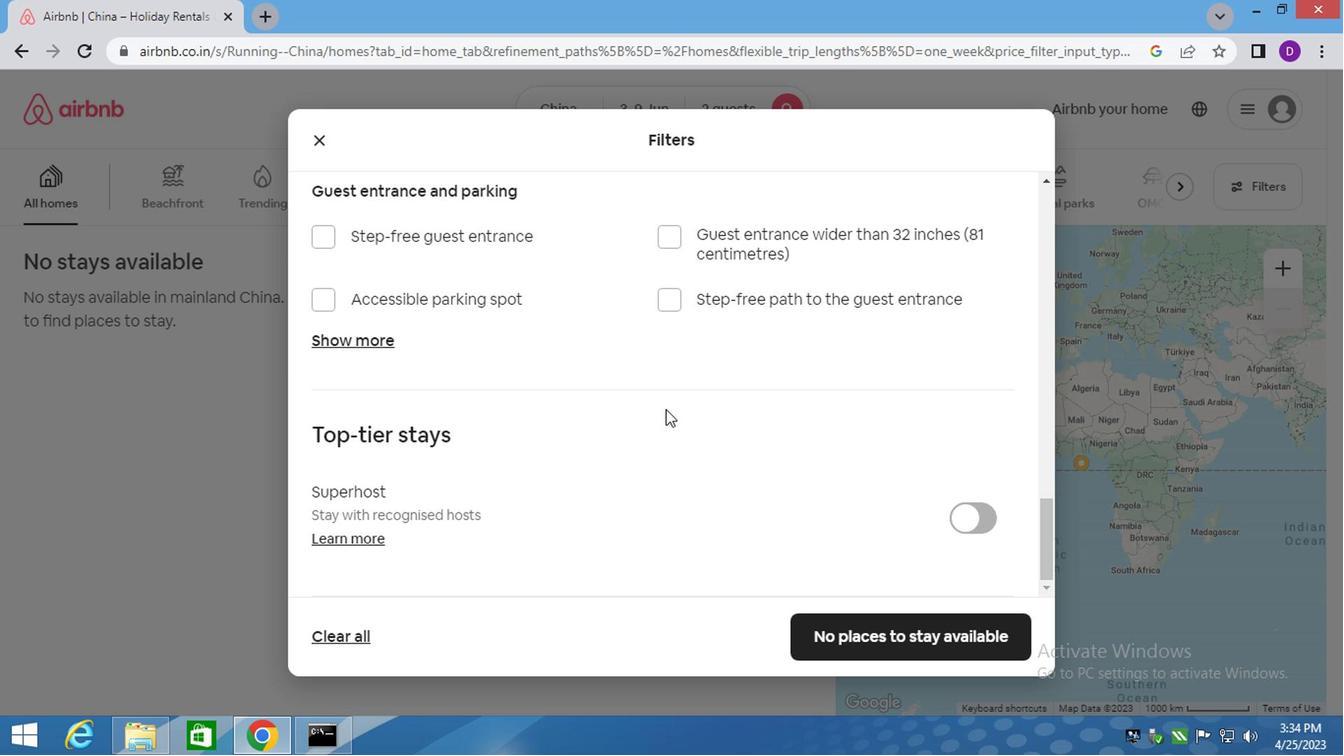 
Action: Mouse scrolled (650, 431) with delta (0, -1)
Screenshot: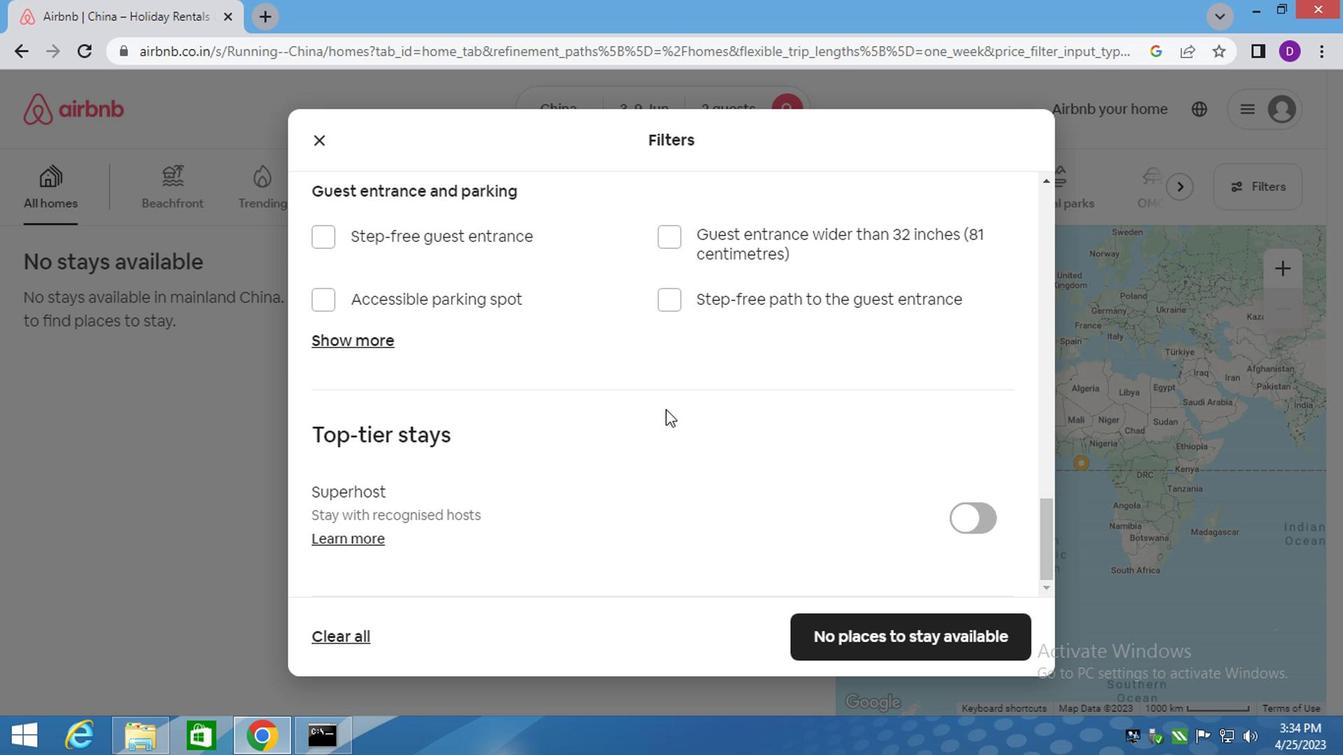 
Action: Mouse moved to (648, 435)
Screenshot: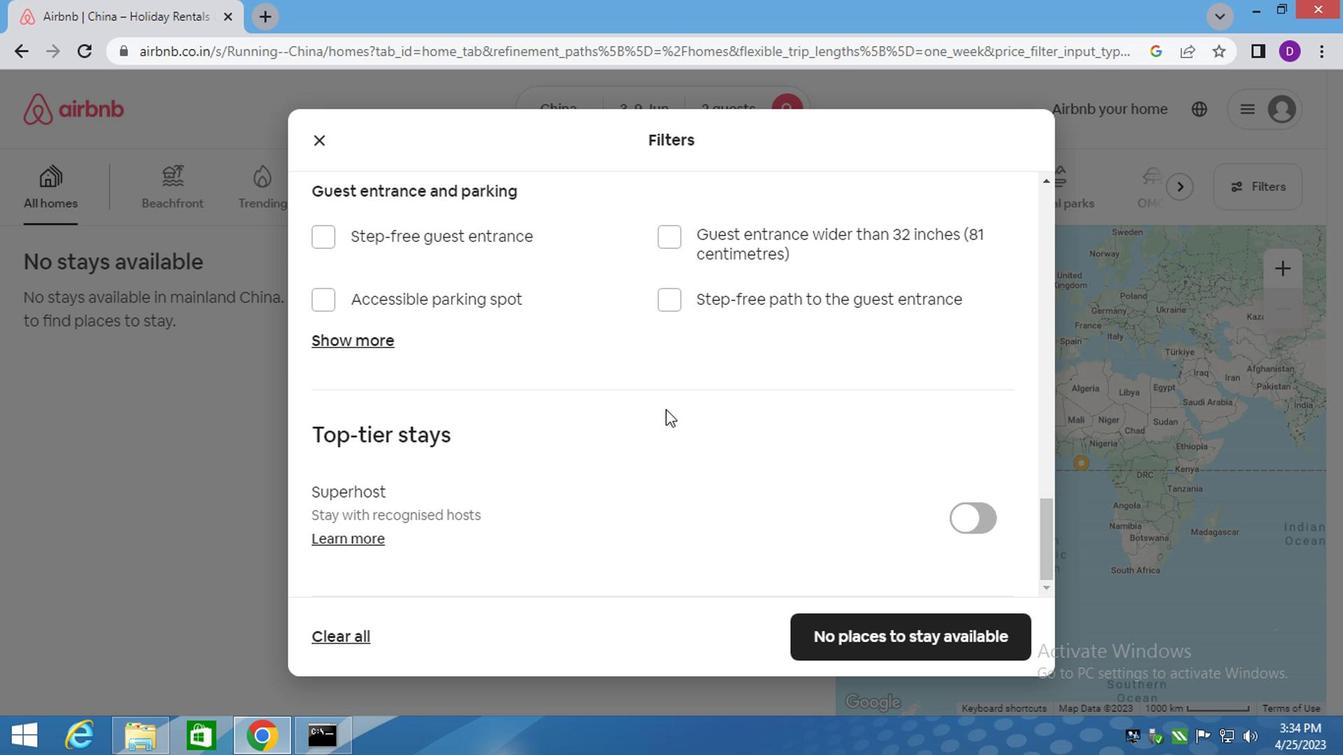 
Action: Mouse scrolled (648, 434) with delta (0, -1)
Screenshot: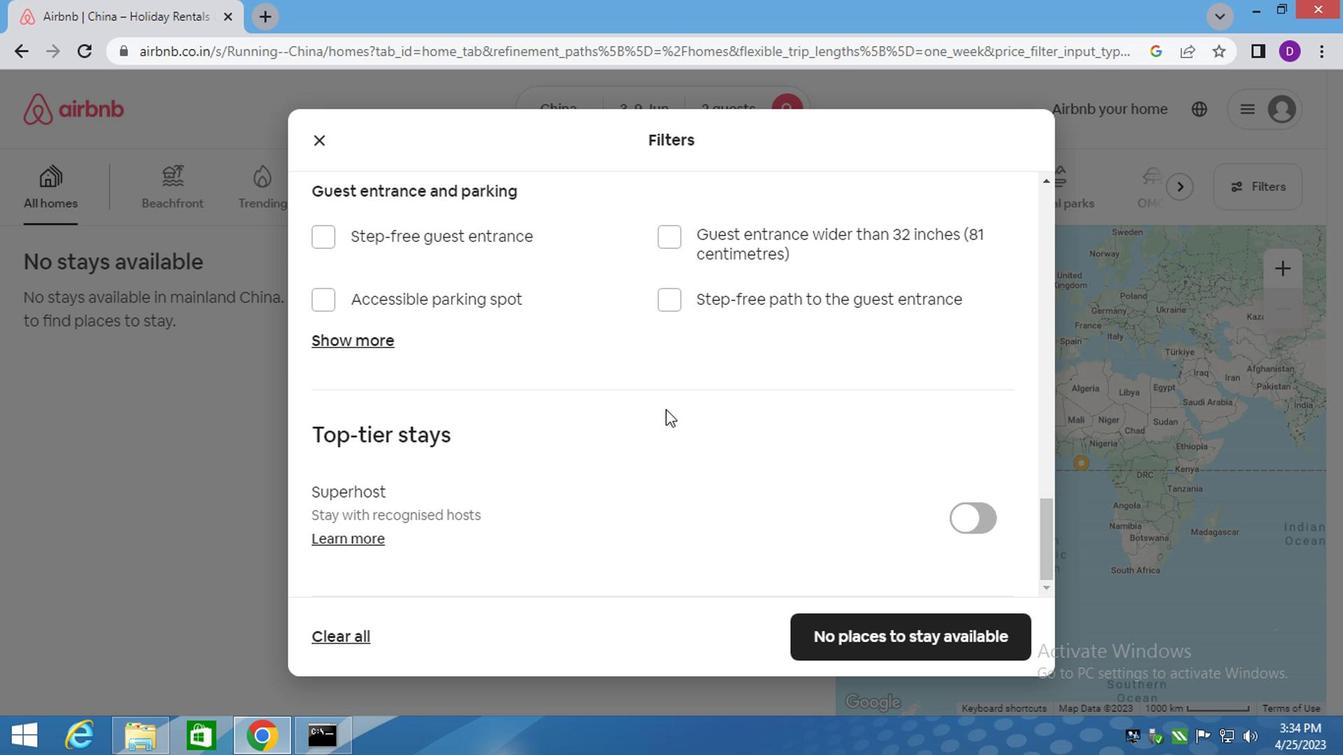 
Action: Mouse moved to (648, 438)
Screenshot: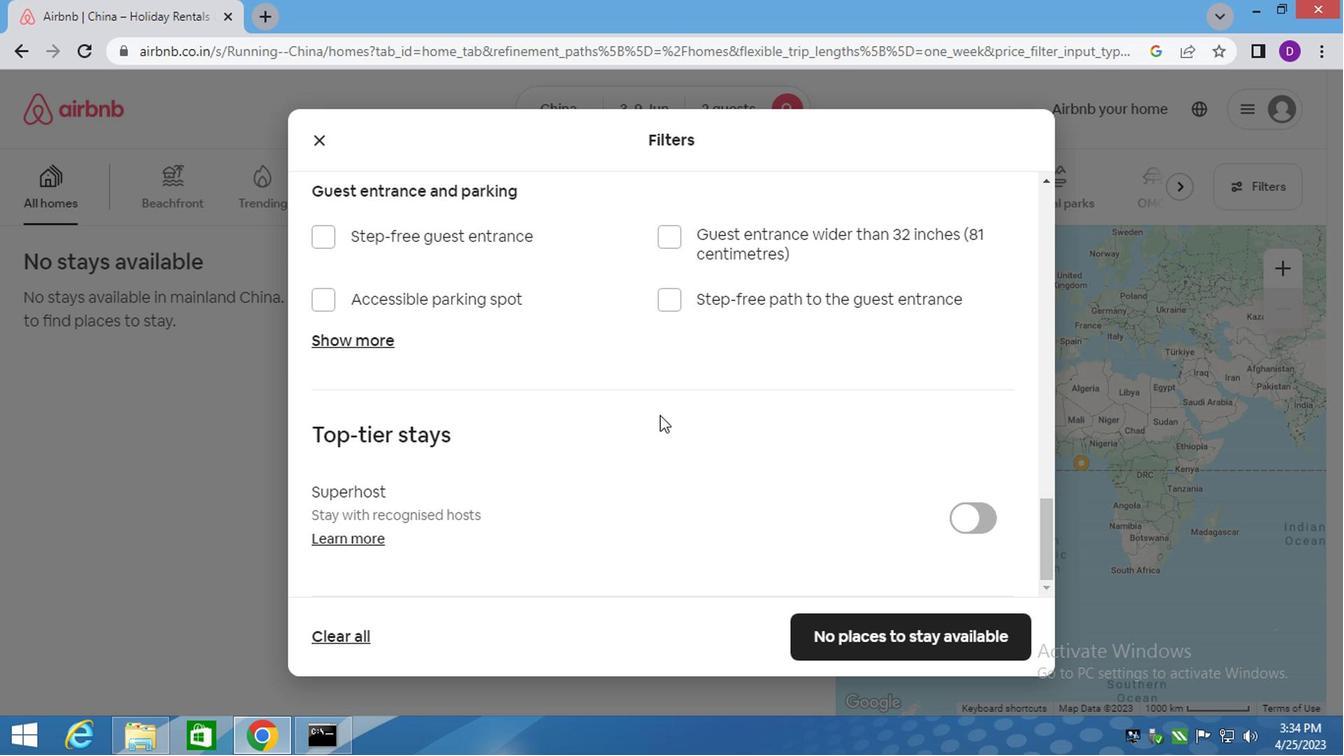 
Action: Mouse scrolled (648, 436) with delta (0, -1)
Screenshot: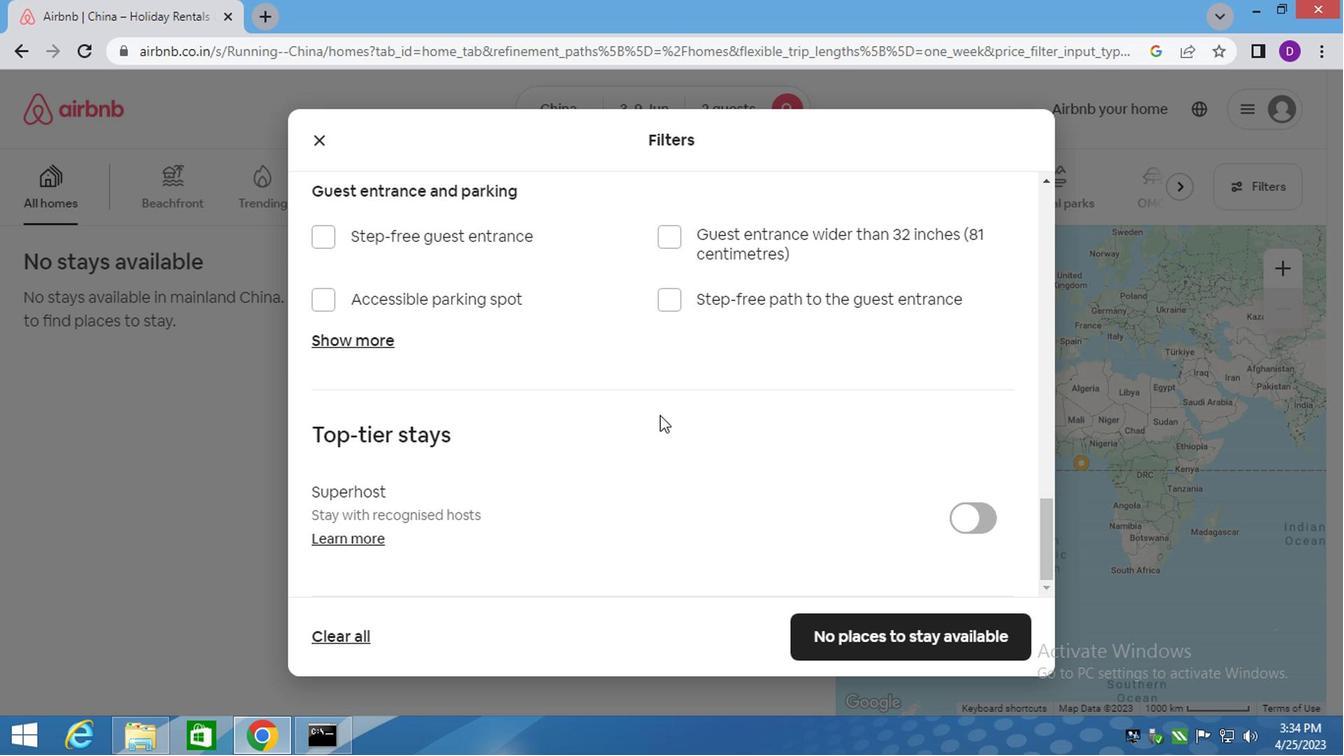 
Action: Mouse moved to (652, 447)
Screenshot: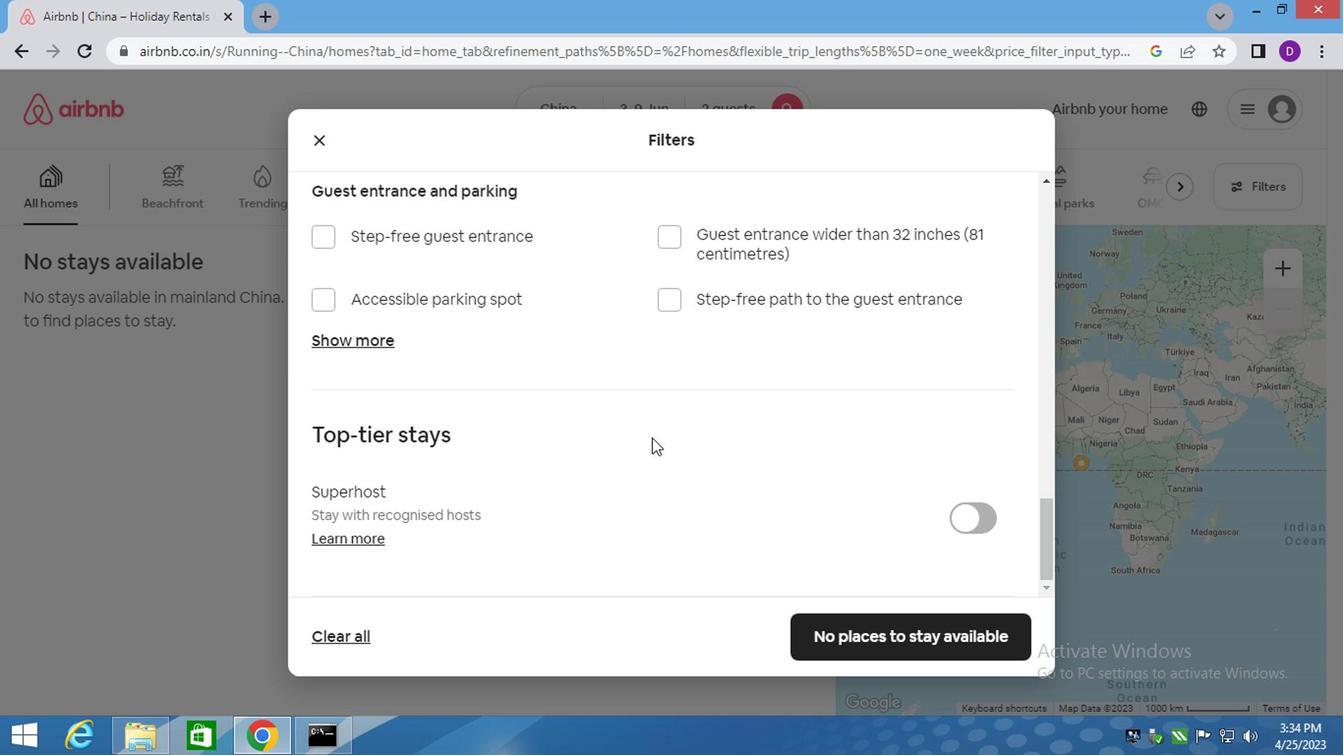 
Action: Mouse scrolled (652, 448) with delta (0, 0)
Screenshot: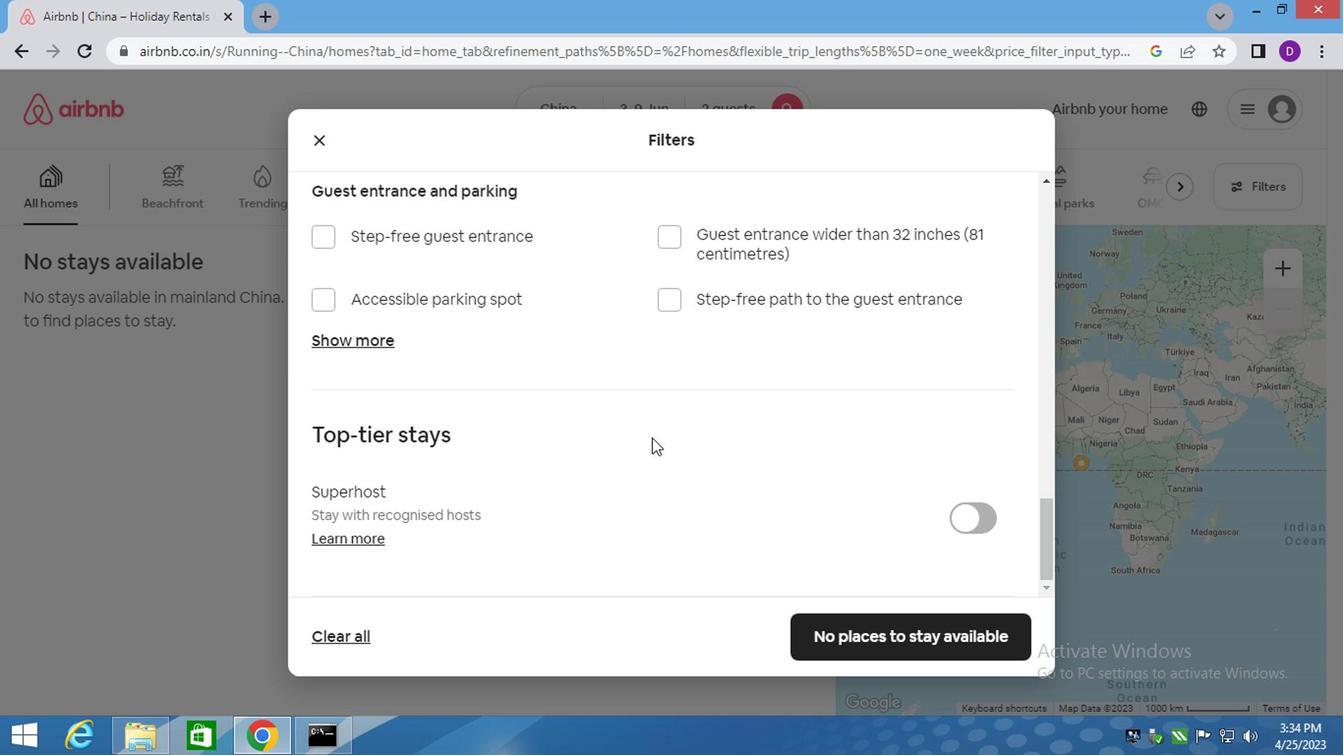 
Action: Mouse moved to (685, 502)
Screenshot: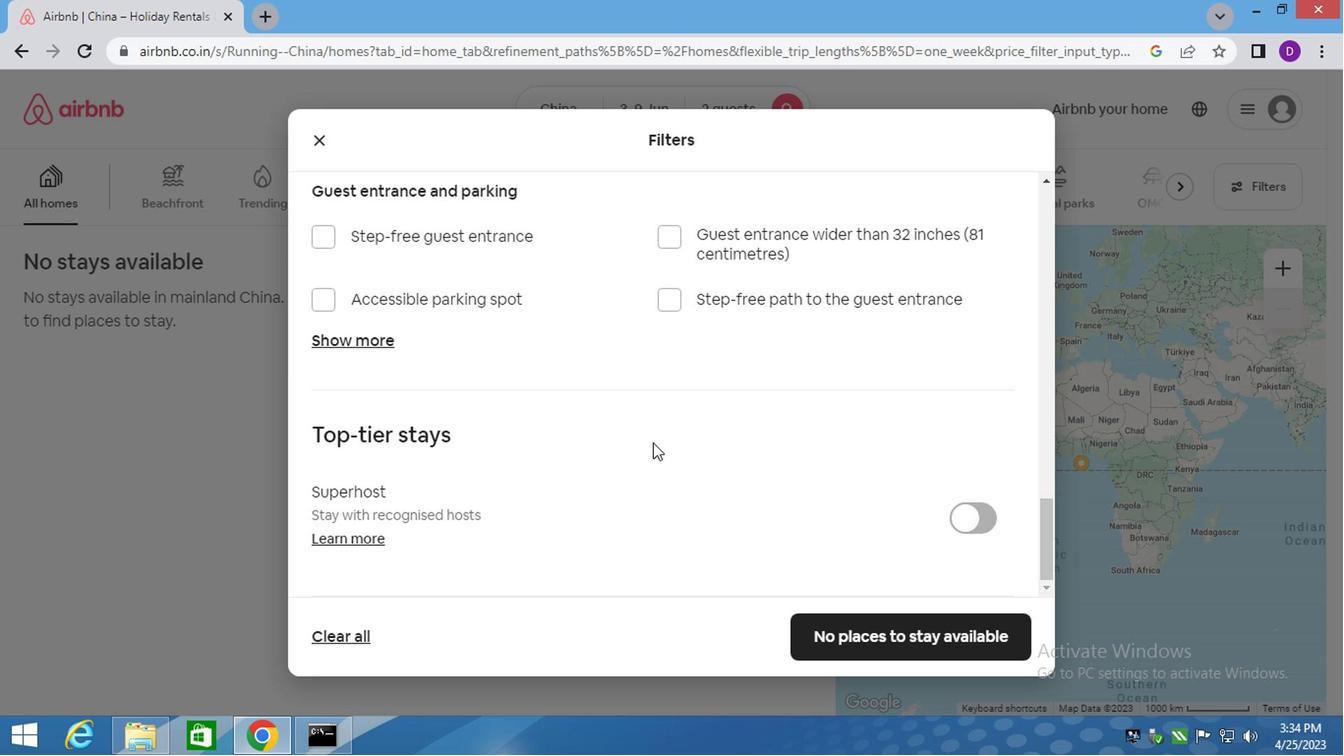 
Action: Mouse scrolled (673, 485) with delta (0, 0)
Screenshot: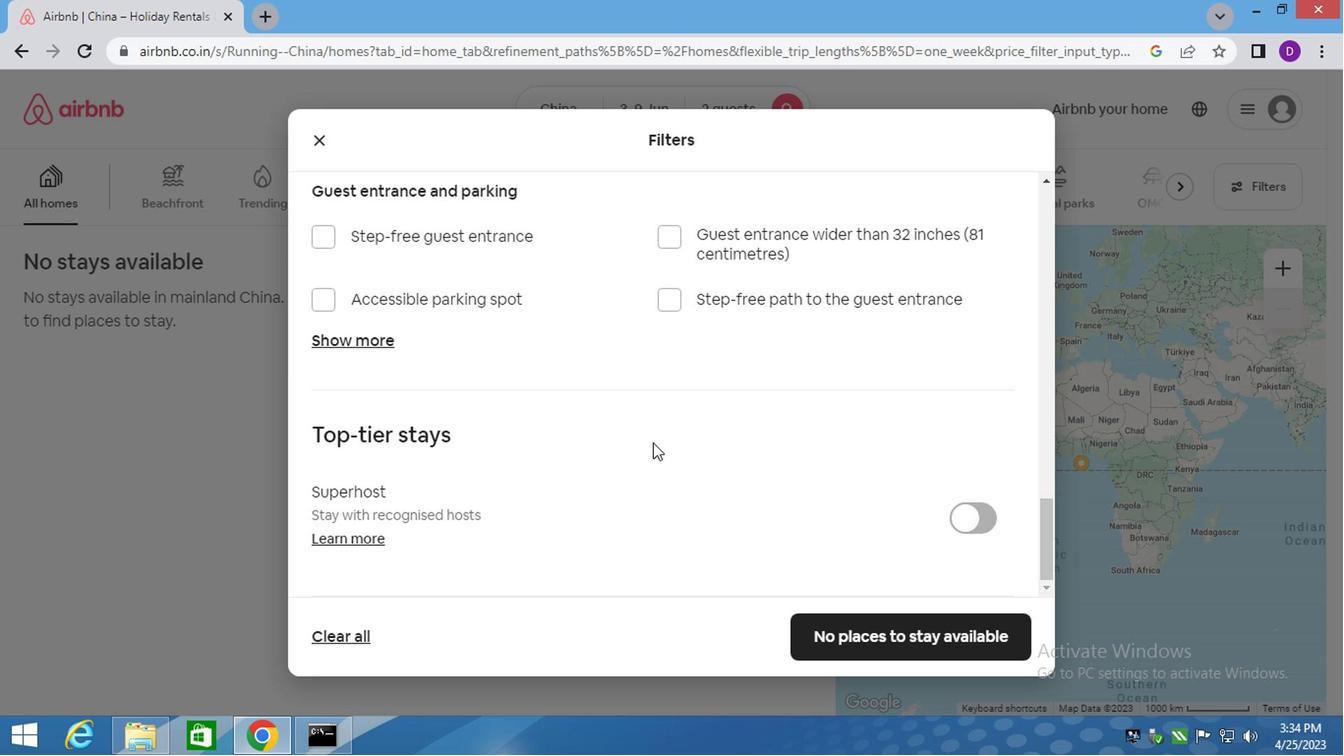 
Action: Mouse moved to (690, 508)
Screenshot: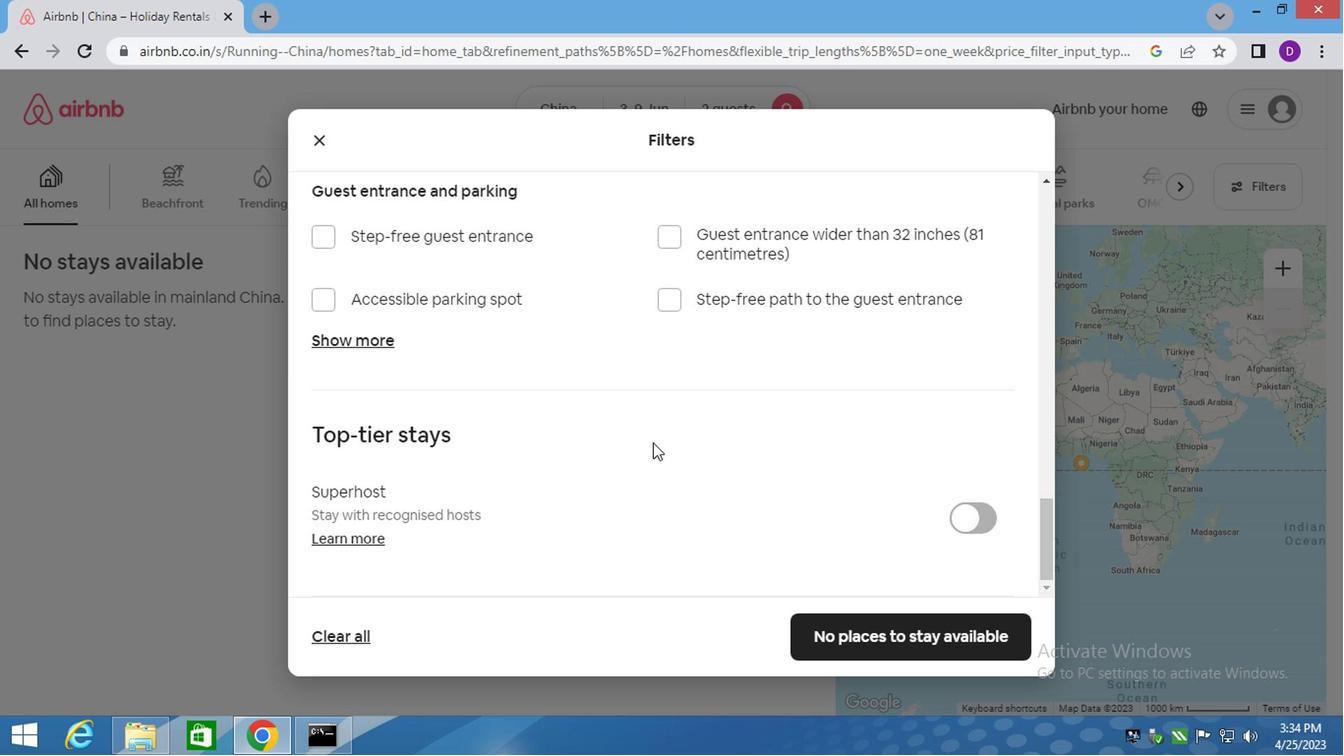 
Action: Mouse scrolled (680, 496) with delta (0, -1)
Screenshot: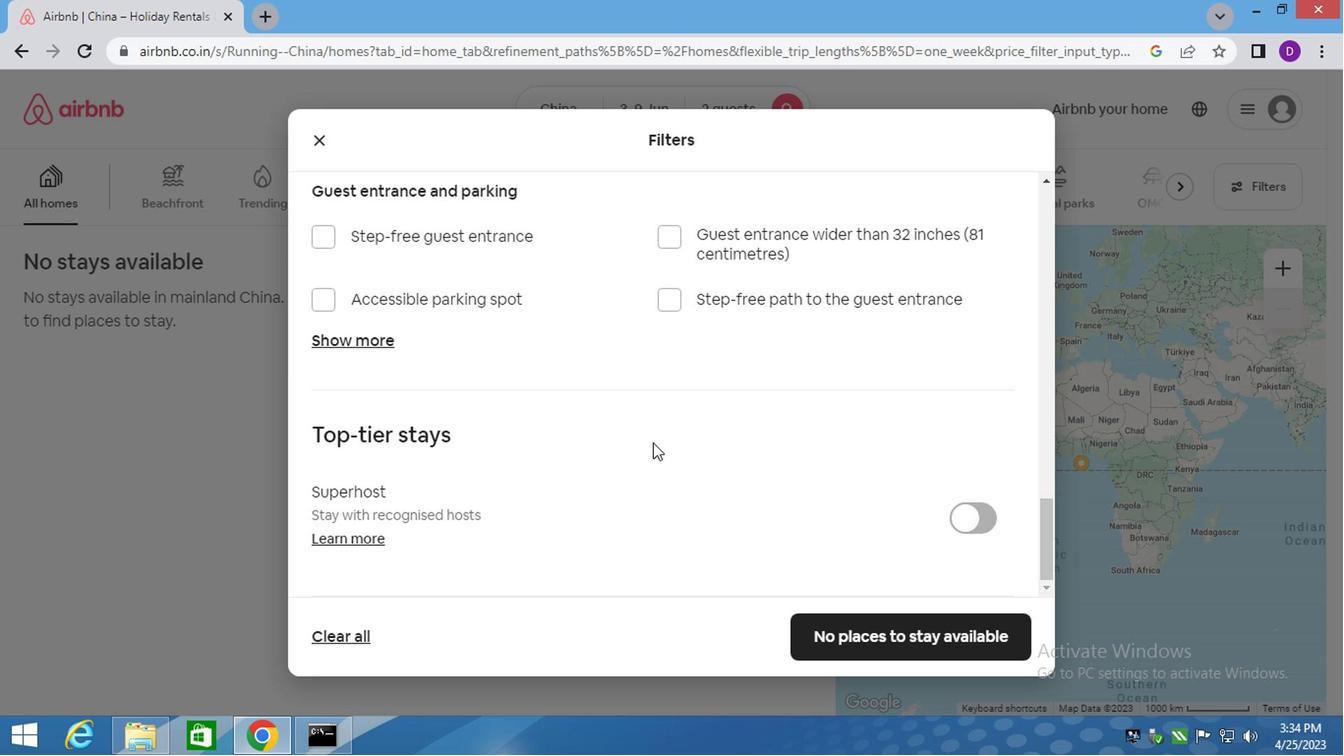 
Action: Mouse moved to (695, 517)
Screenshot: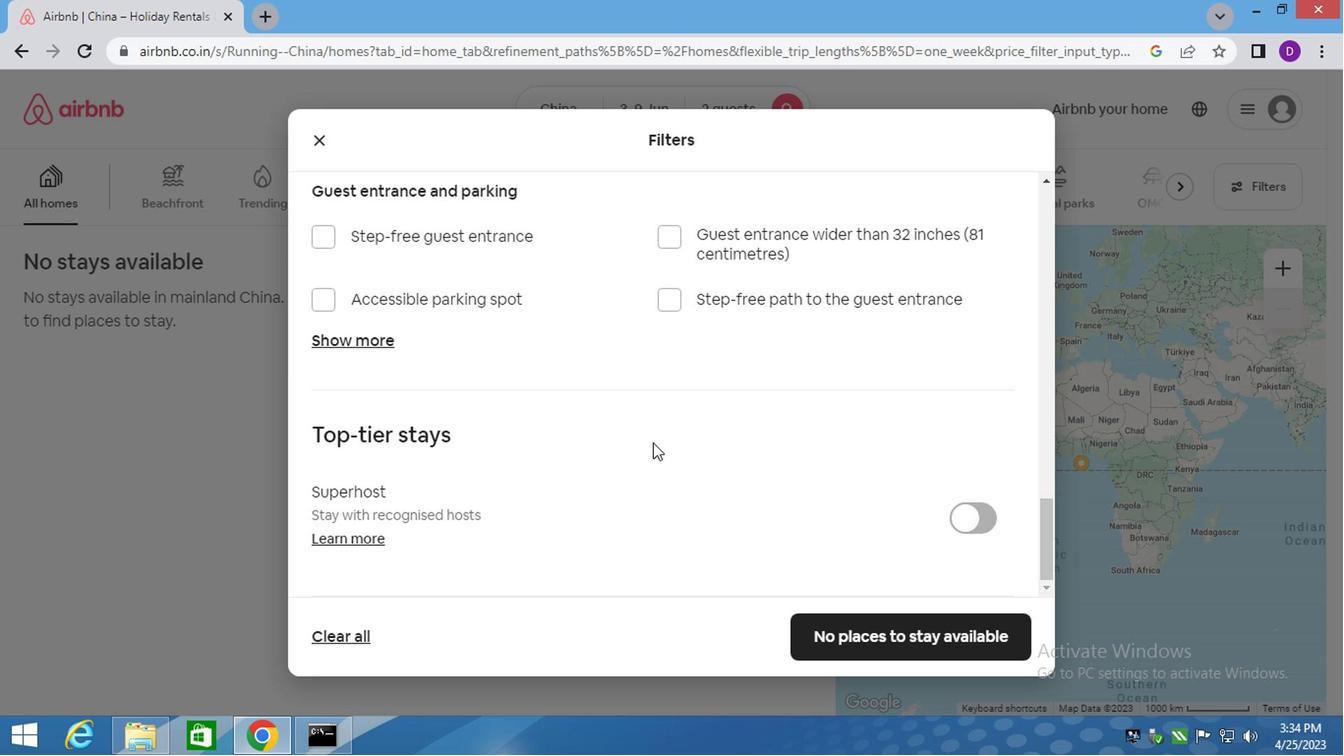 
Action: Mouse scrolled (690, 507) with delta (0, 0)
Screenshot: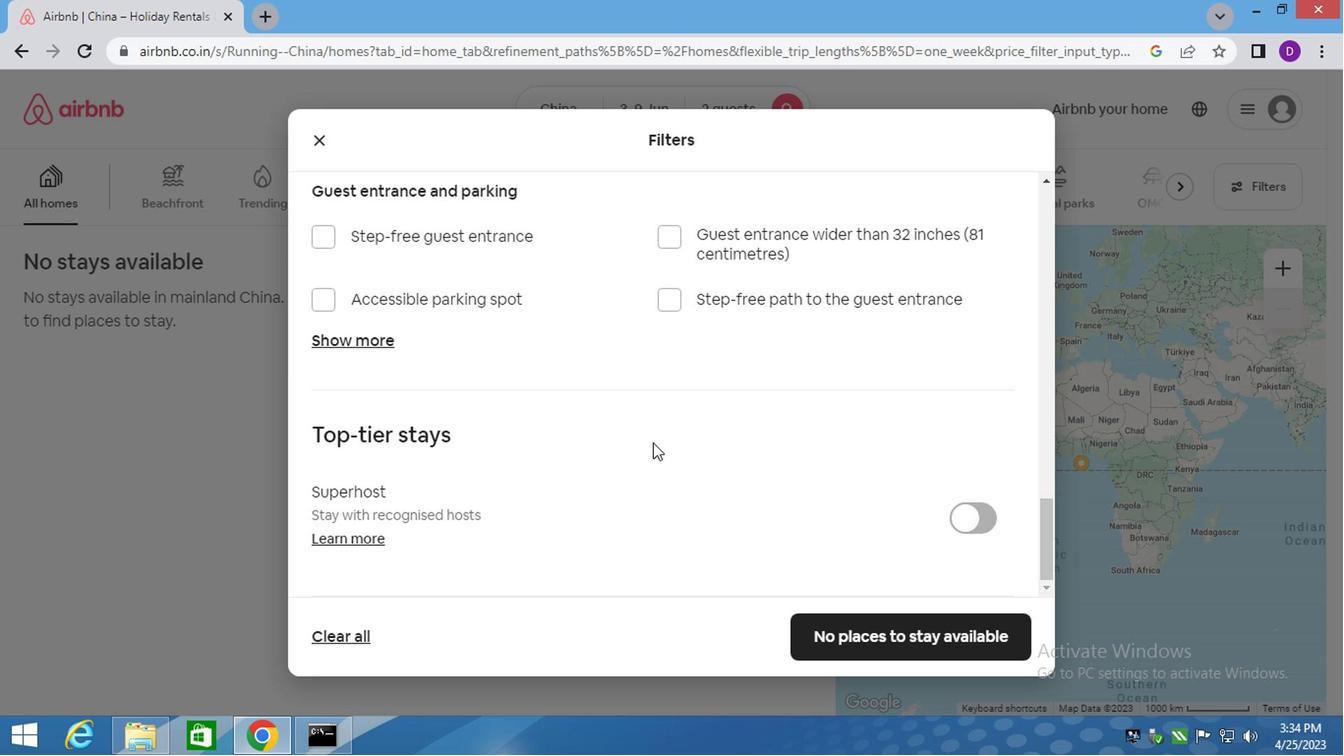 
Action: Mouse moved to (838, 642)
Screenshot: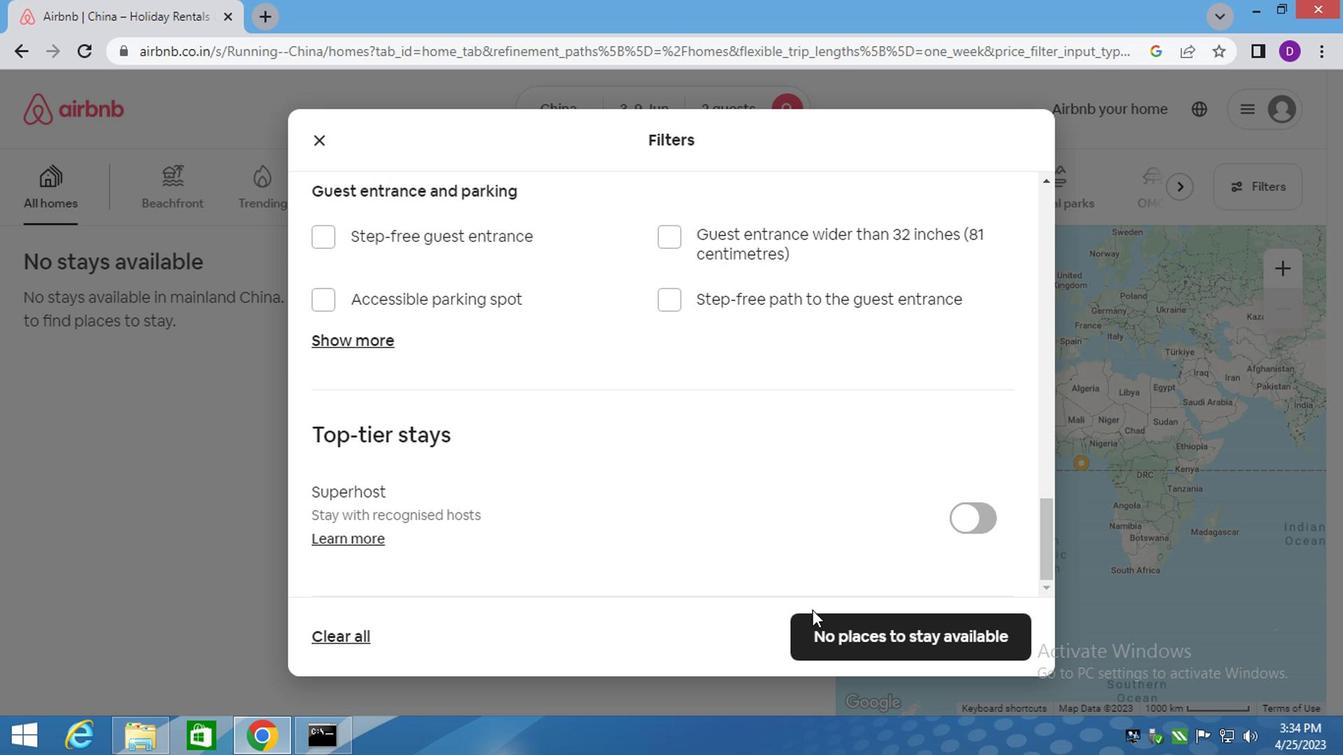 
Action: Mouse pressed left at (838, 642)
Screenshot: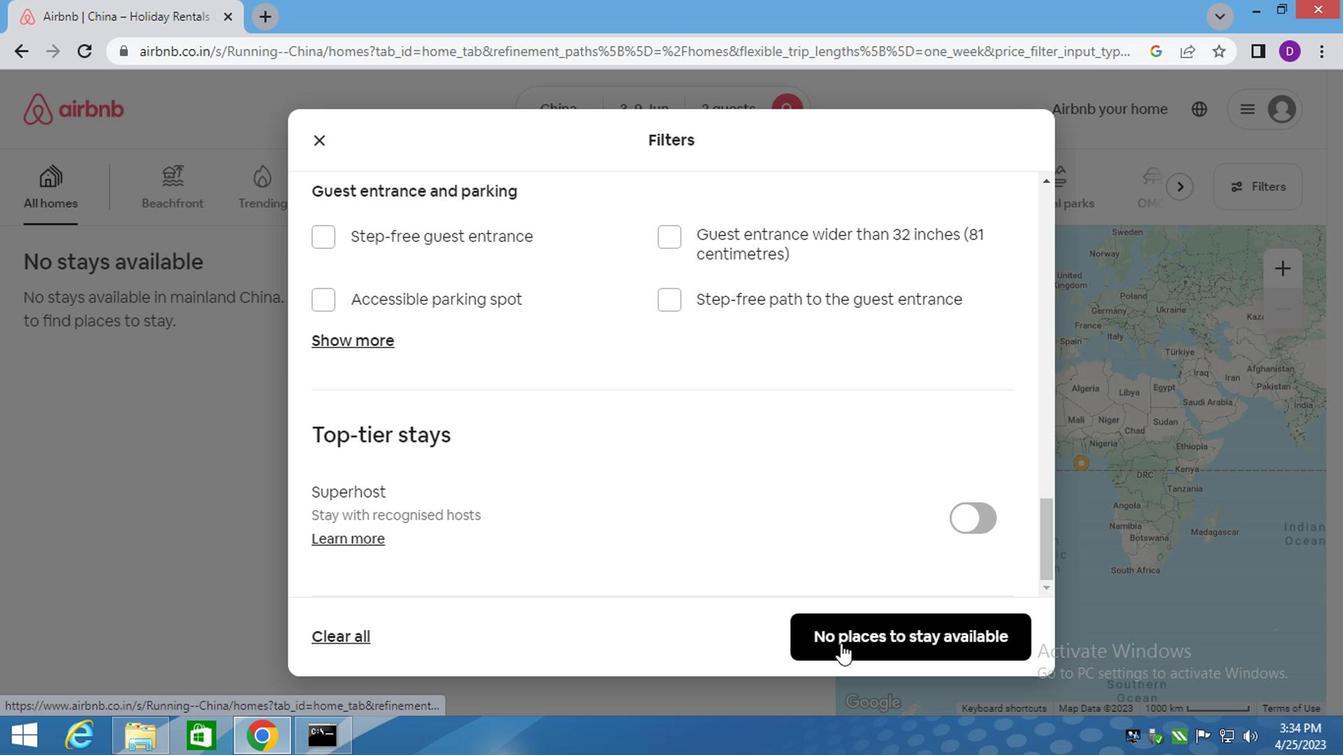 
Action: Mouse moved to (550, 357)
Screenshot: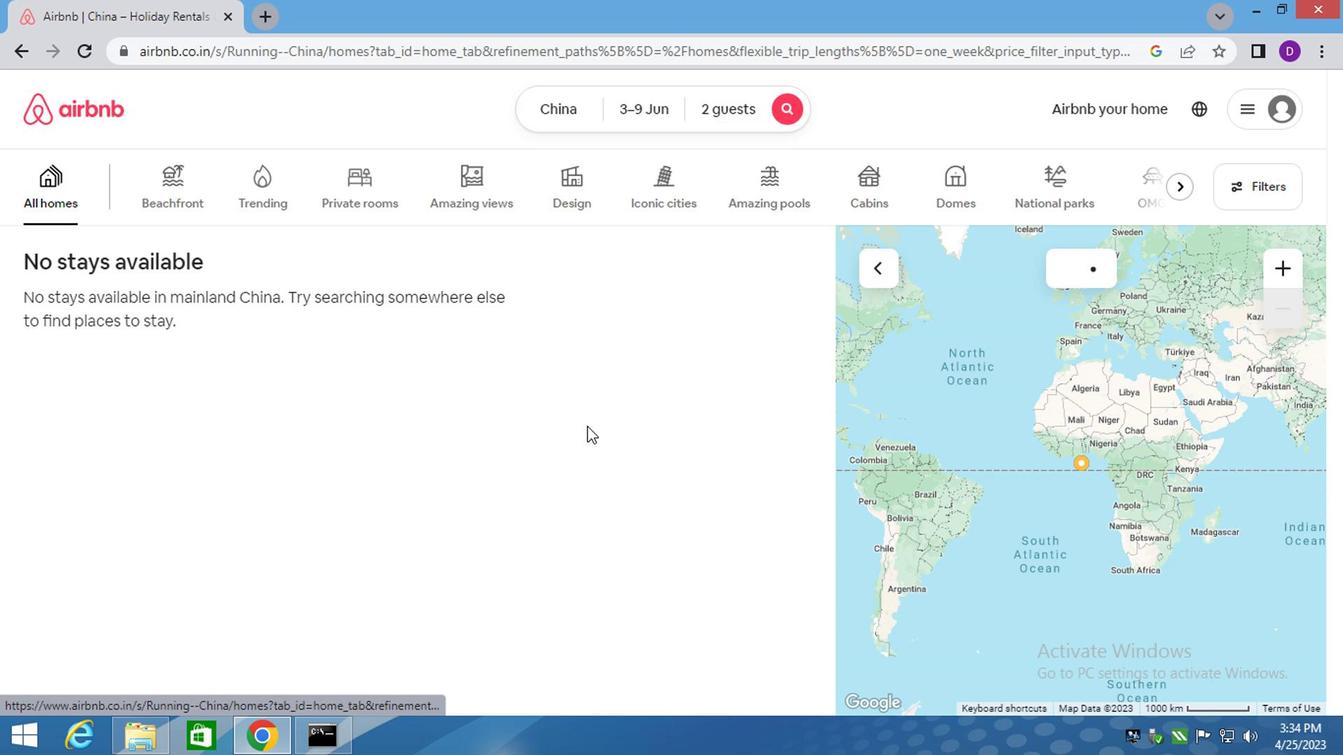 
